 Task: Look for space in Lijiang, China from 1st June, 2023 to 9th June, 2023 for 5 adults in price range Rs.6000 to Rs.12000. Place can be entire place with 3 bedrooms having 3 beds and 3 bathrooms. Property type can be house, flat, guest house. Booking option can be shelf check-in. Required host language is Chinese (Simplified).
Action: Mouse moved to (718, 93)
Screenshot: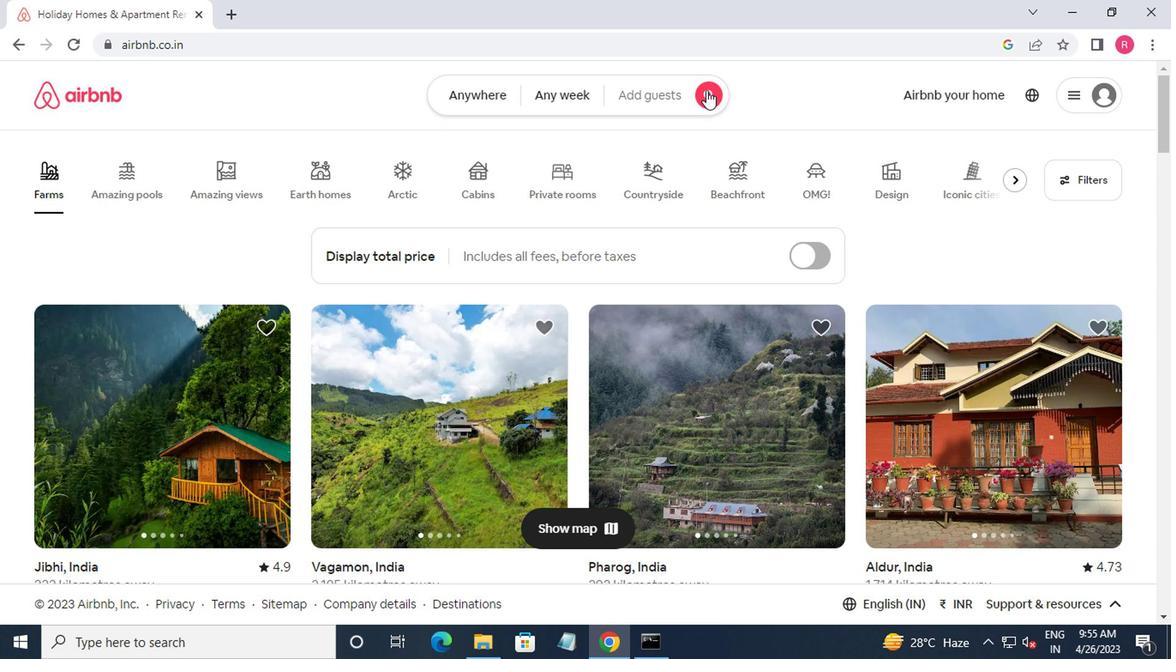 
Action: Mouse pressed left at (718, 93)
Screenshot: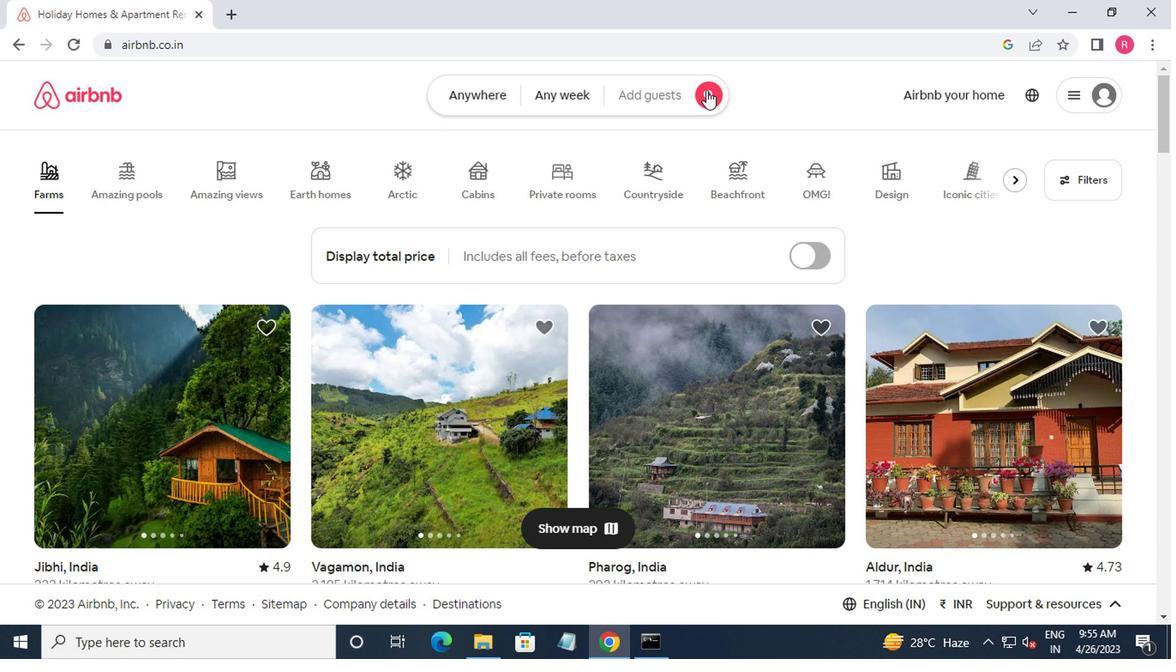
Action: Mouse moved to (378, 148)
Screenshot: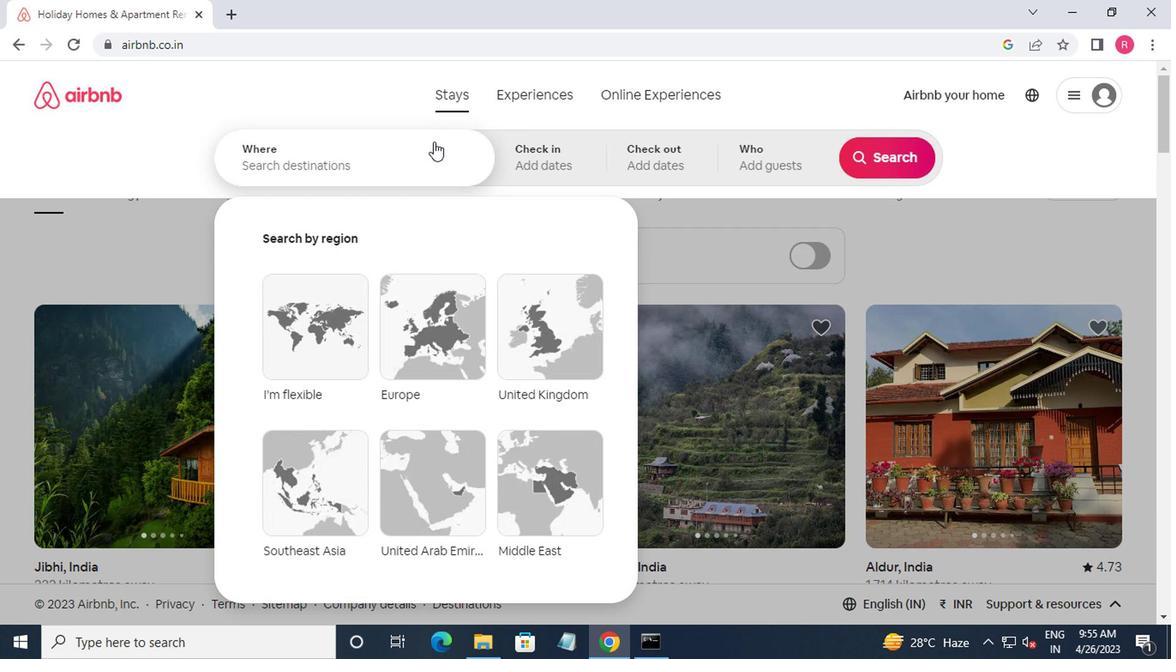 
Action: Mouse pressed left at (378, 148)
Screenshot: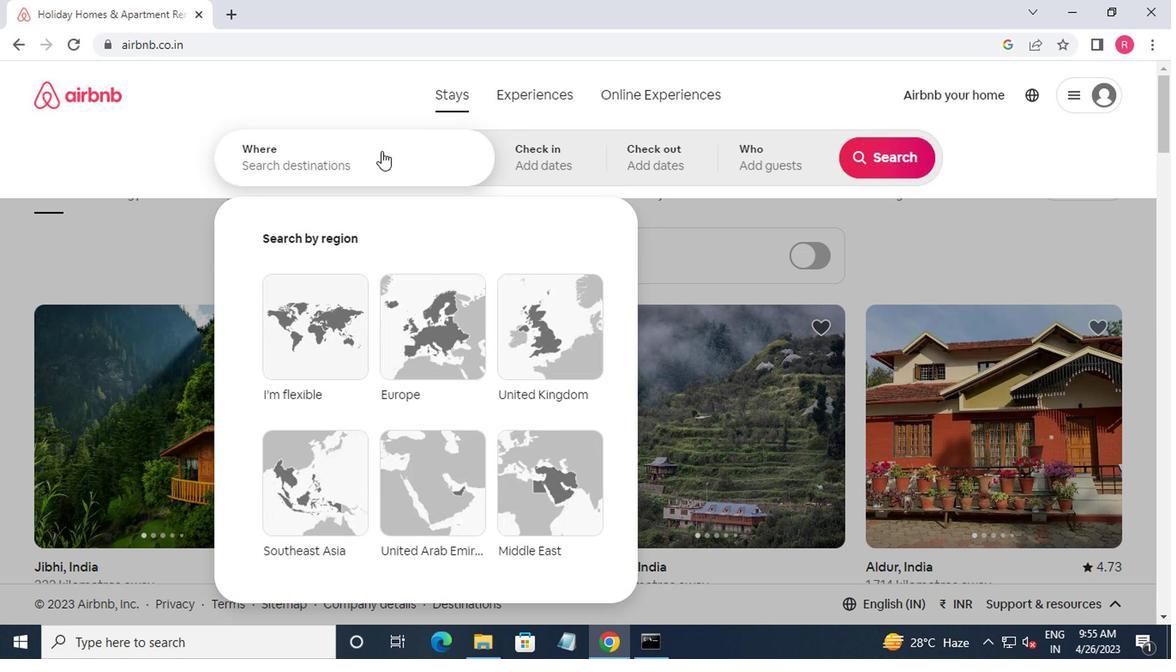 
Action: Mouse moved to (378, 148)
Screenshot: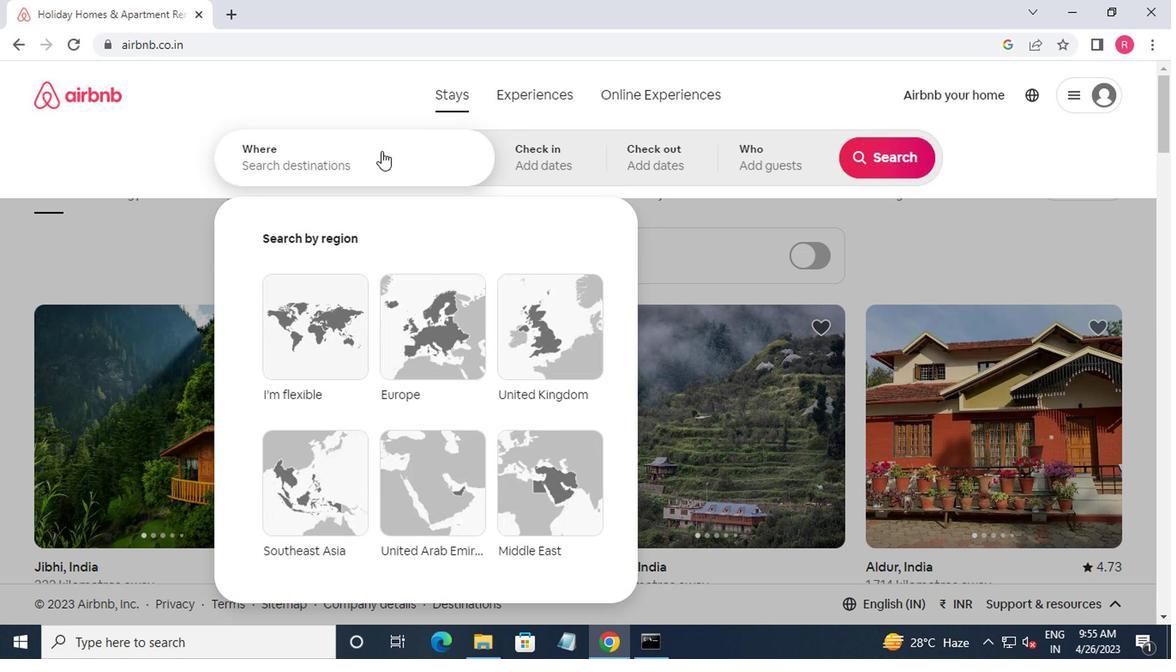 
Action: Key pressed lijiang,china<Key.enter>
Screenshot: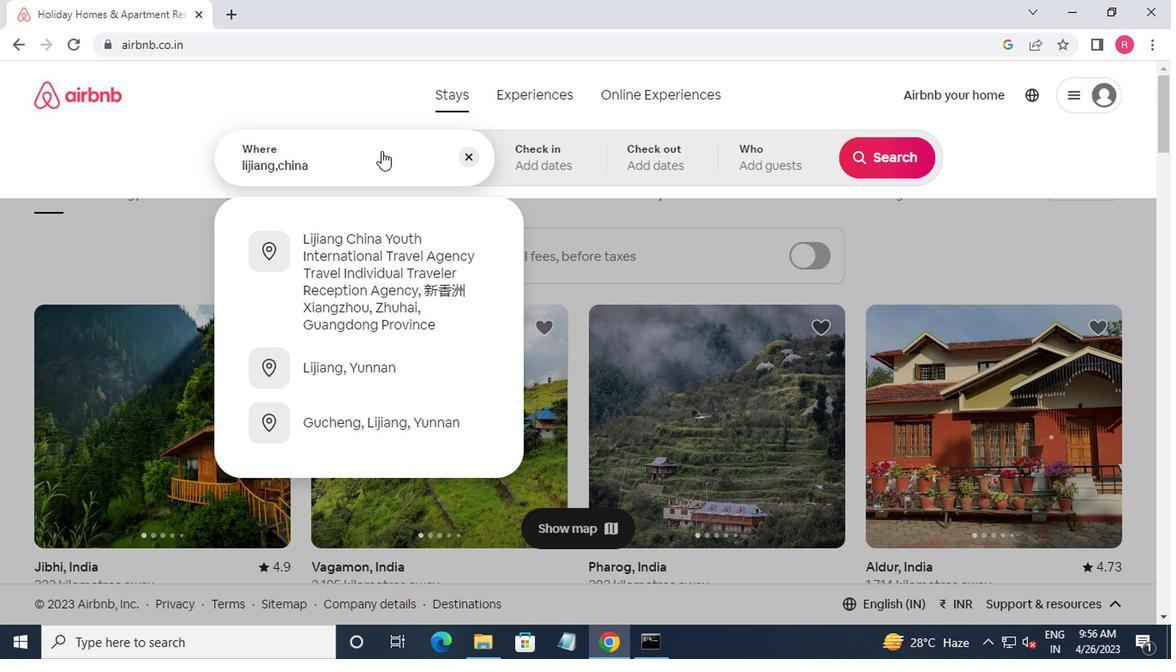 
Action: Mouse scrolled (378, 150) with delta (0, 1)
Screenshot: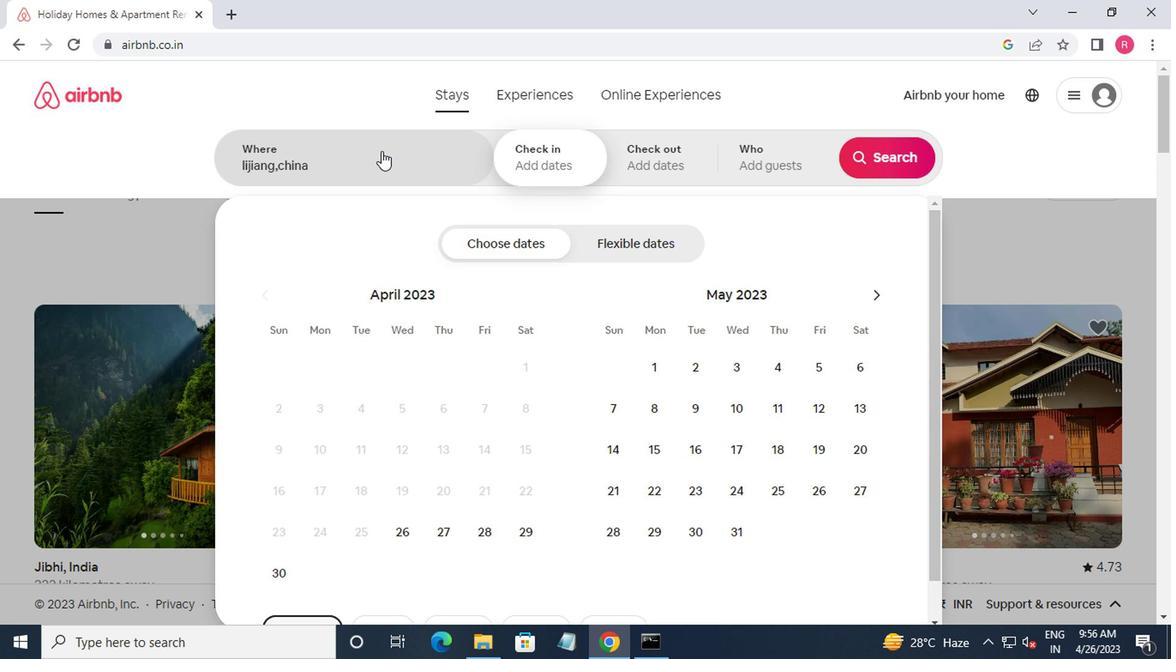
Action: Mouse moved to (876, 297)
Screenshot: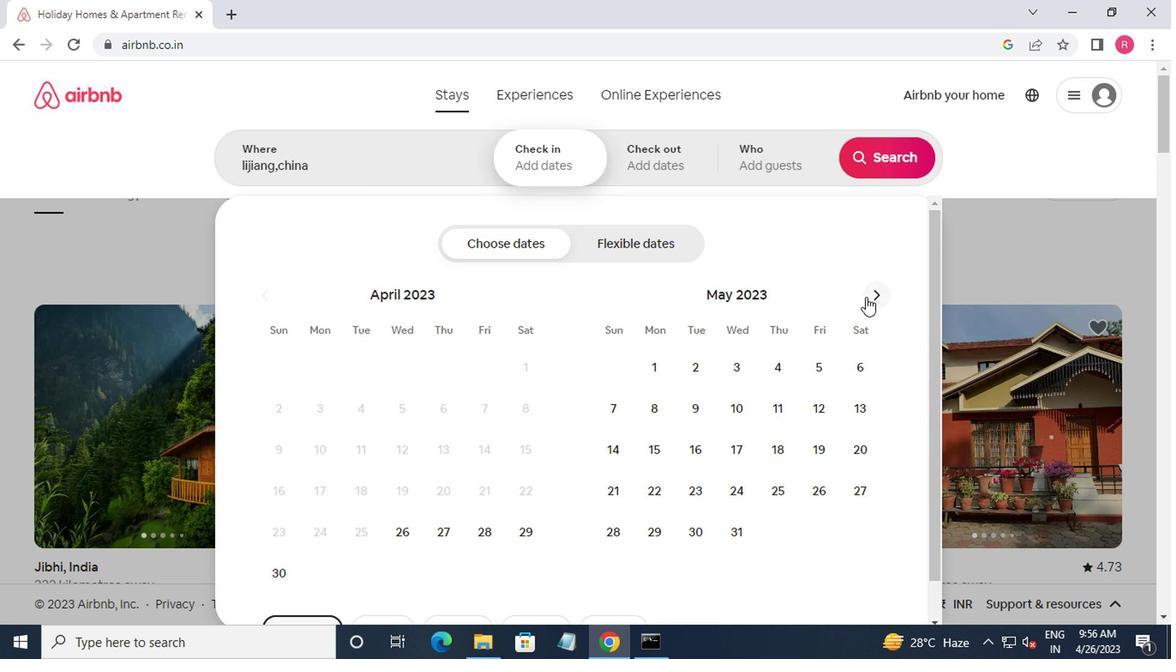 
Action: Mouse pressed left at (876, 297)
Screenshot: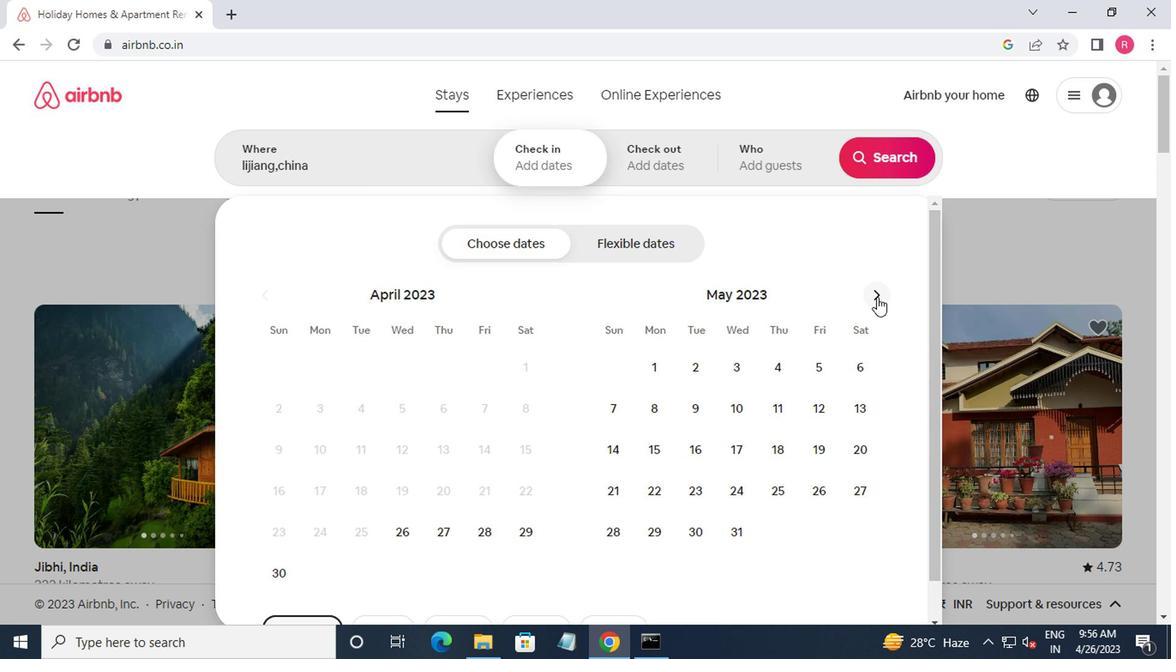 
Action: Mouse pressed left at (876, 297)
Screenshot: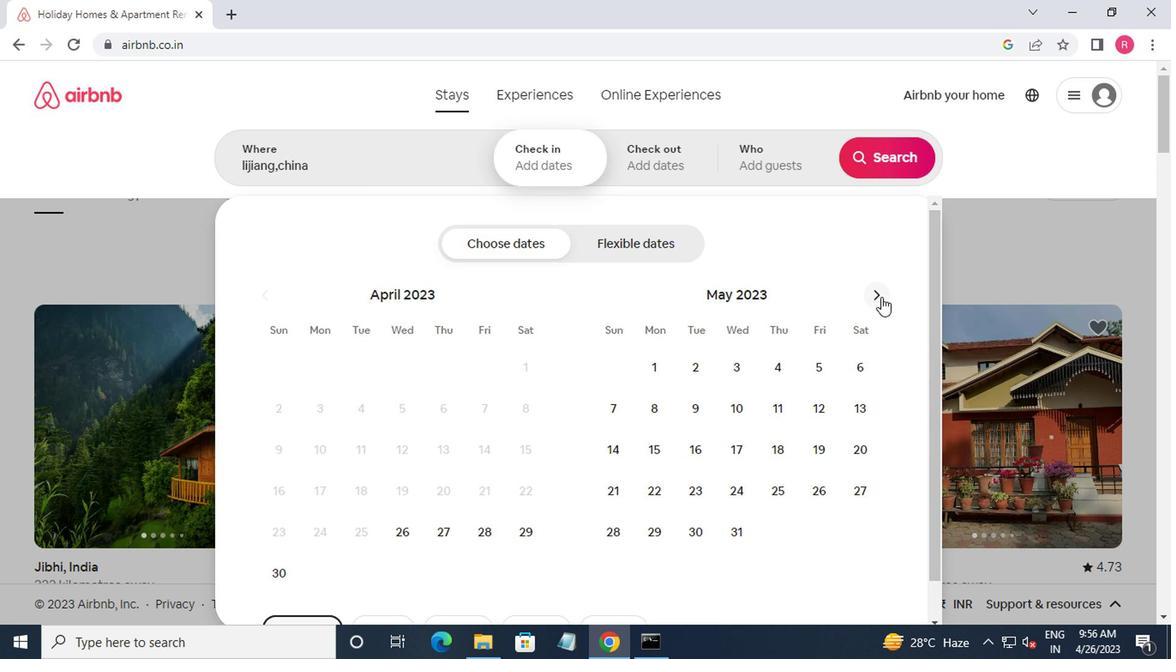 
Action: Mouse moved to (765, 382)
Screenshot: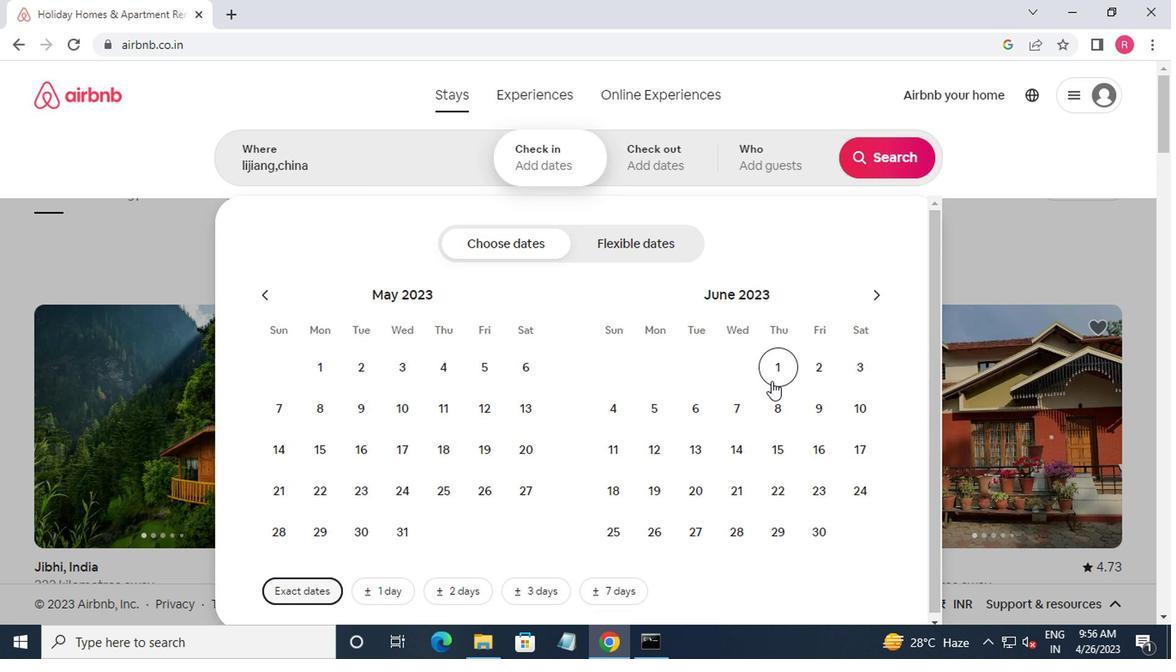 
Action: Mouse pressed left at (765, 382)
Screenshot: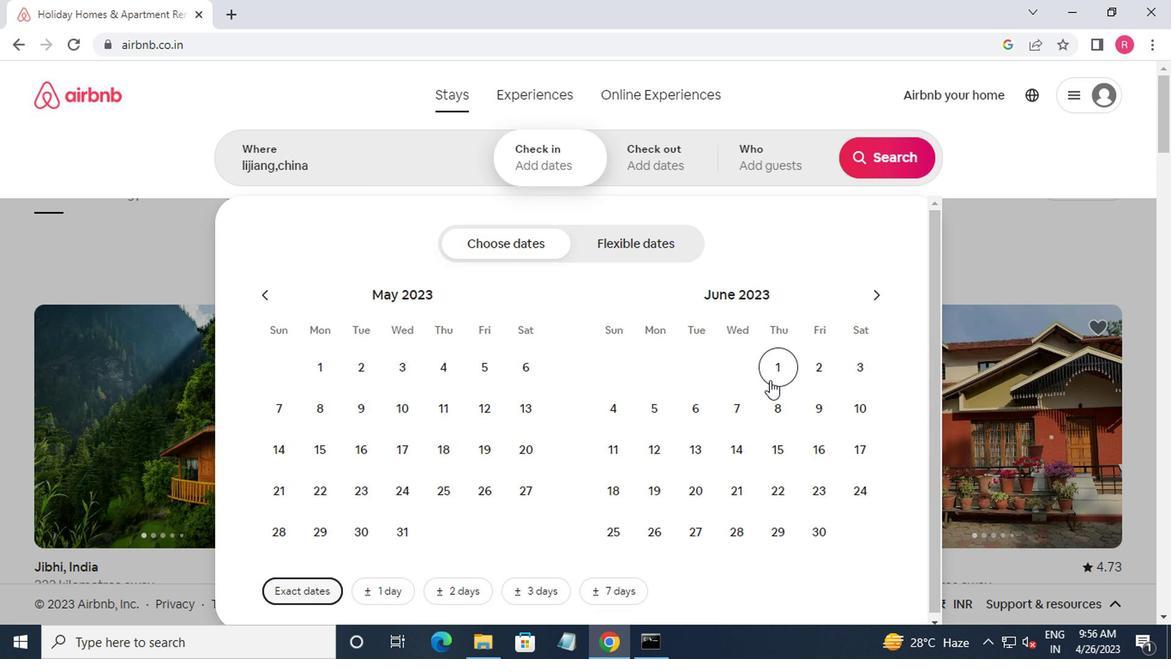 
Action: Mouse moved to (823, 421)
Screenshot: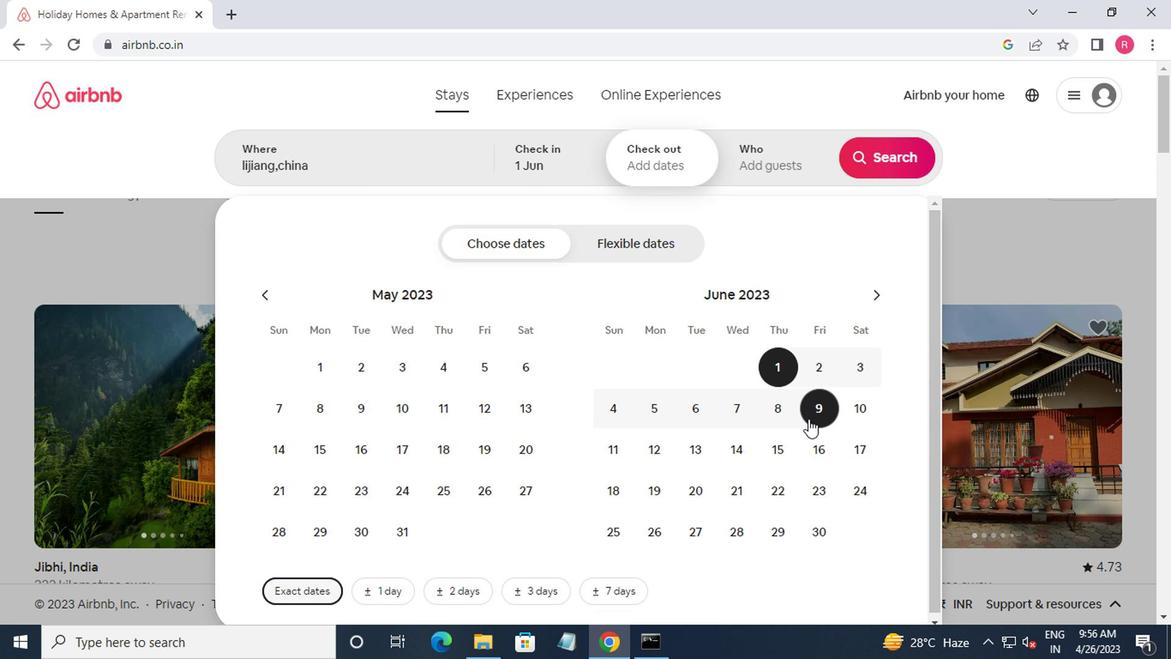 
Action: Mouse pressed left at (823, 421)
Screenshot: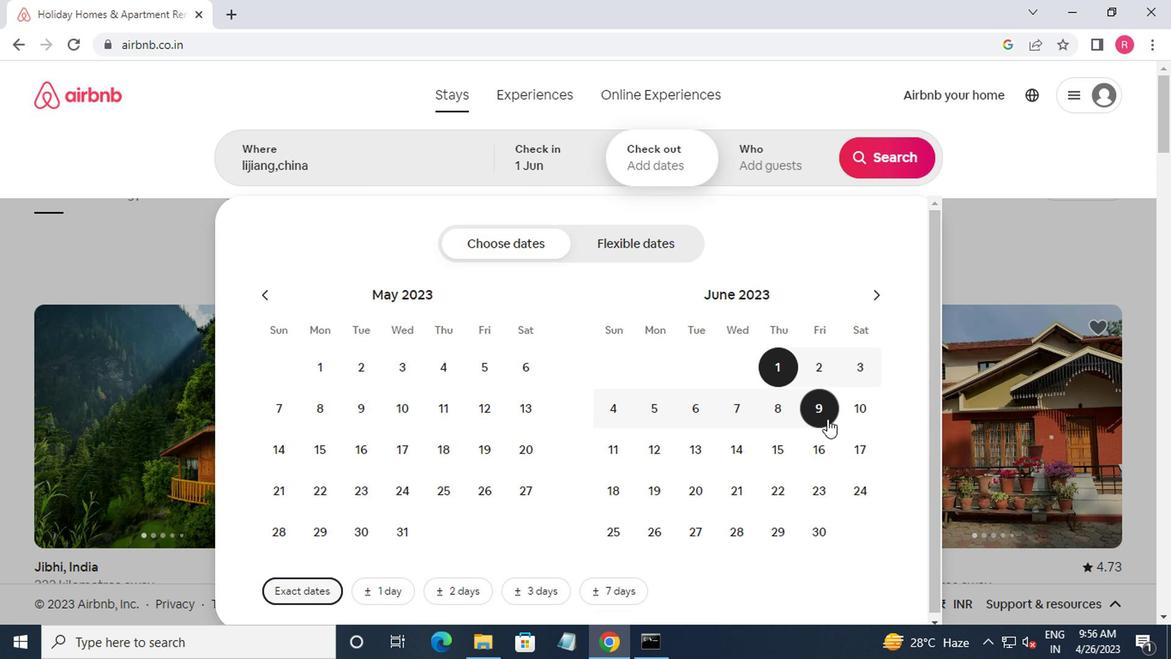 
Action: Mouse moved to (757, 171)
Screenshot: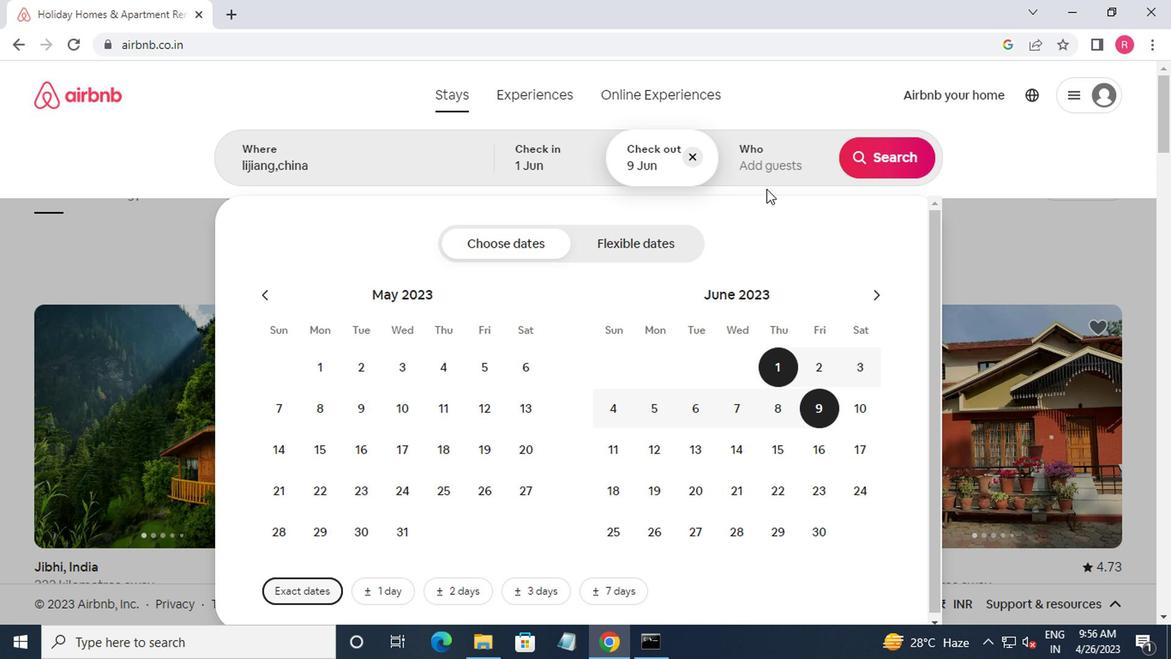 
Action: Mouse pressed left at (757, 171)
Screenshot: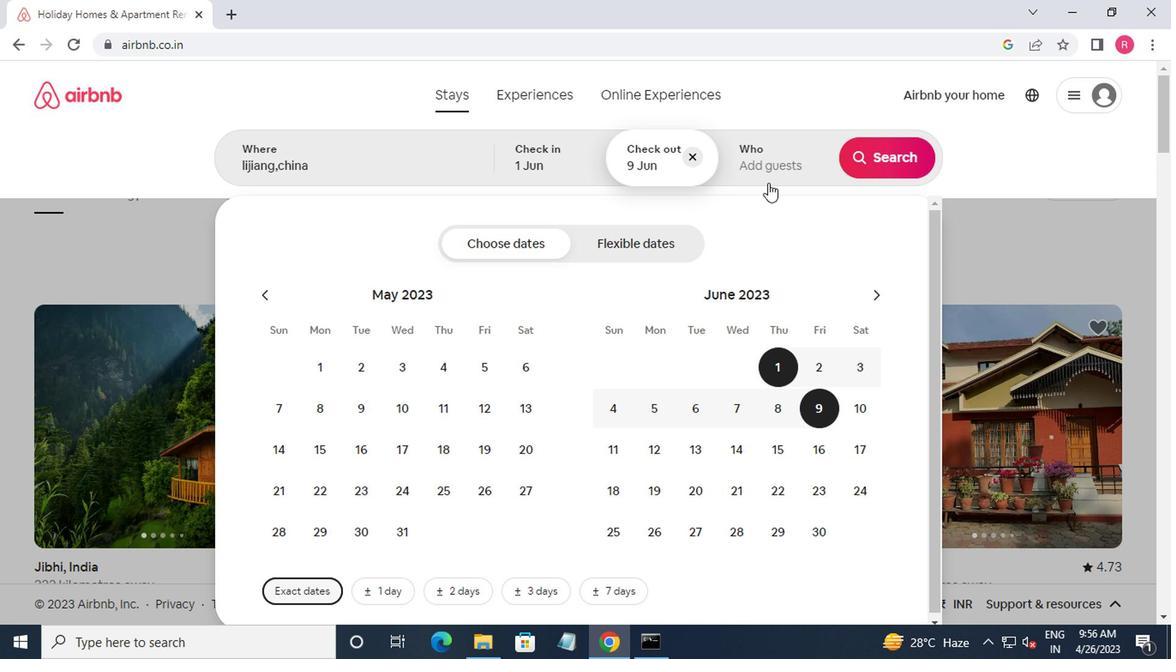 
Action: Mouse moved to (883, 247)
Screenshot: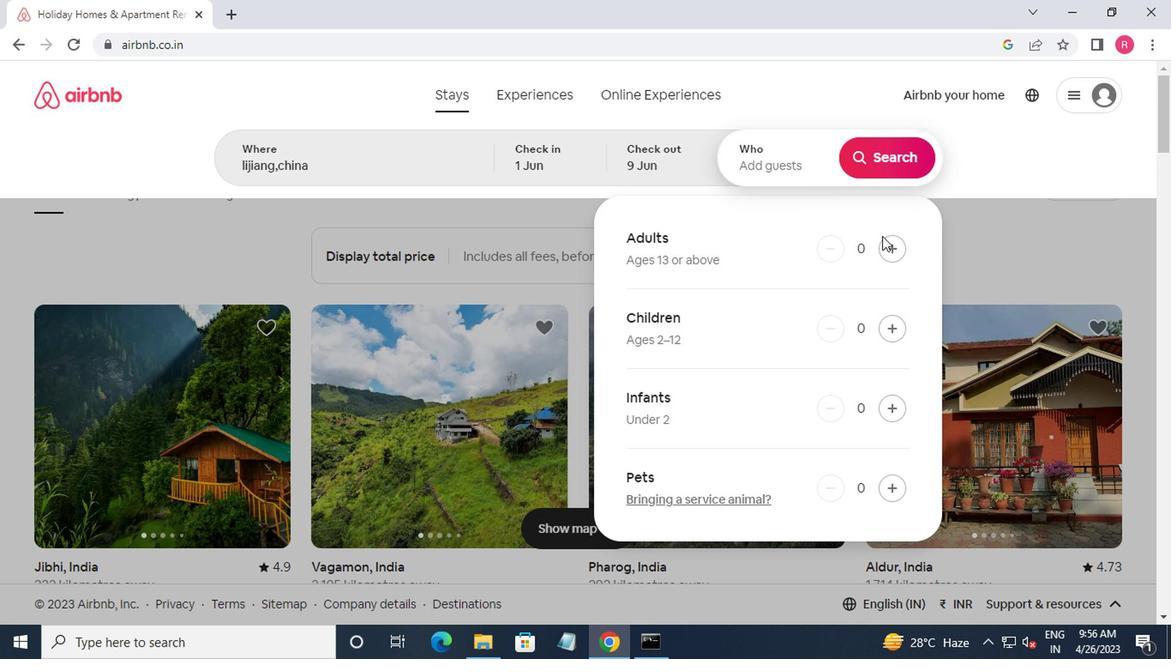 
Action: Mouse pressed left at (883, 247)
Screenshot: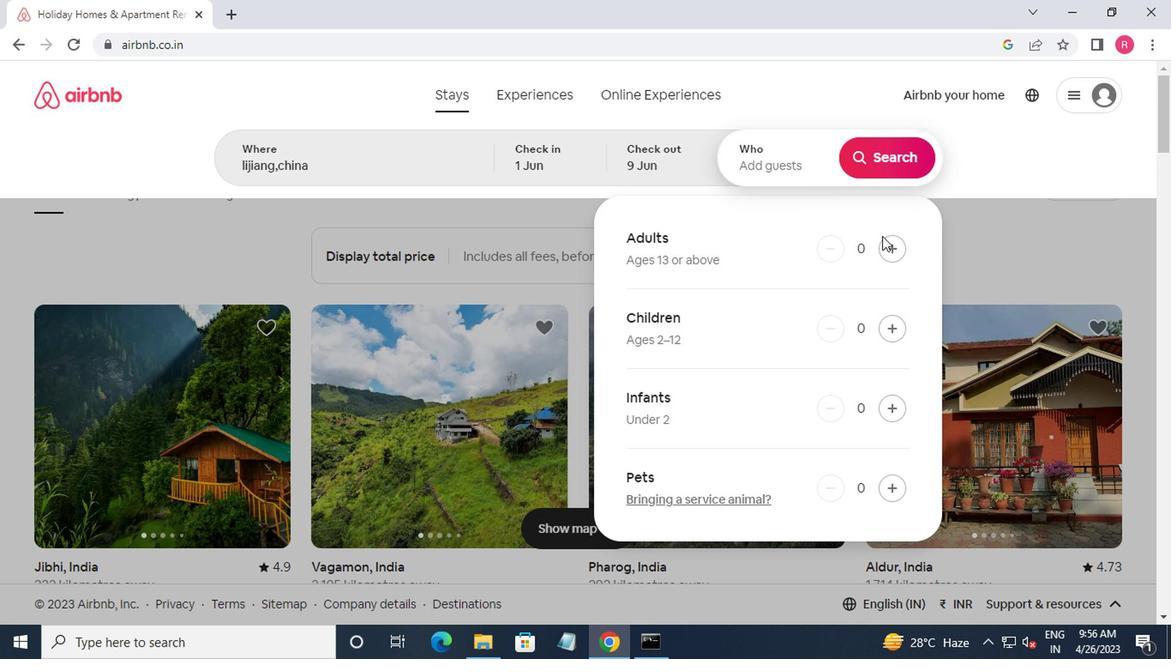
Action: Mouse moved to (884, 247)
Screenshot: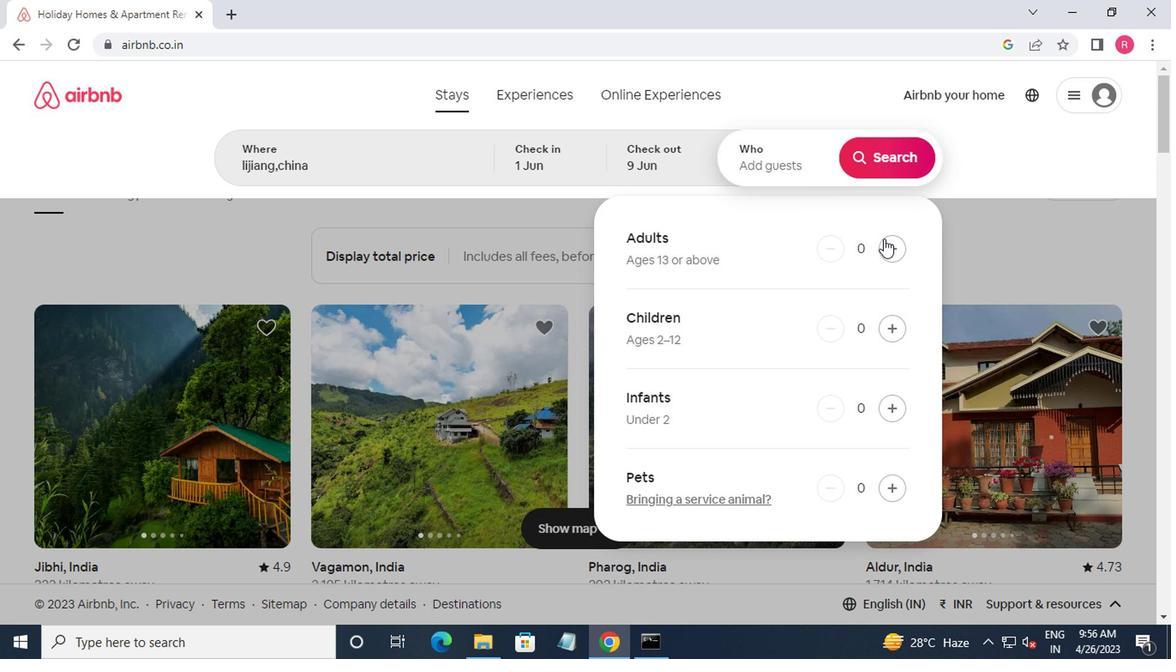 
Action: Mouse pressed left at (884, 247)
Screenshot: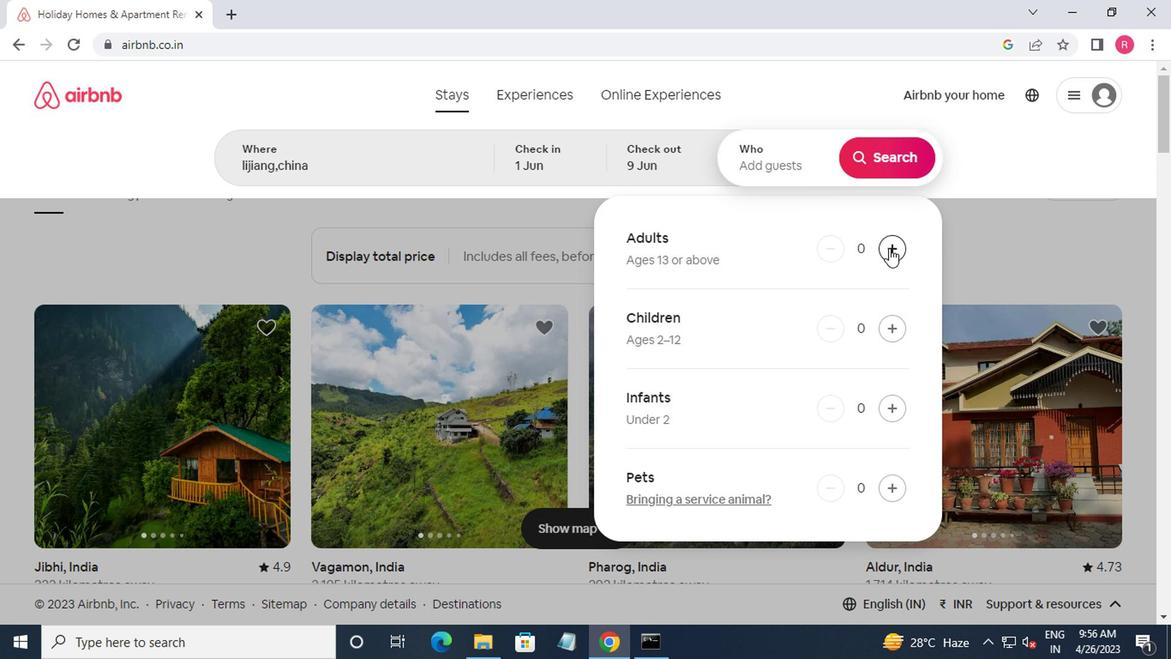 
Action: Mouse moved to (885, 247)
Screenshot: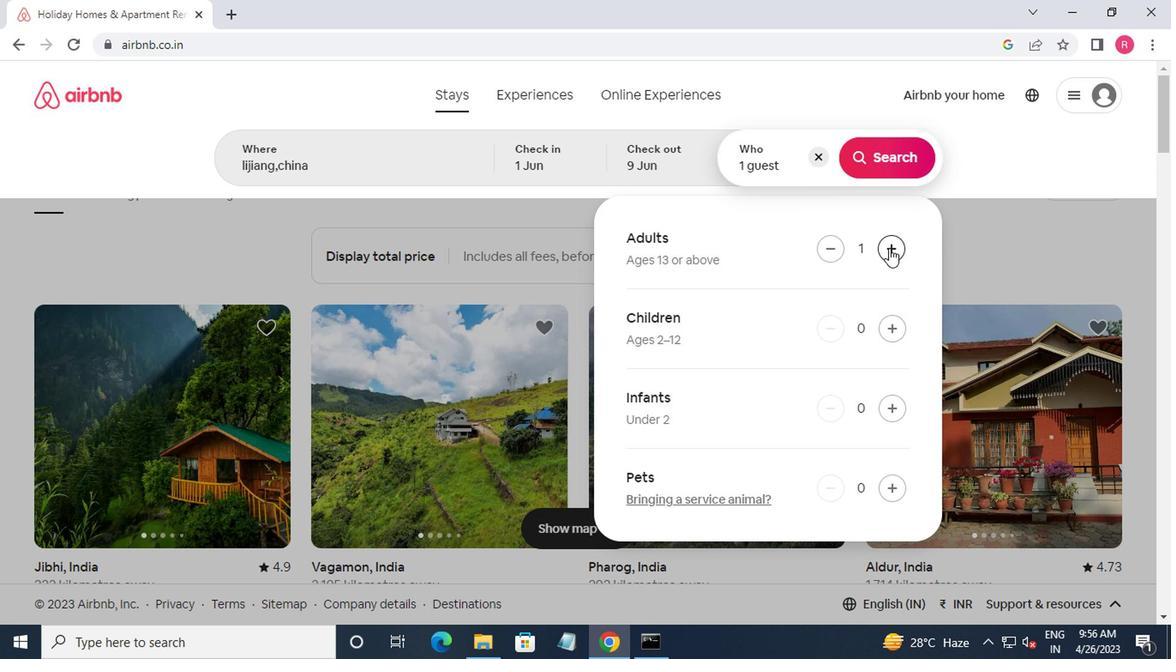 
Action: Mouse pressed left at (885, 247)
Screenshot: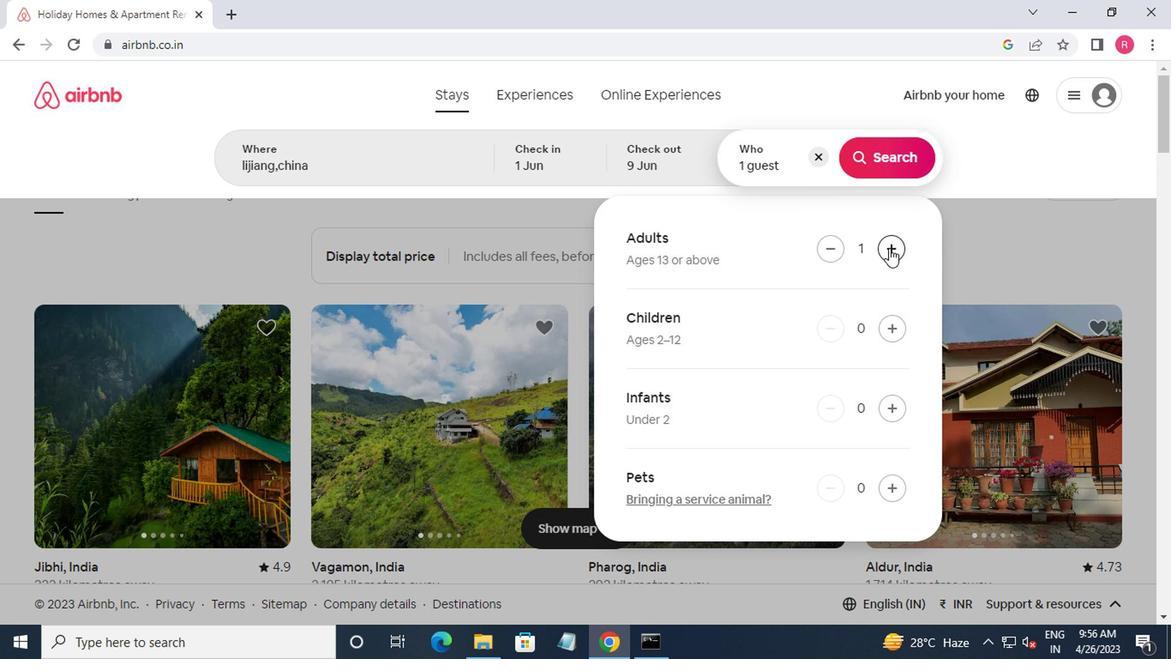 
Action: Mouse pressed left at (885, 247)
Screenshot: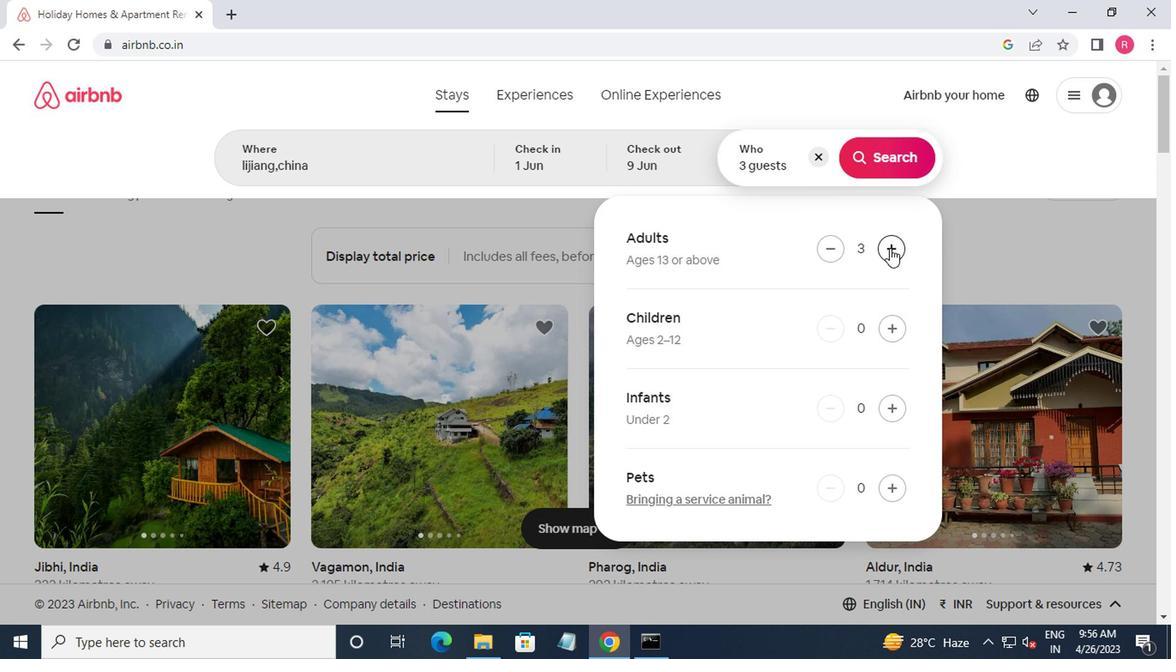 
Action: Mouse moved to (883, 245)
Screenshot: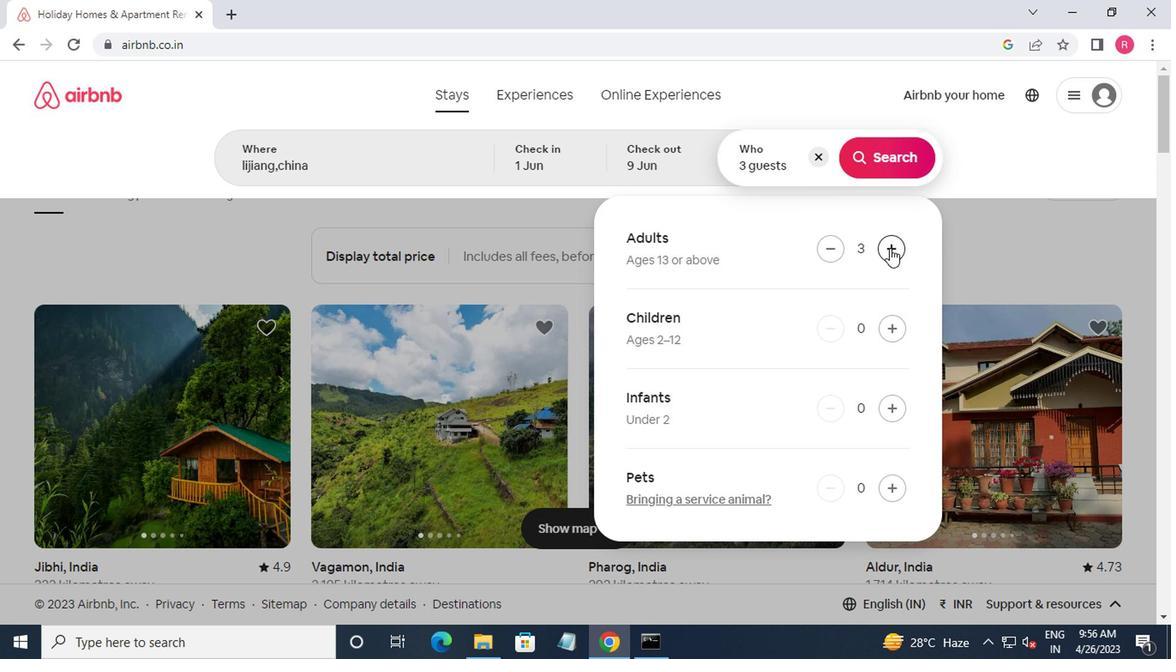 
Action: Mouse pressed left at (883, 245)
Screenshot: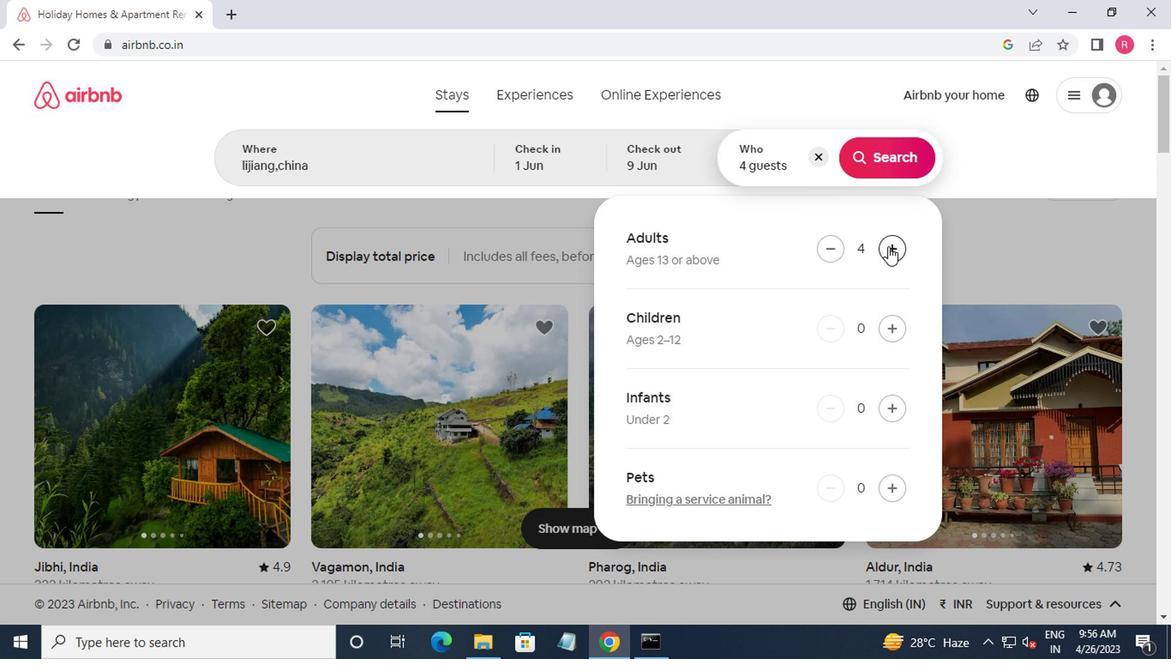 
Action: Mouse moved to (868, 168)
Screenshot: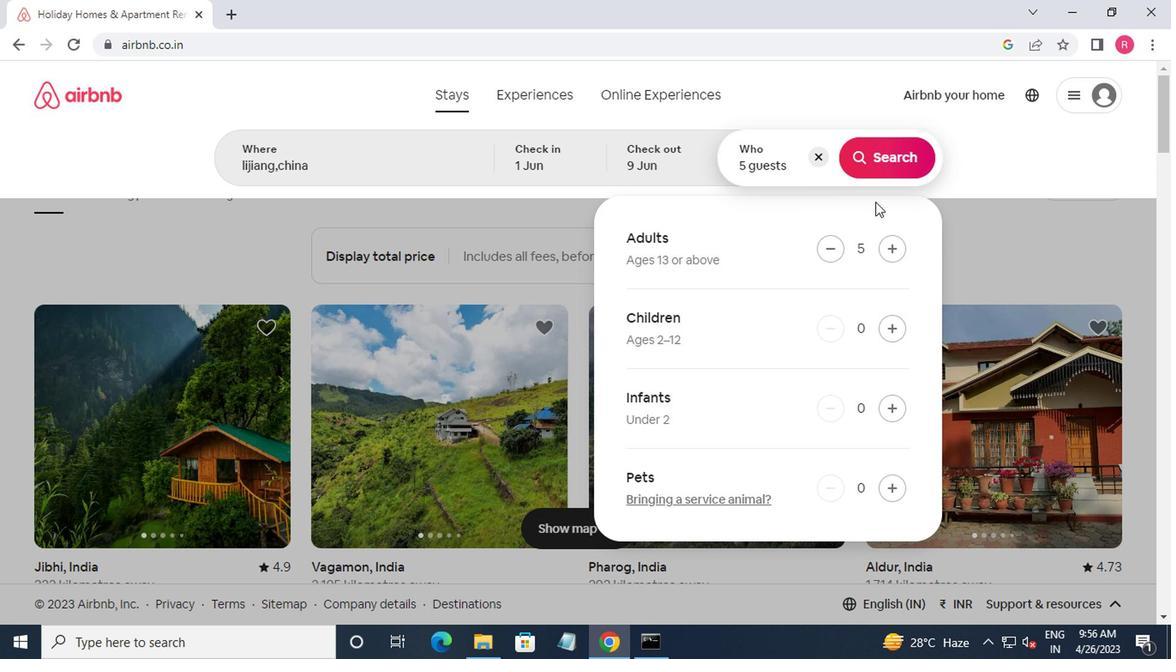 
Action: Mouse pressed left at (868, 168)
Screenshot: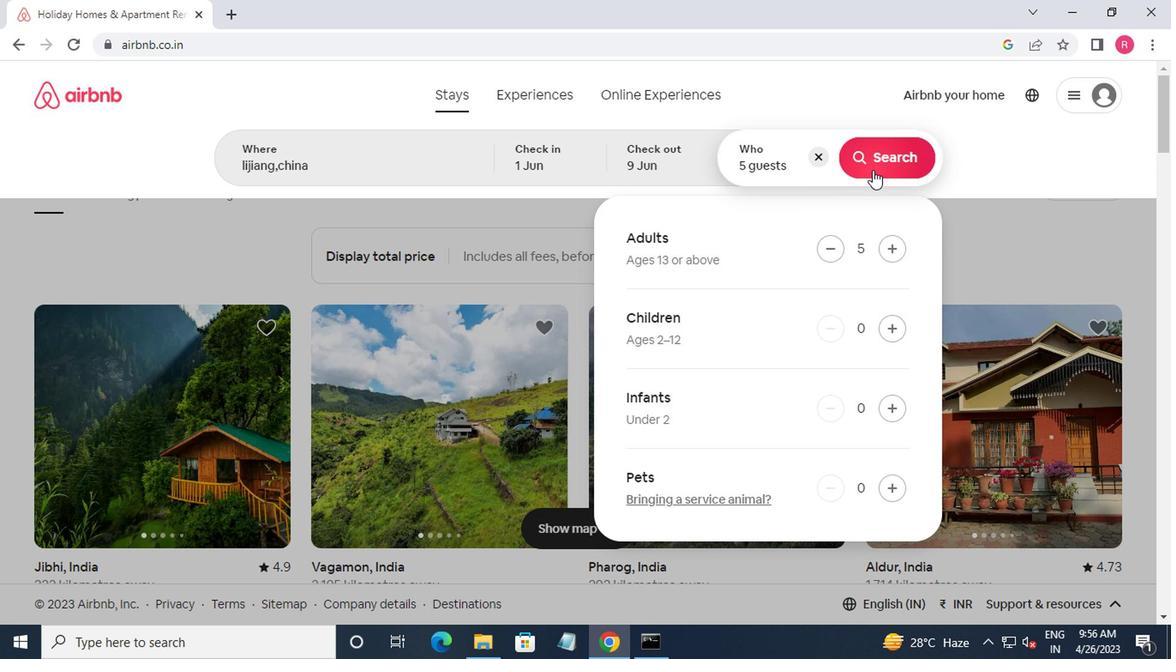 
Action: Mouse moved to (1069, 168)
Screenshot: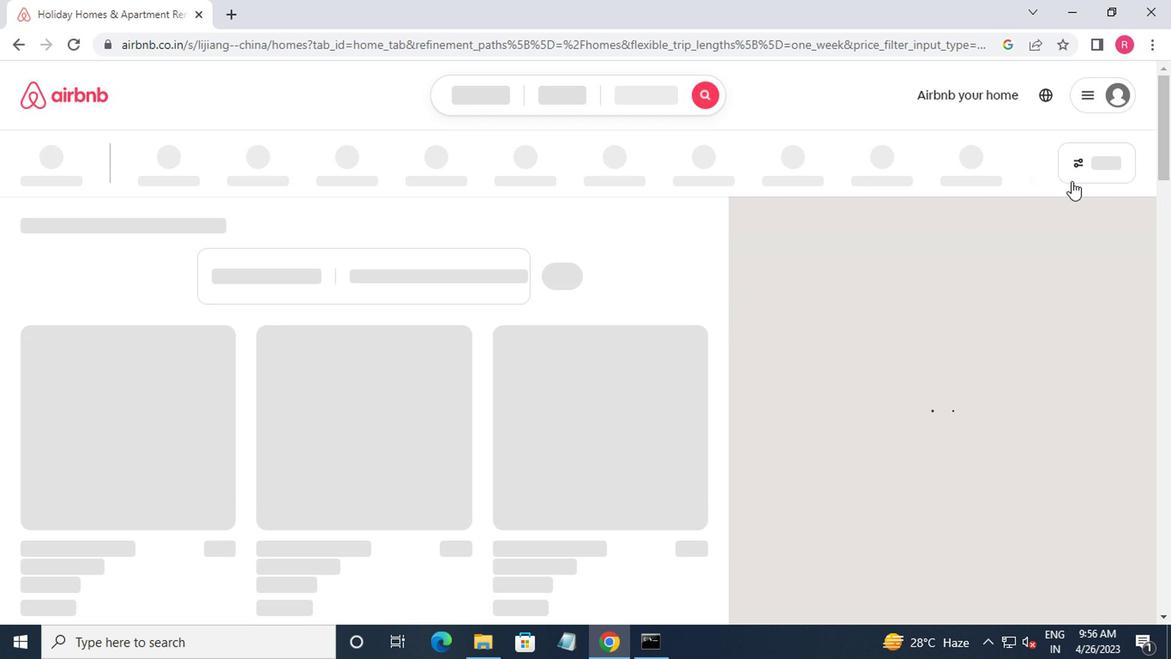 
Action: Mouse pressed left at (1069, 168)
Screenshot: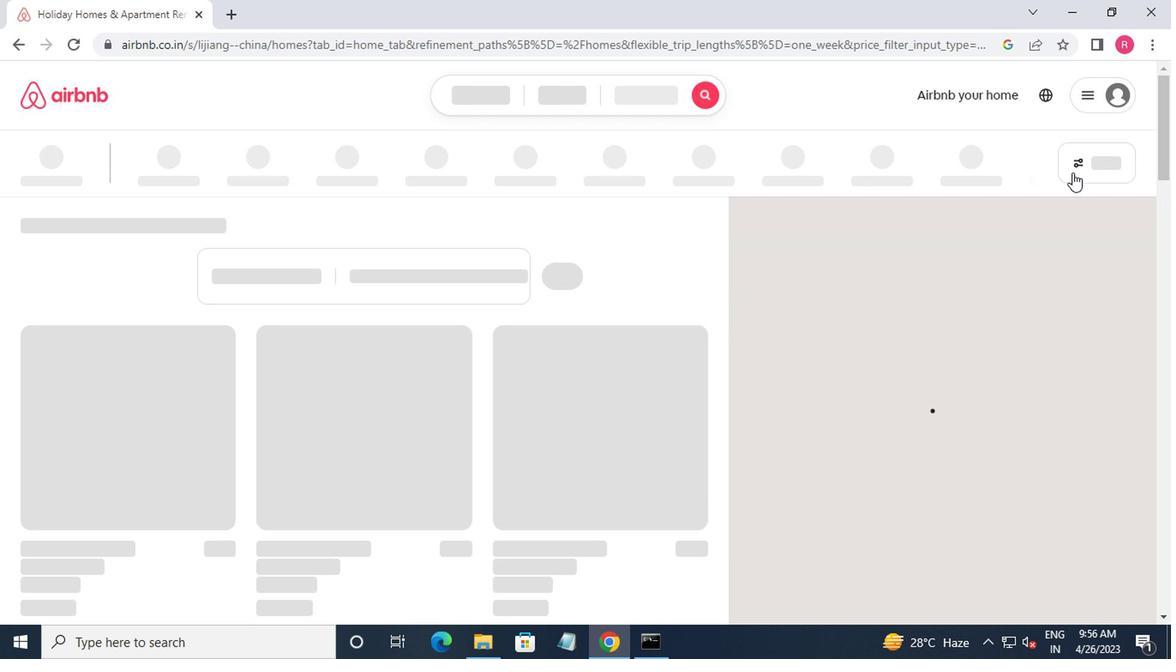 
Action: Mouse moved to (381, 380)
Screenshot: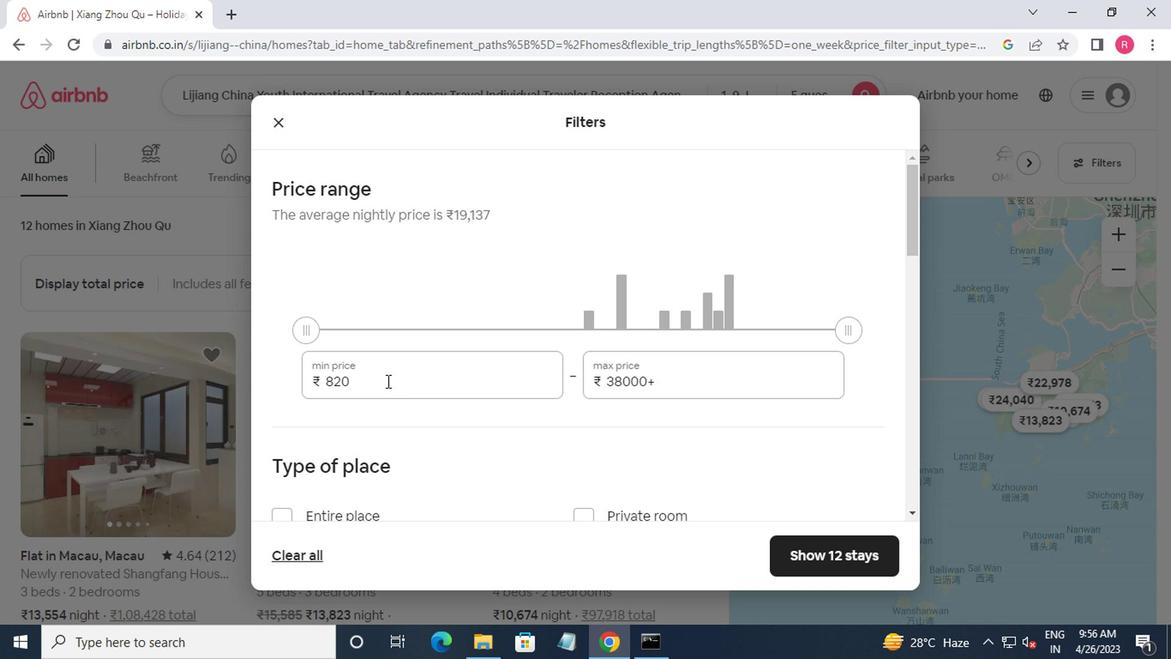 
Action: Mouse pressed left at (381, 380)
Screenshot: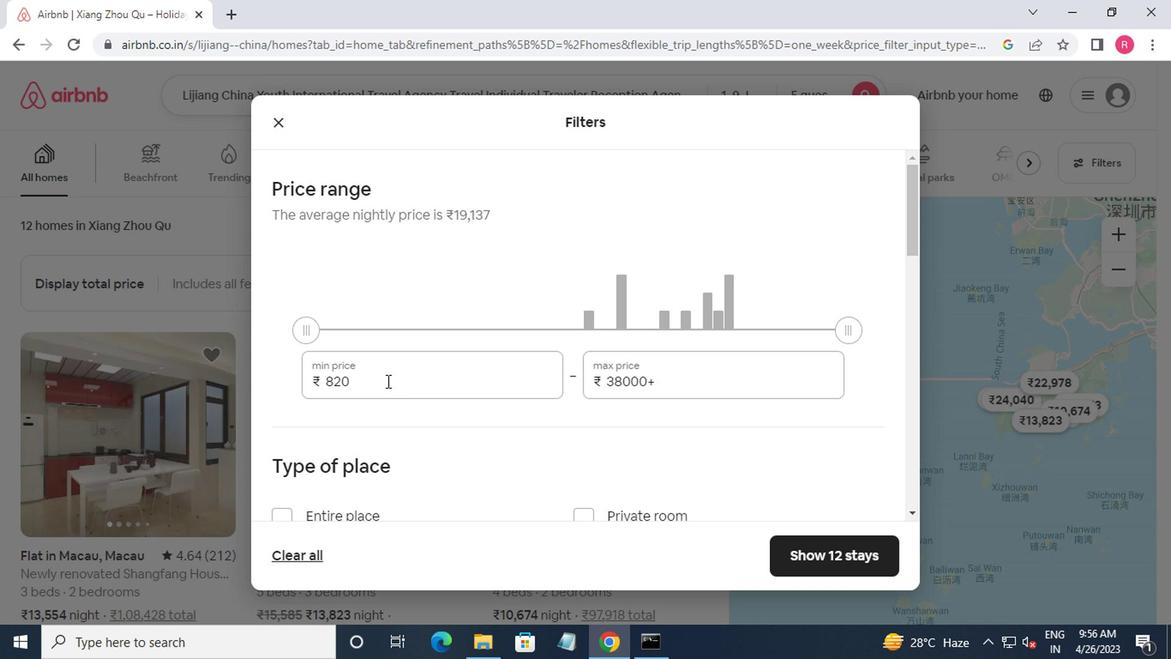 
Action: Mouse moved to (409, 223)
Screenshot: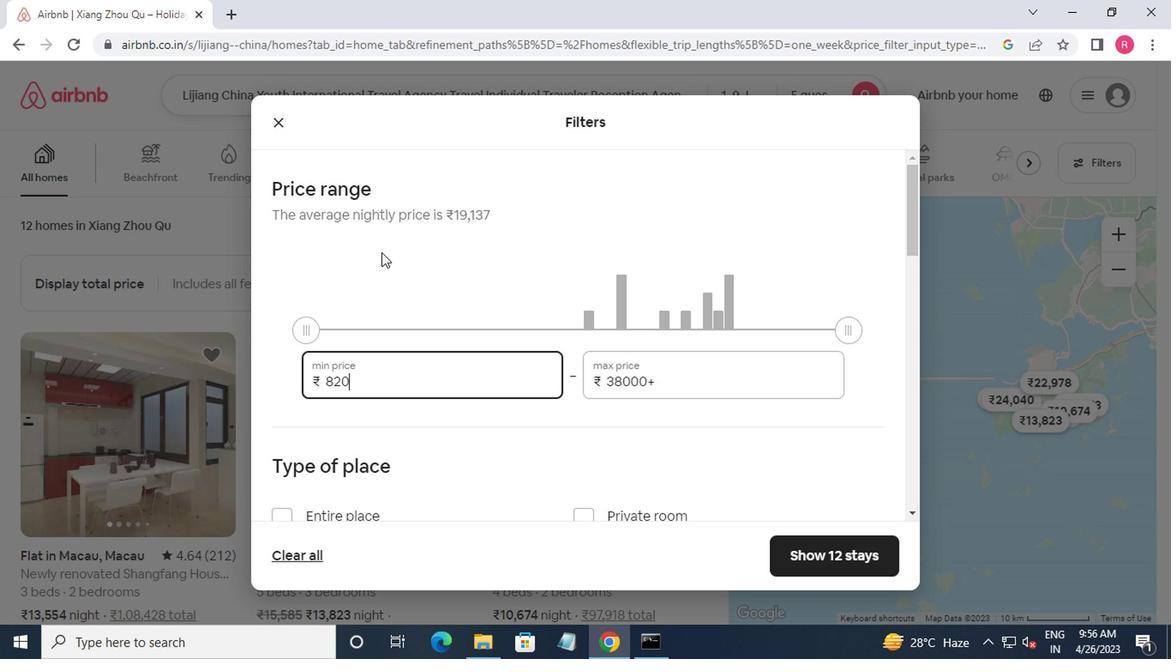 
Action: Key pressed <Key.backspace><Key.backspace><Key.backspace><Key.backspace>6000<Key.tab>12000
Screenshot: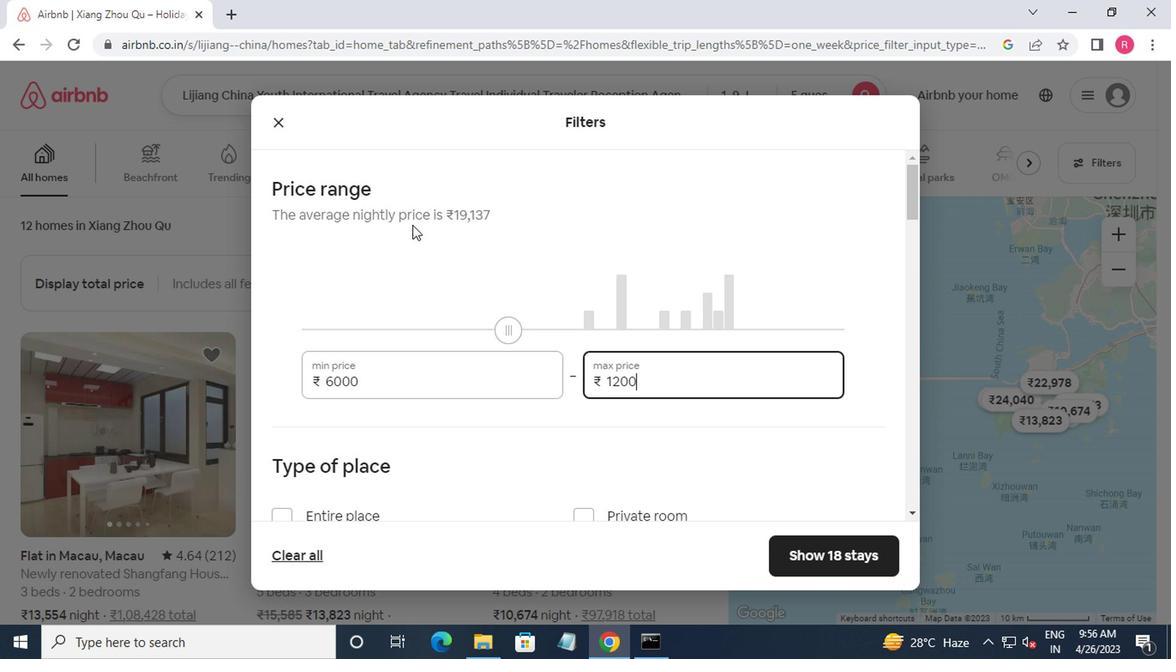 
Action: Mouse moved to (639, 154)
Screenshot: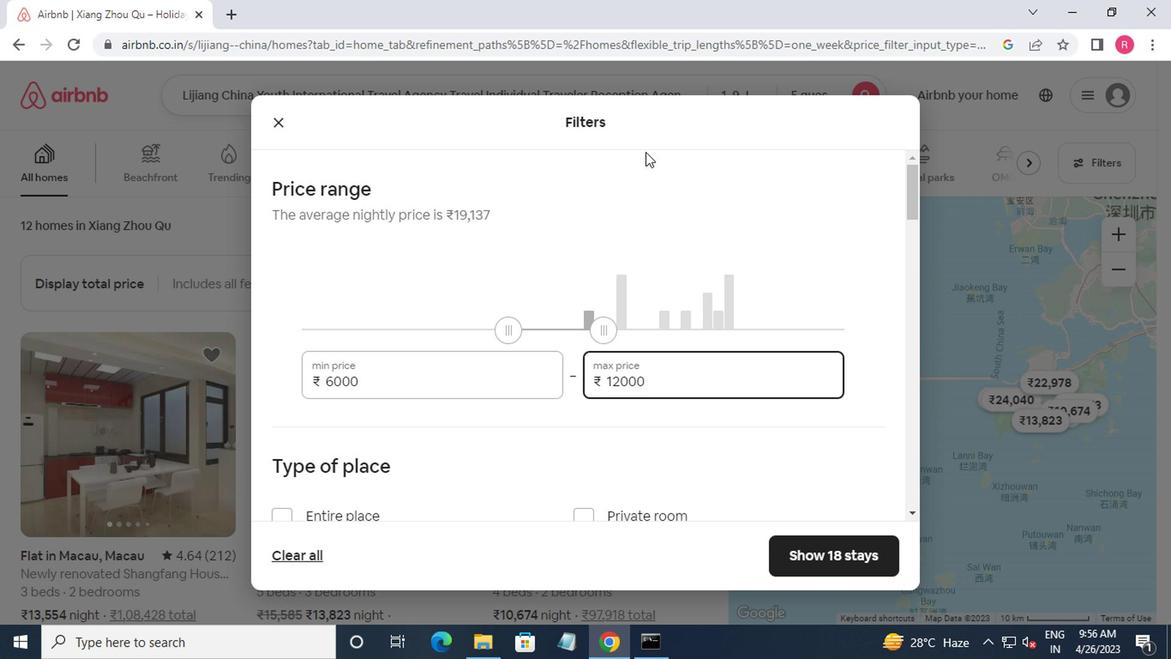 
Action: Mouse scrolled (639, 153) with delta (0, -1)
Screenshot: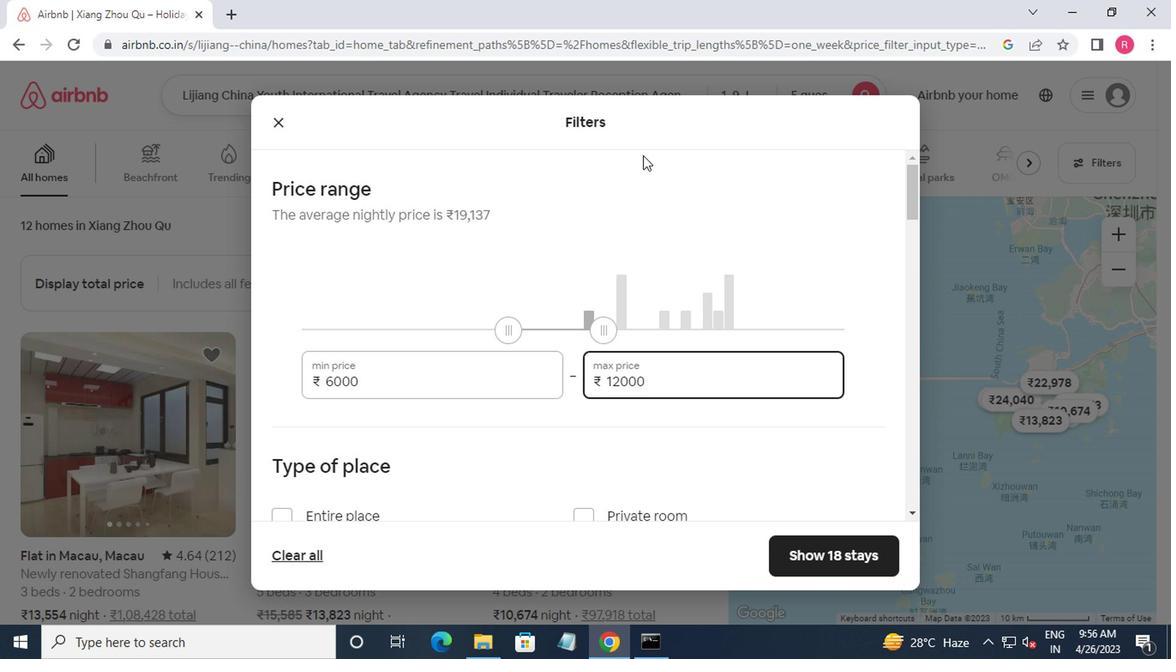 
Action: Mouse scrolled (639, 153) with delta (0, -1)
Screenshot: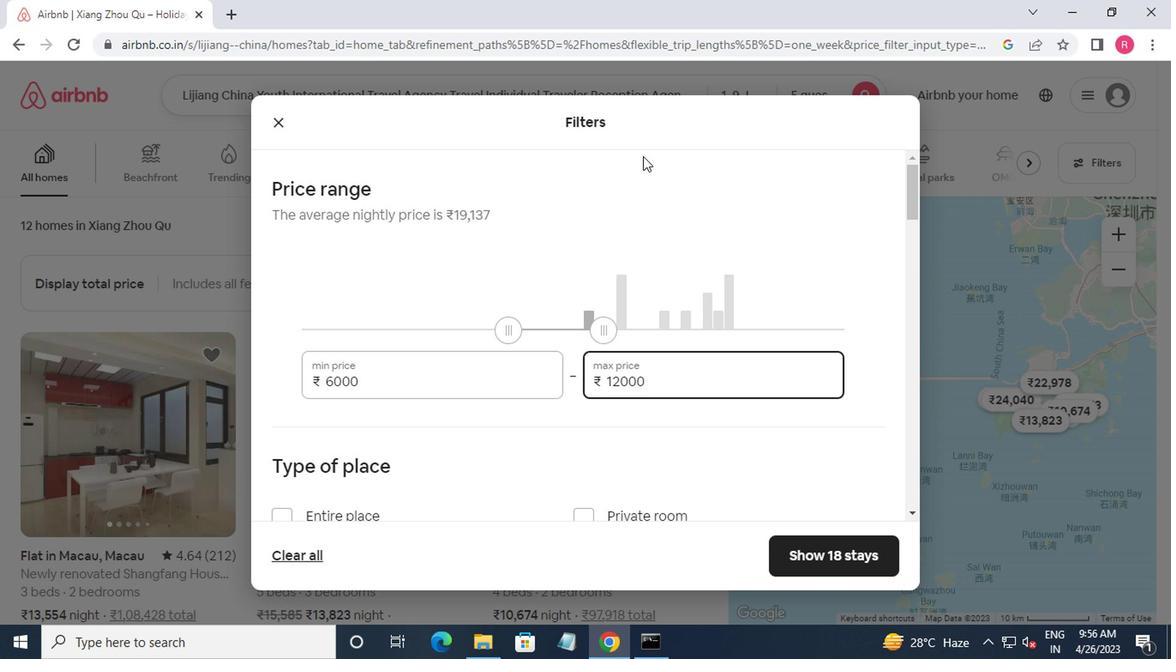 
Action: Mouse moved to (271, 341)
Screenshot: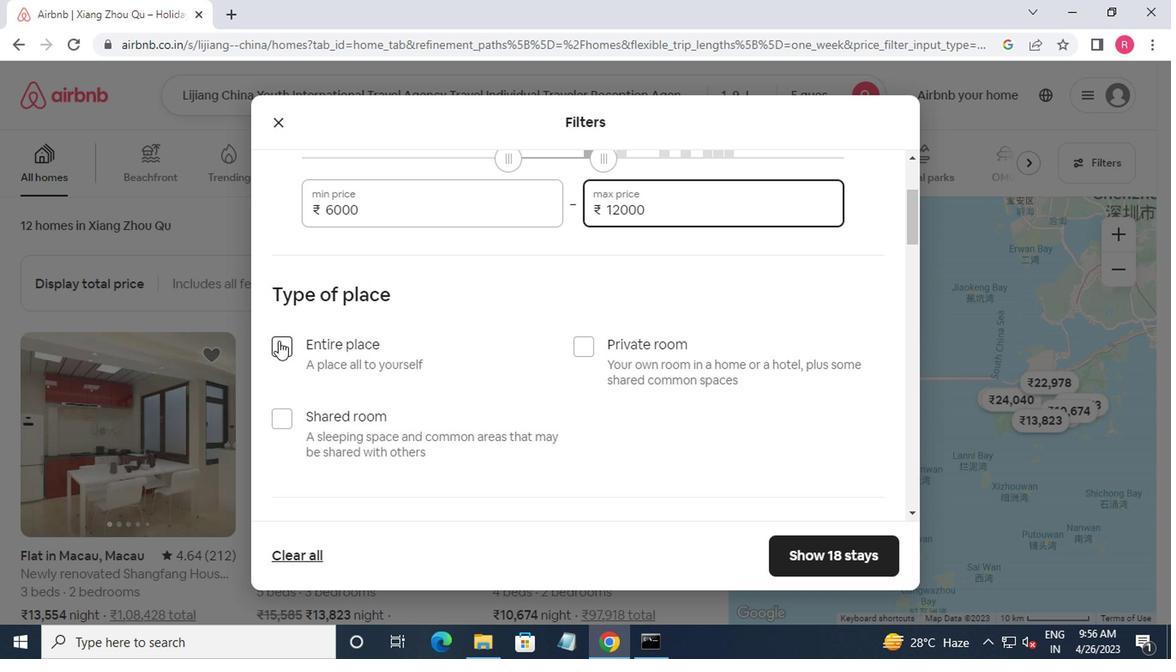 
Action: Mouse pressed left at (271, 341)
Screenshot: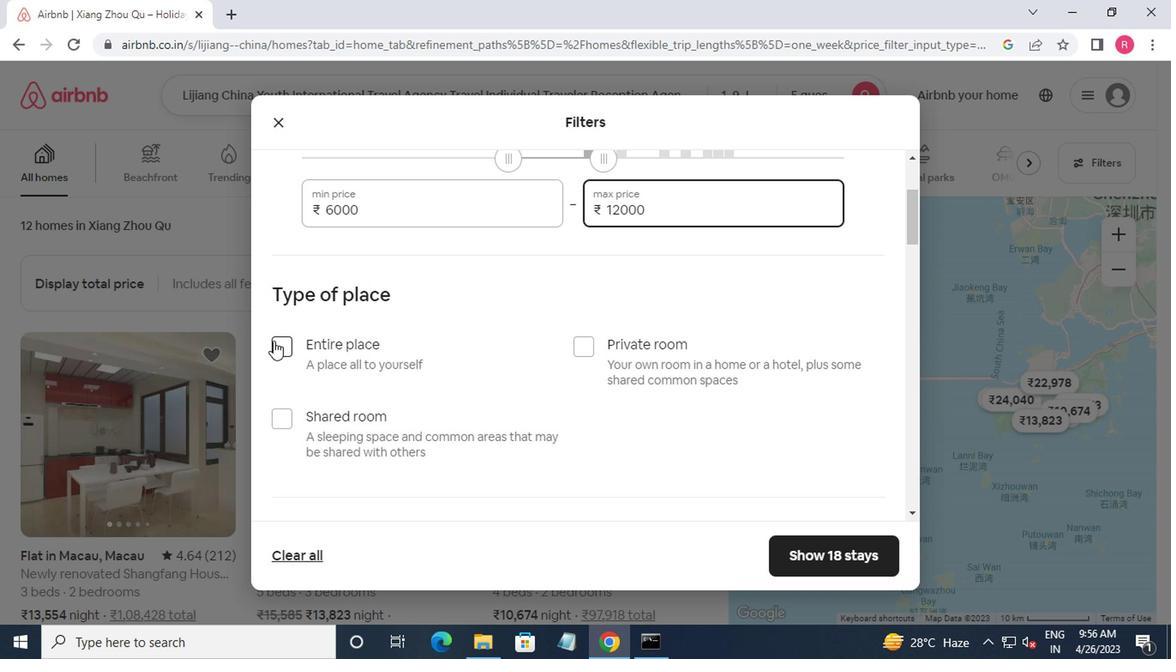 
Action: Mouse moved to (351, 355)
Screenshot: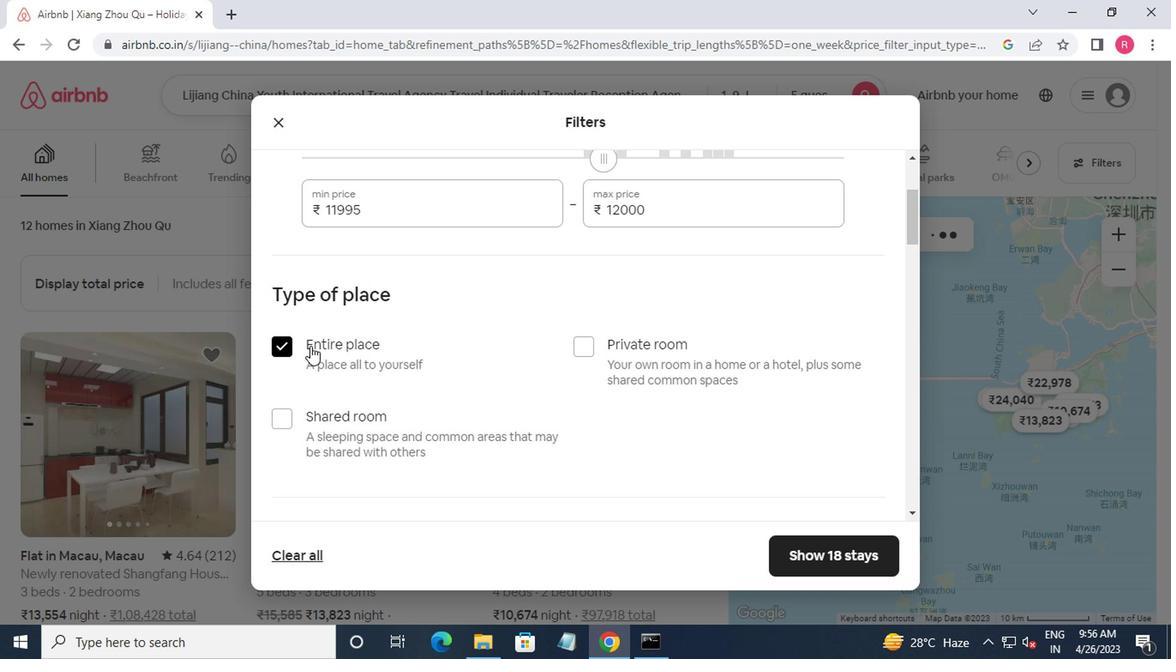 
Action: Mouse scrolled (351, 353) with delta (0, -1)
Screenshot: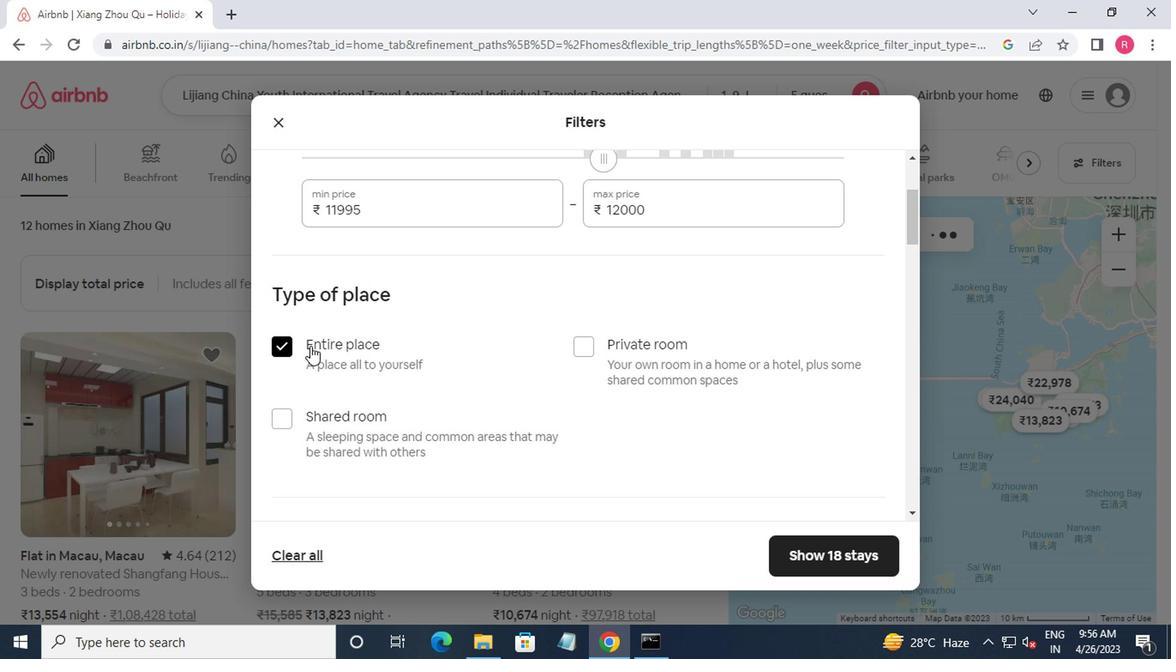 
Action: Mouse moved to (357, 355)
Screenshot: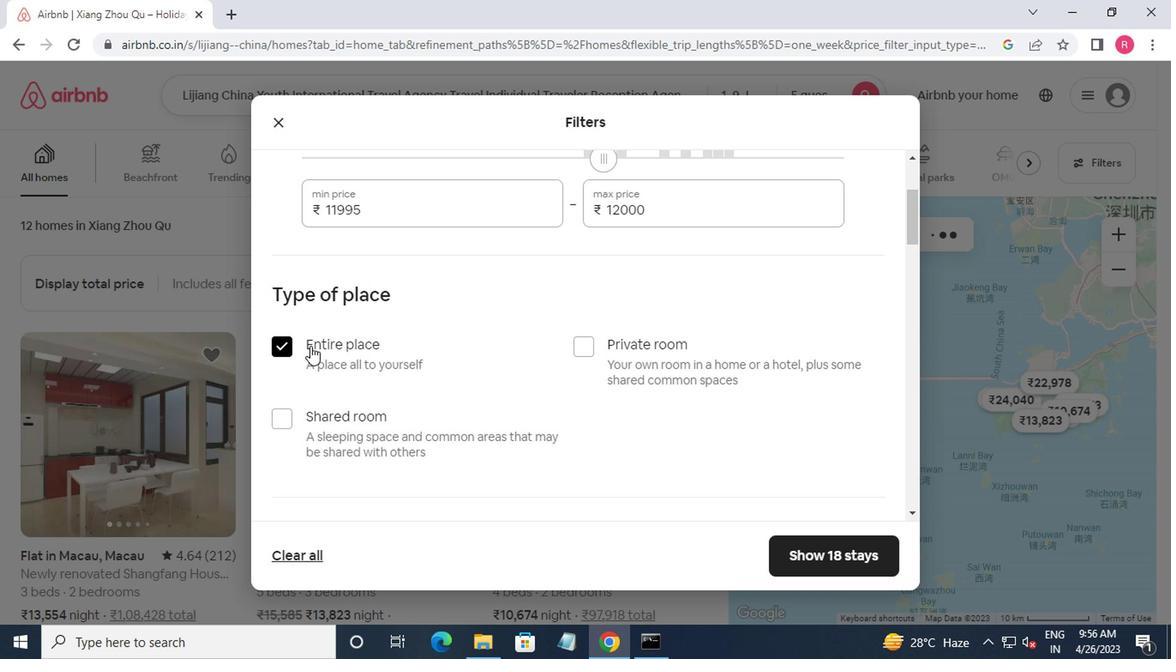 
Action: Mouse scrolled (357, 355) with delta (0, 0)
Screenshot: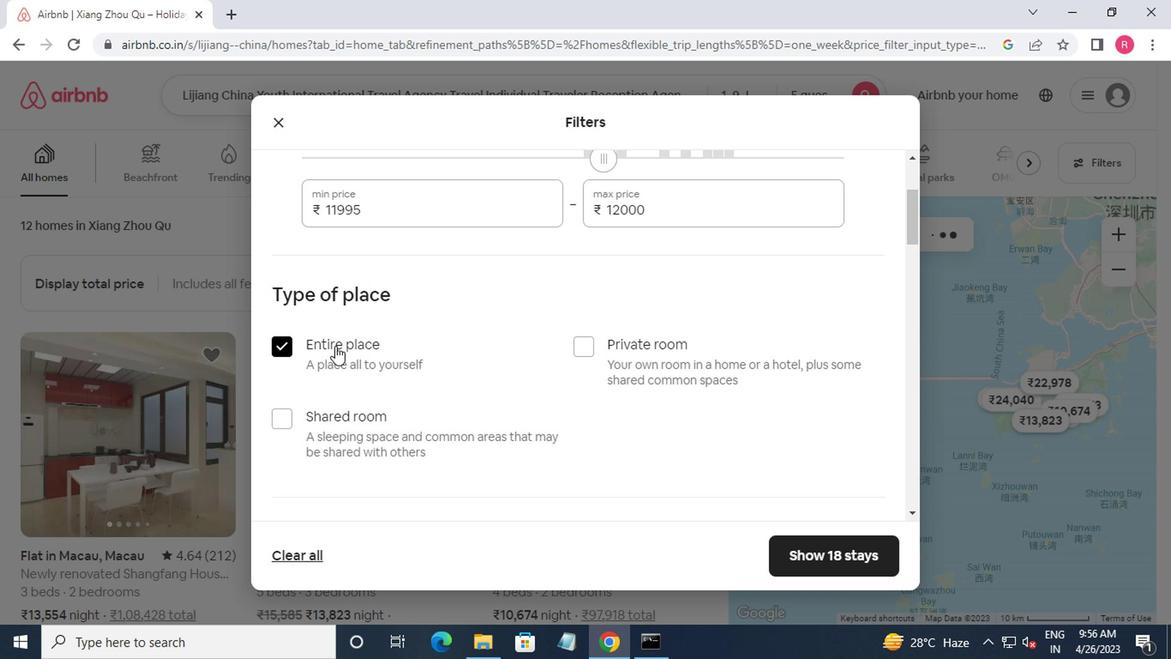 
Action: Mouse moved to (358, 355)
Screenshot: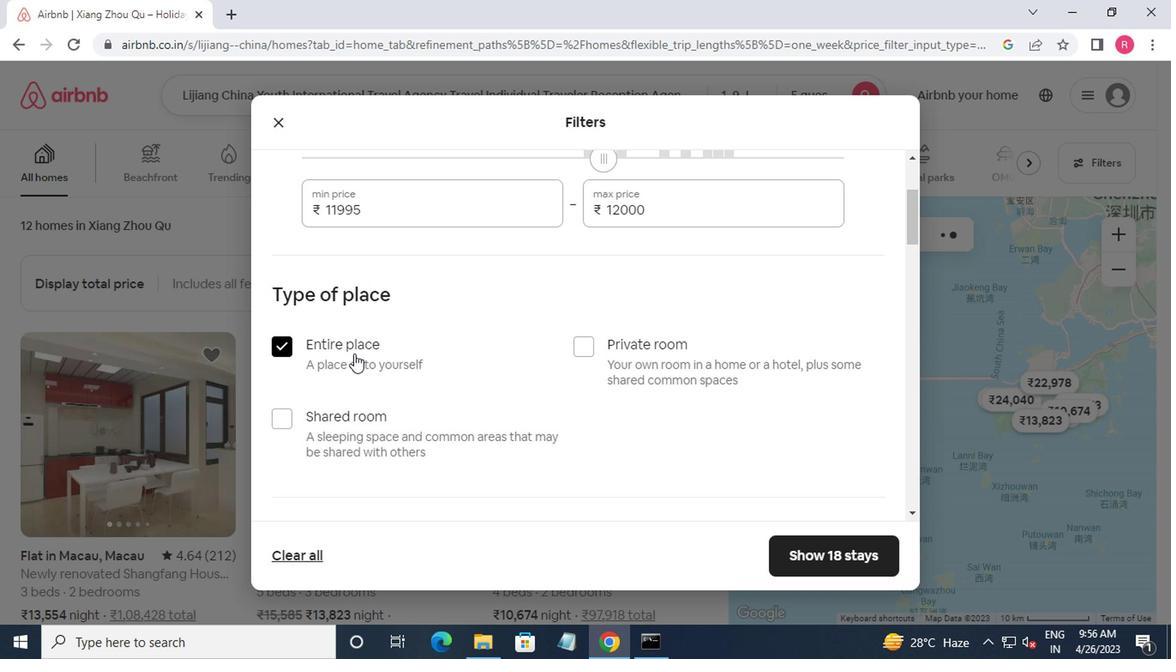
Action: Mouse scrolled (358, 355) with delta (0, 0)
Screenshot: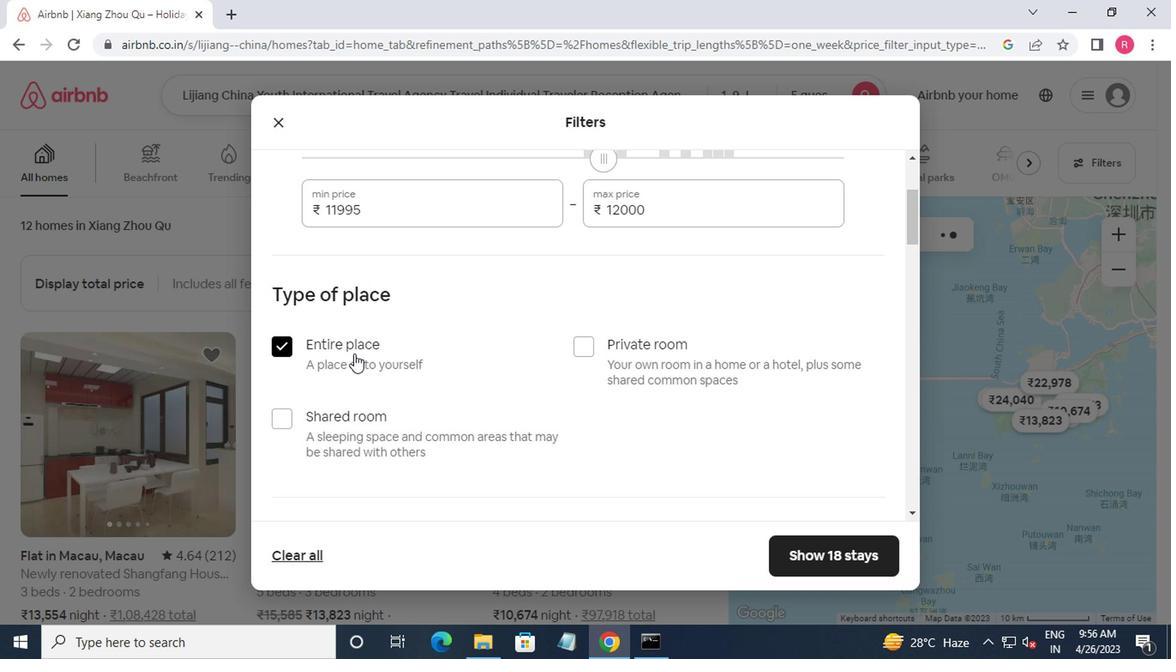 
Action: Mouse moved to (358, 355)
Screenshot: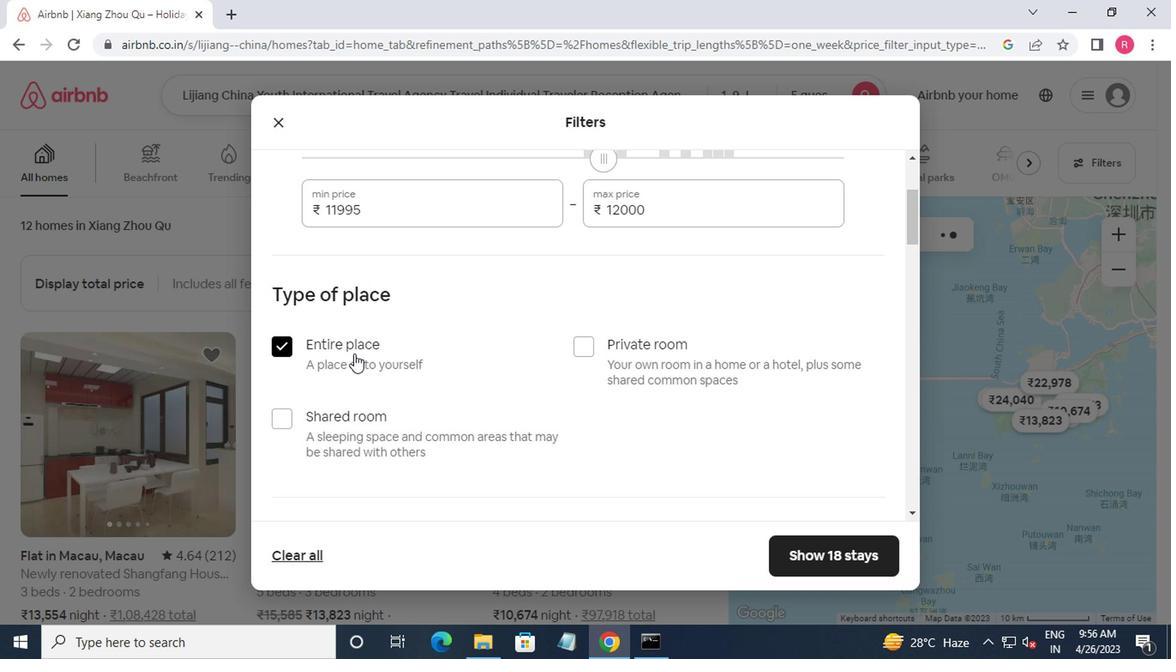 
Action: Mouse scrolled (358, 355) with delta (0, 0)
Screenshot: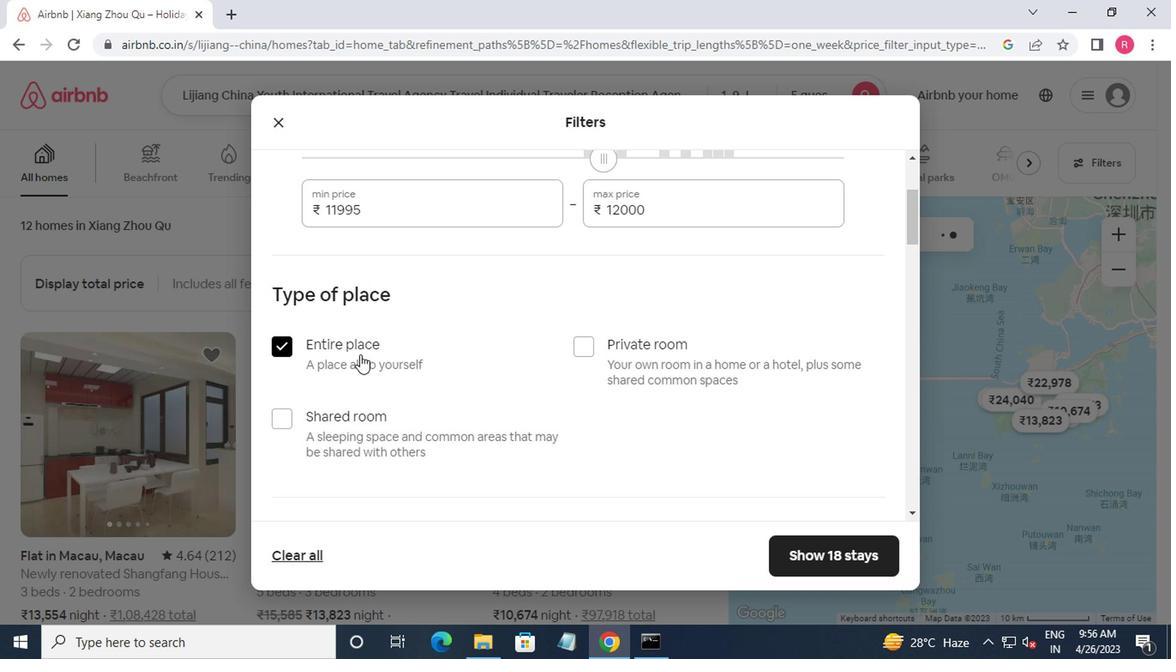 
Action: Mouse moved to (479, 268)
Screenshot: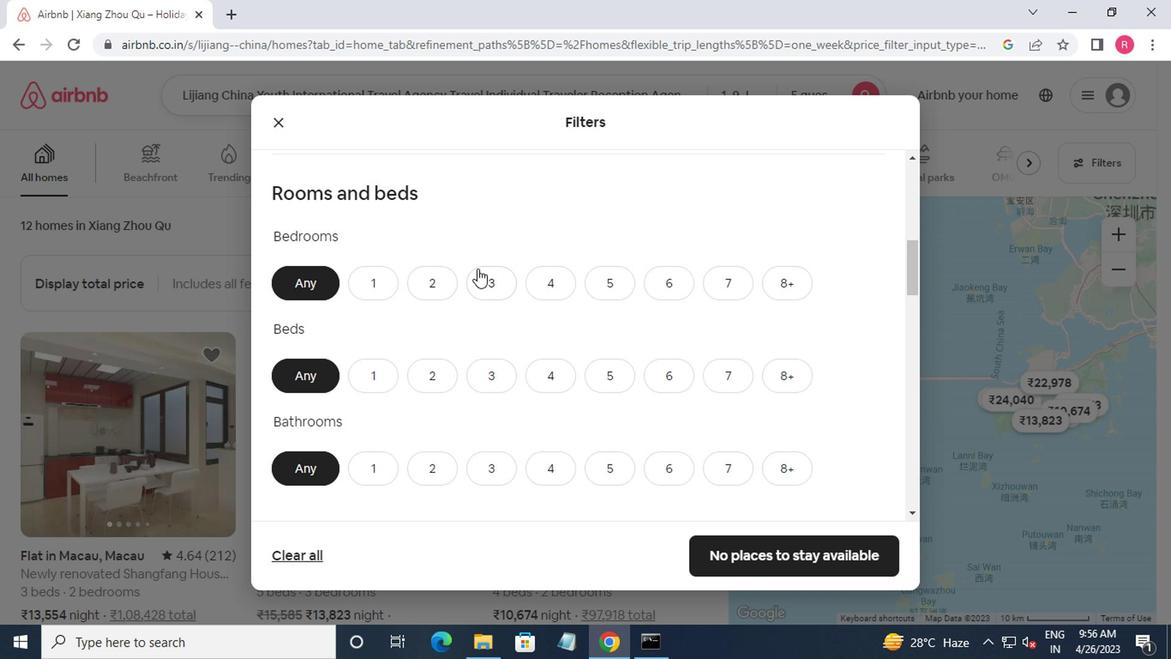 
Action: Mouse pressed left at (479, 268)
Screenshot: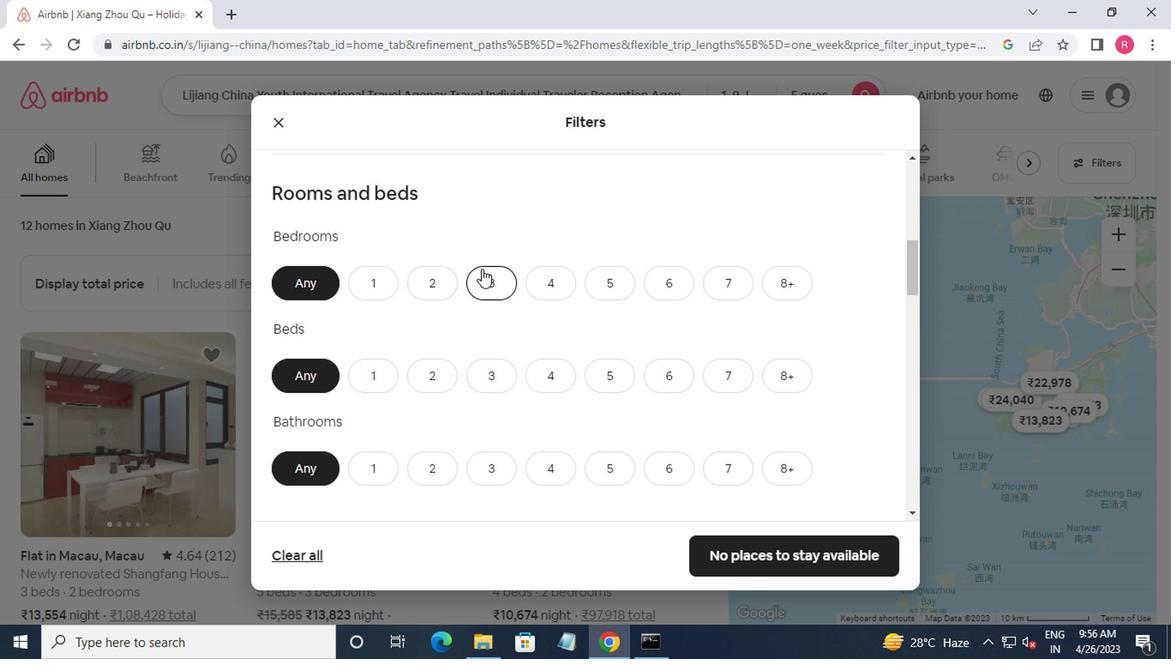 
Action: Mouse moved to (479, 379)
Screenshot: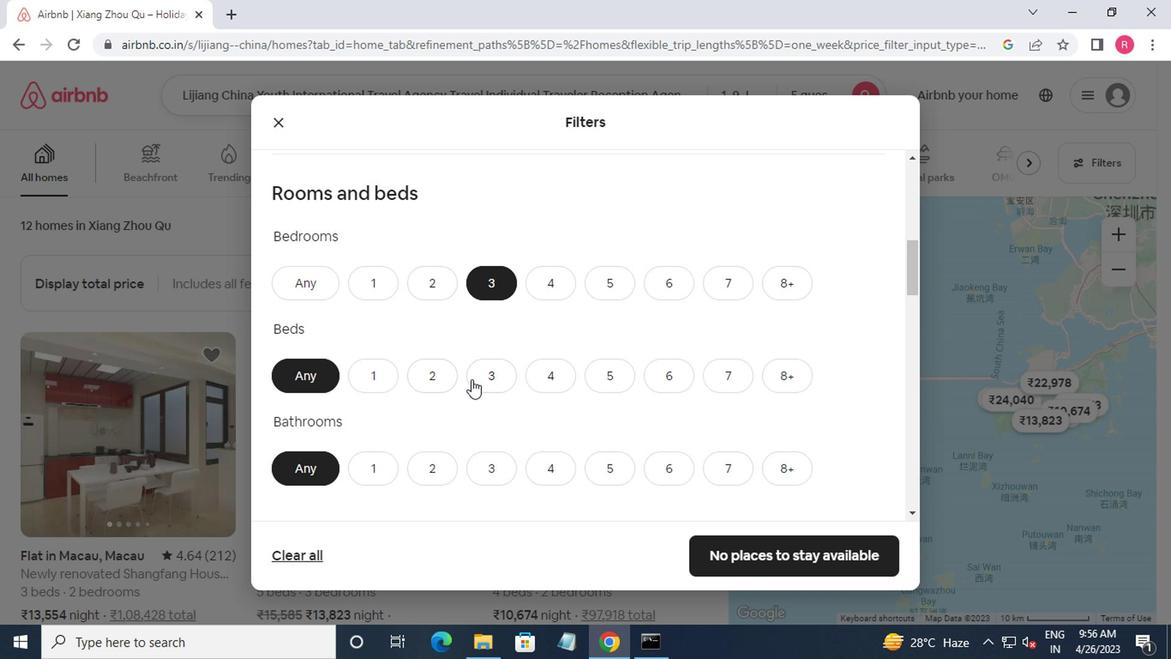 
Action: Mouse pressed left at (479, 379)
Screenshot: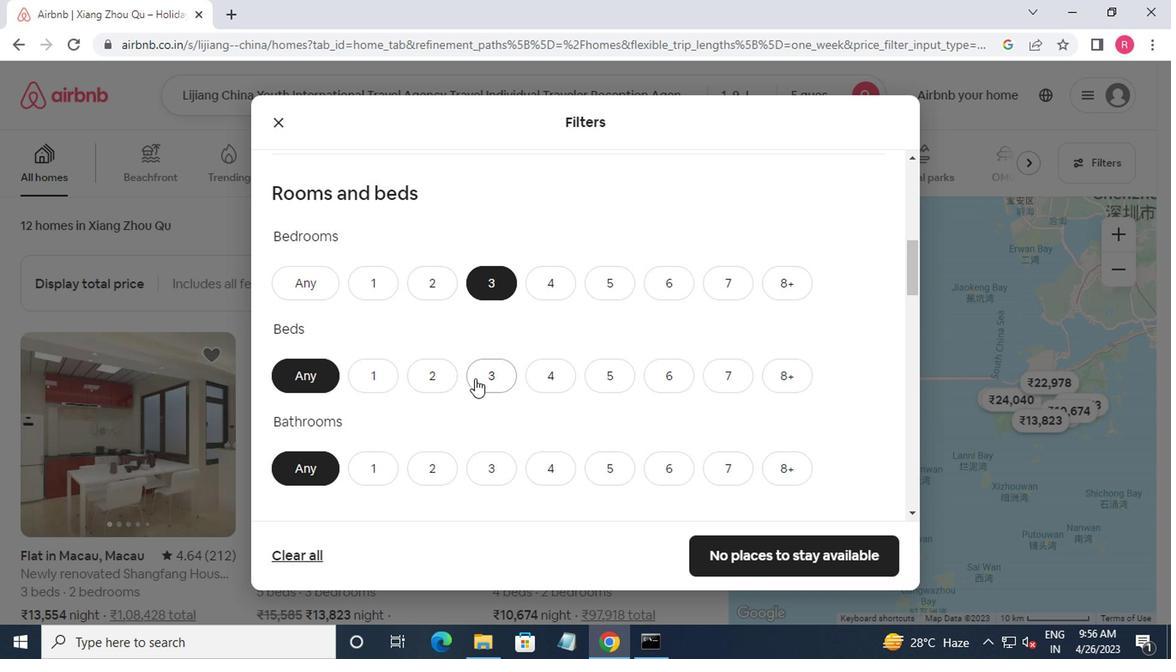 
Action: Mouse moved to (501, 471)
Screenshot: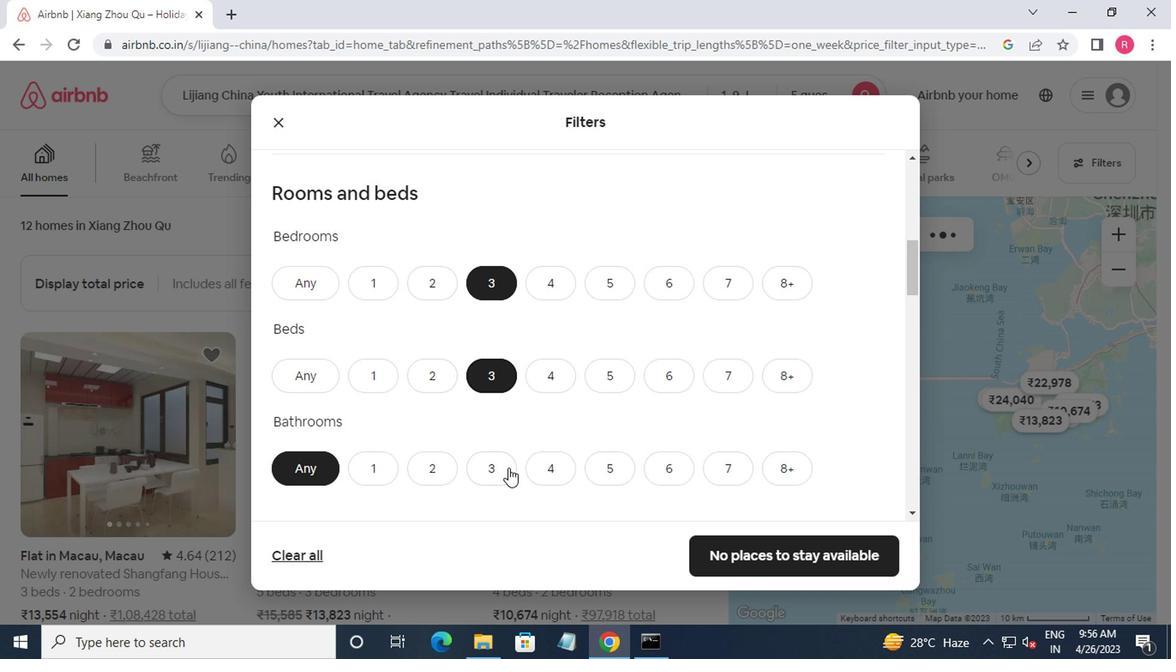
Action: Mouse pressed left at (501, 471)
Screenshot: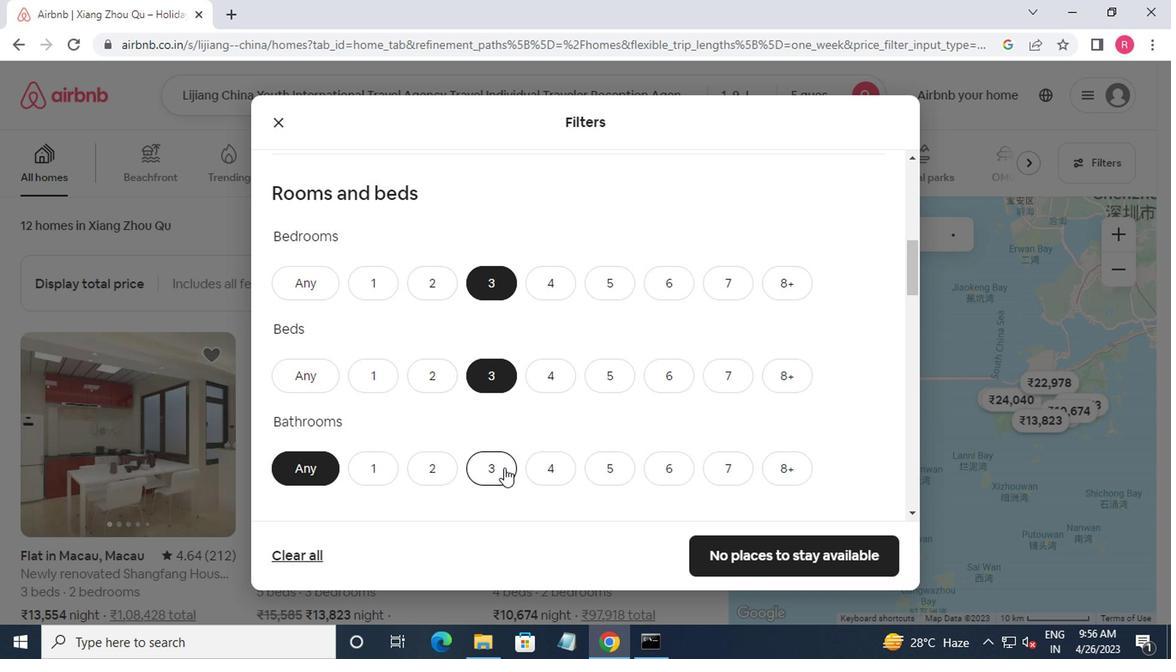 
Action: Mouse moved to (494, 466)
Screenshot: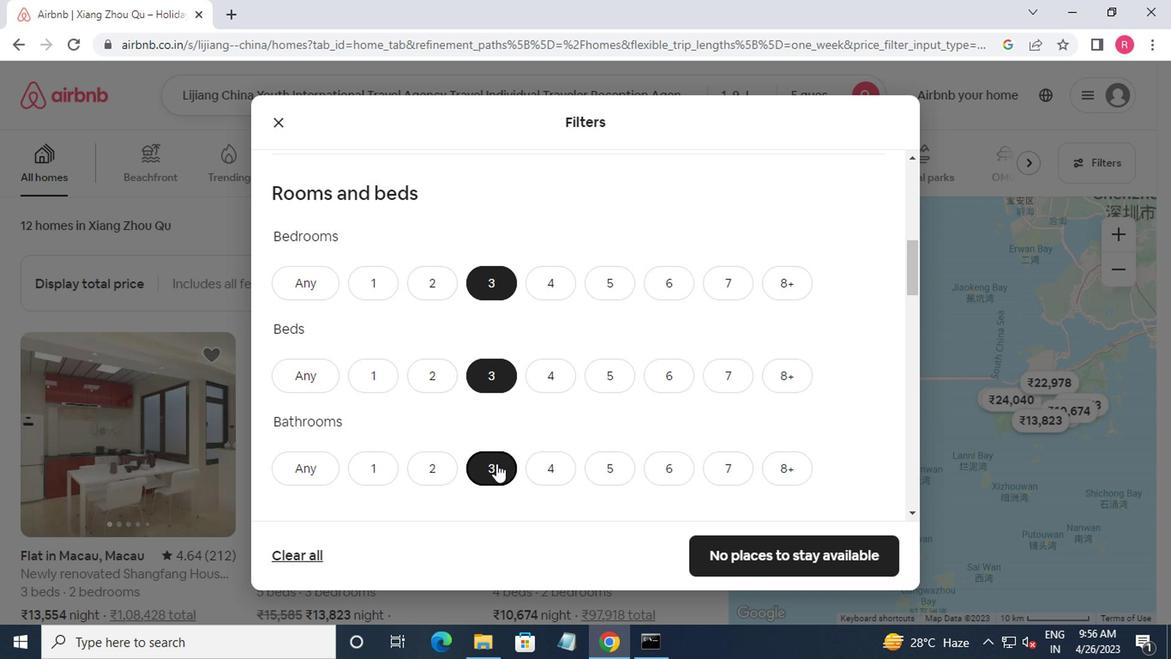 
Action: Mouse scrolled (494, 465) with delta (0, -1)
Screenshot: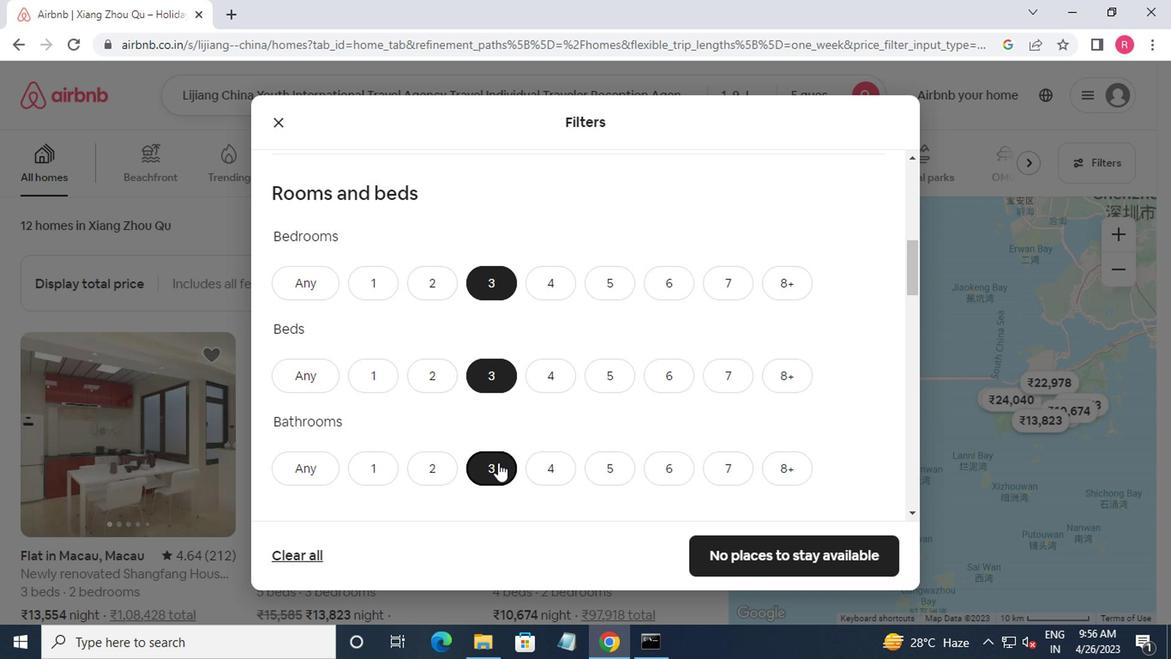 
Action: Mouse moved to (494, 466)
Screenshot: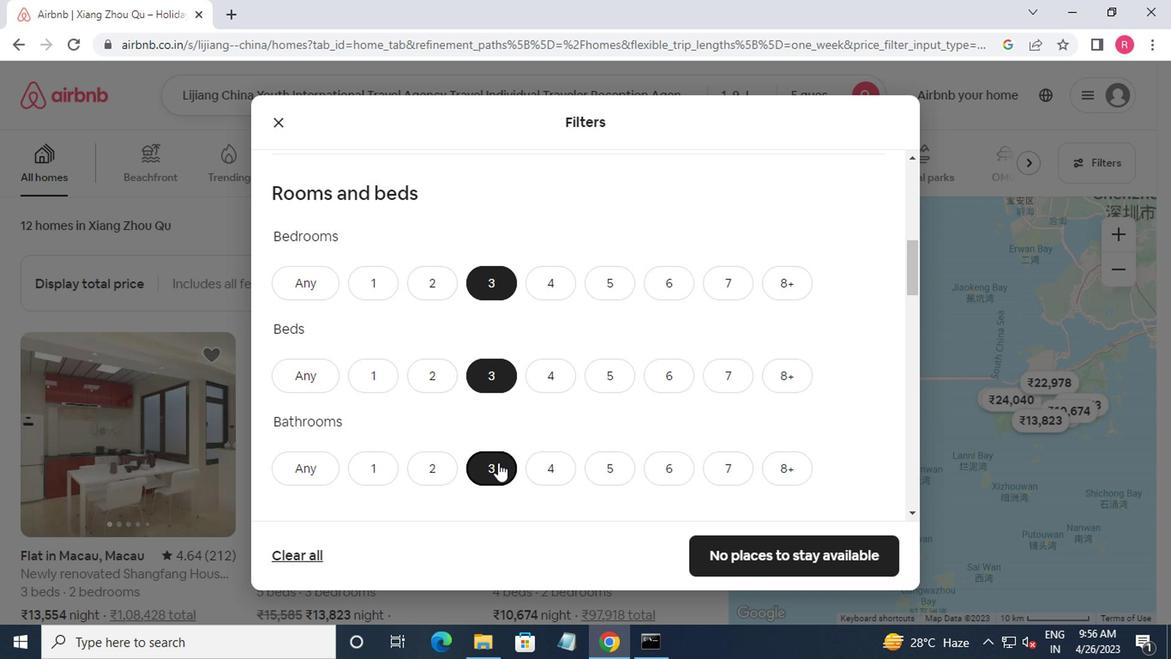 
Action: Mouse scrolled (494, 465) with delta (0, -1)
Screenshot: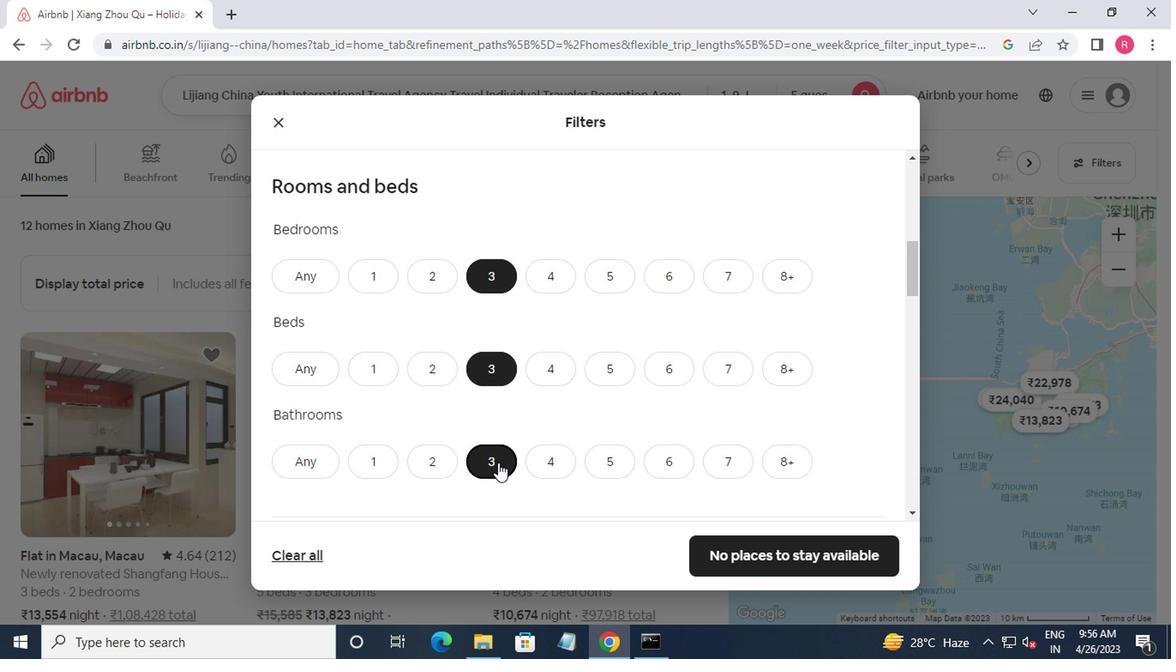 
Action: Mouse moved to (314, 462)
Screenshot: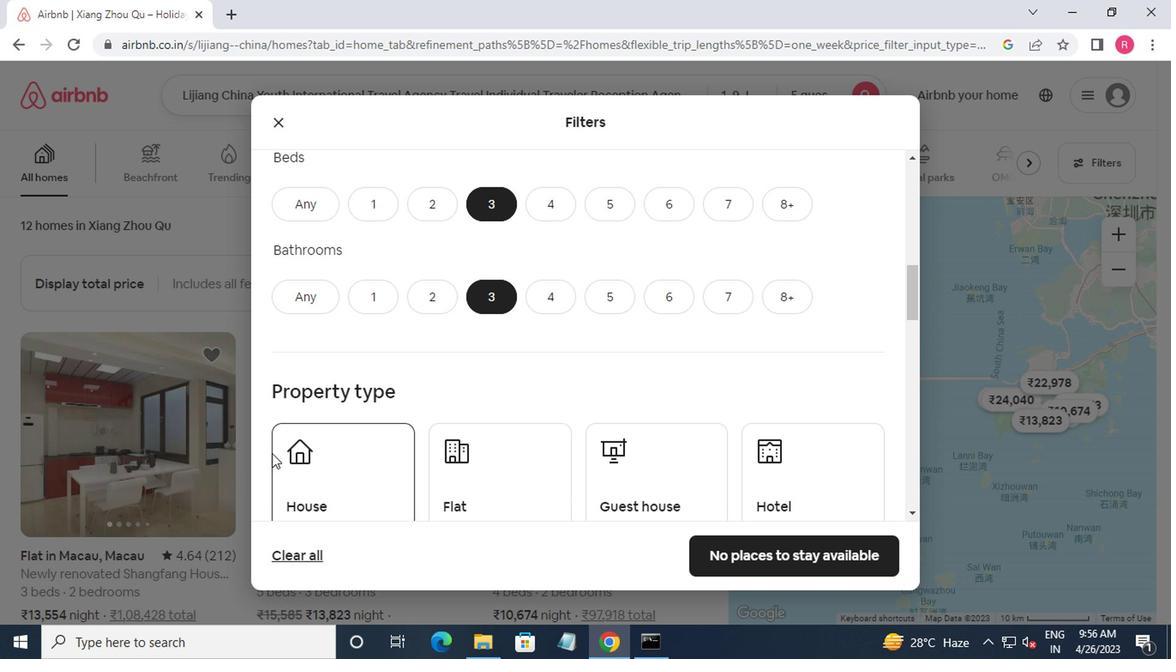 
Action: Mouse pressed left at (314, 462)
Screenshot: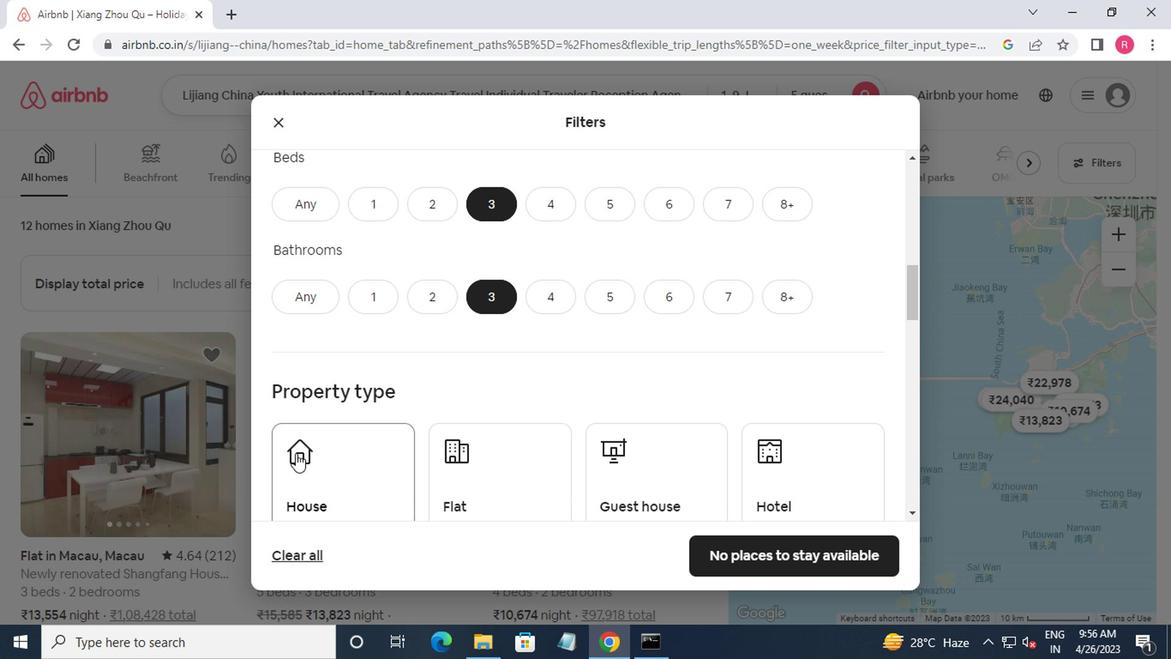 
Action: Mouse moved to (453, 489)
Screenshot: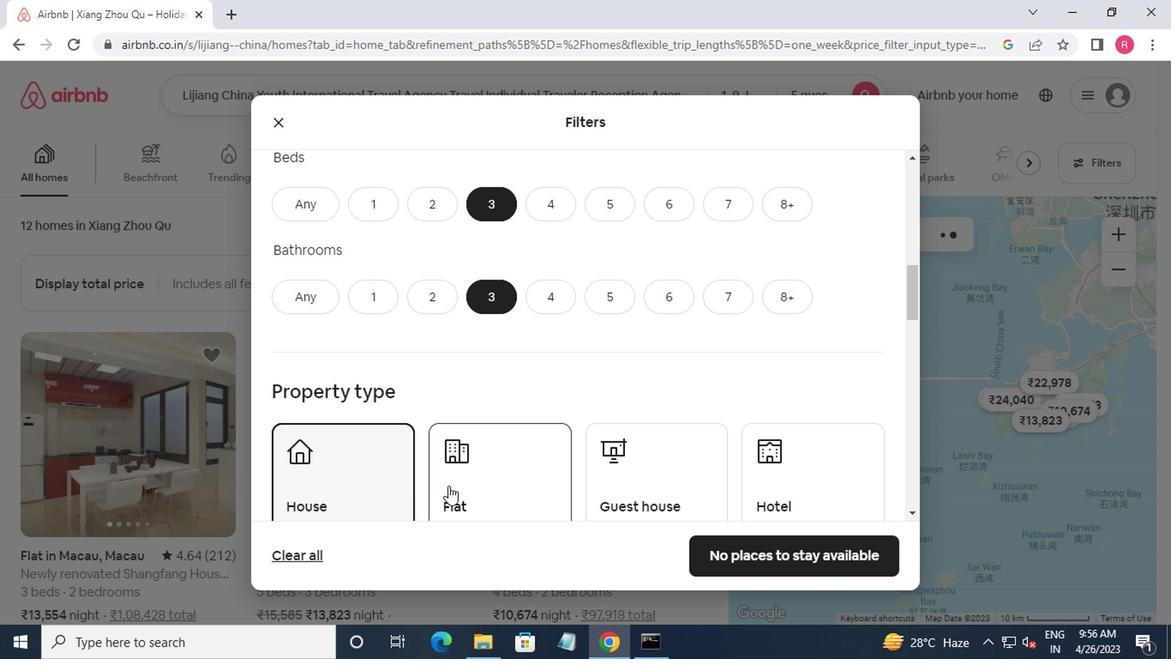 
Action: Mouse pressed left at (453, 489)
Screenshot: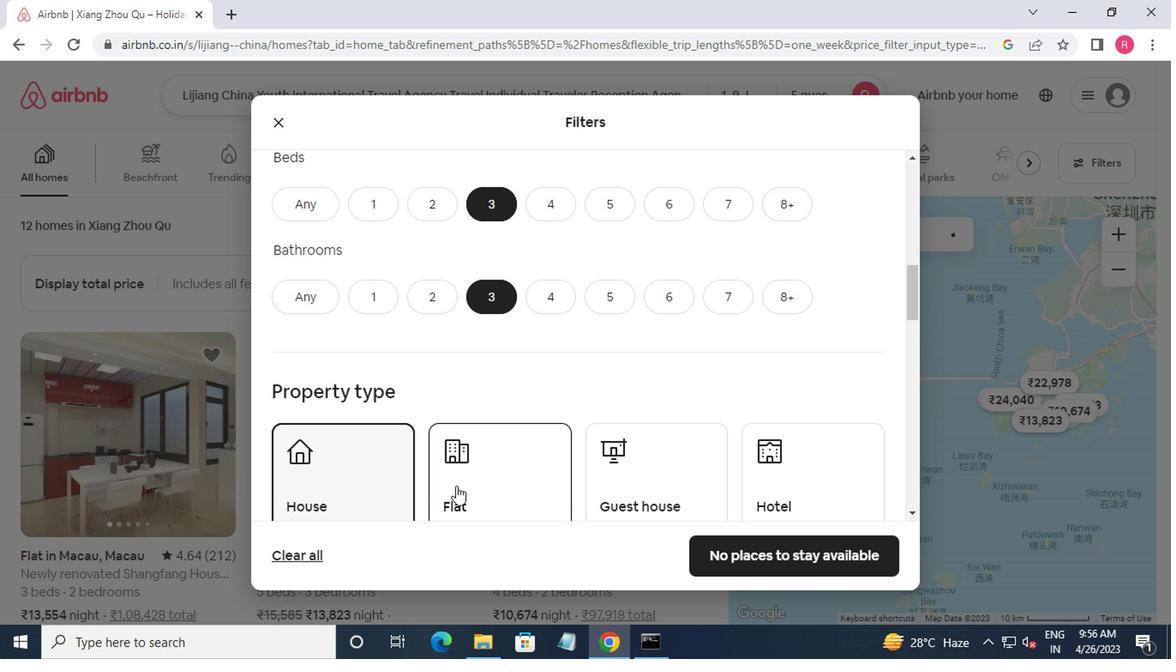 
Action: Mouse moved to (613, 498)
Screenshot: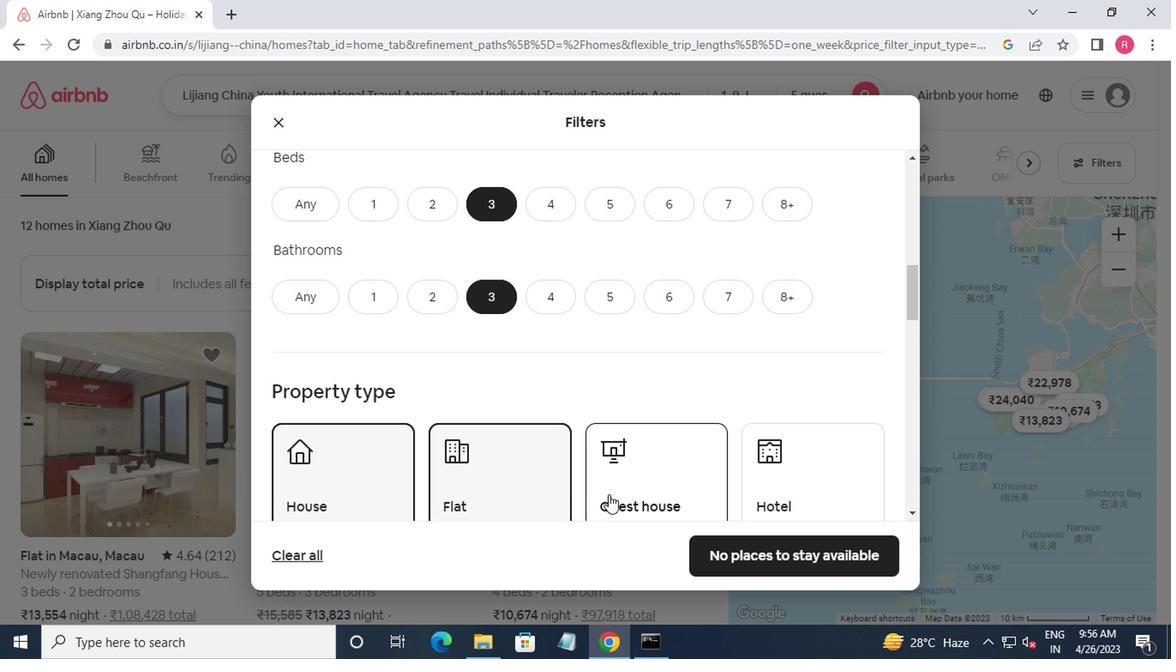 
Action: Mouse pressed left at (613, 498)
Screenshot: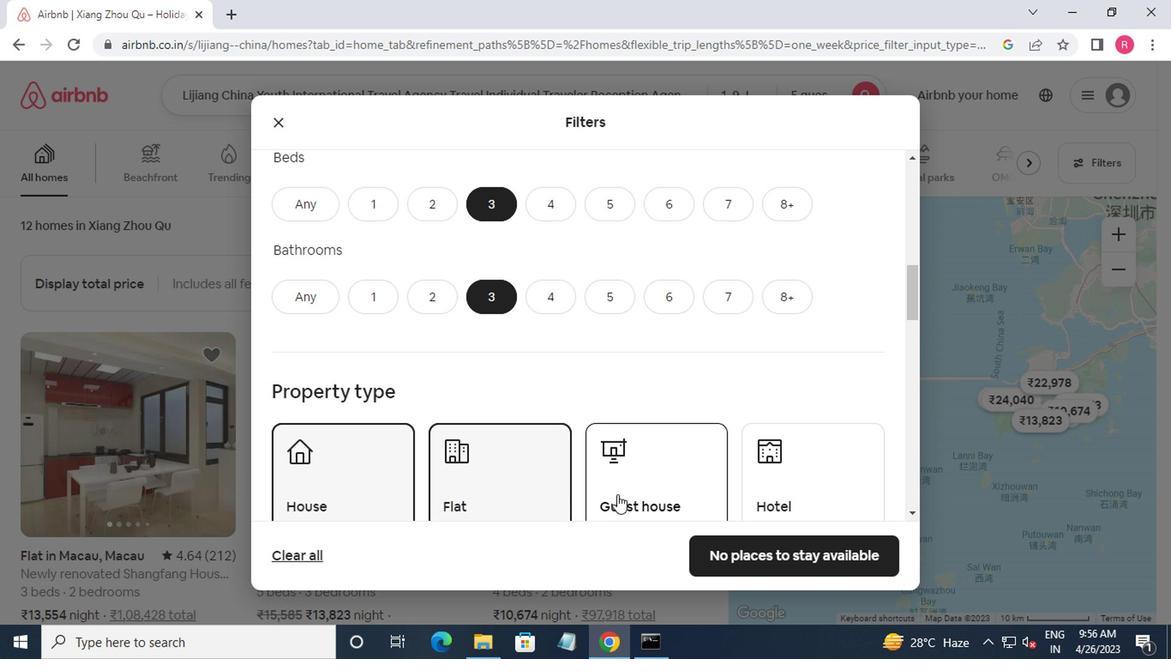 
Action: Mouse moved to (612, 499)
Screenshot: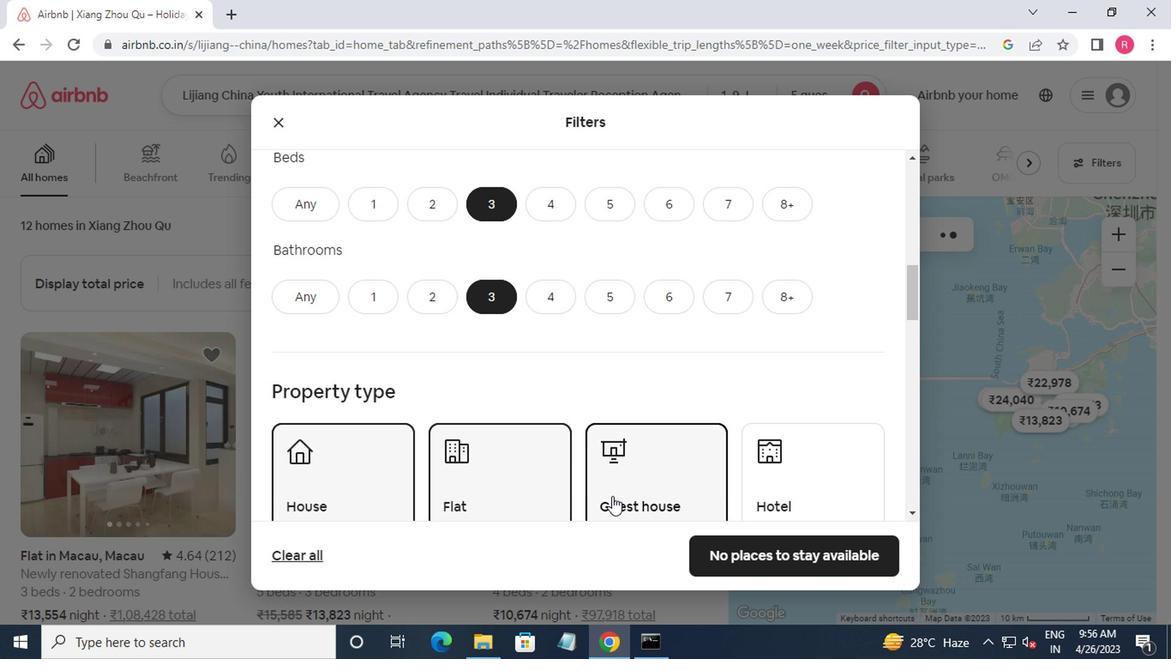 
Action: Mouse scrolled (612, 498) with delta (0, 0)
Screenshot: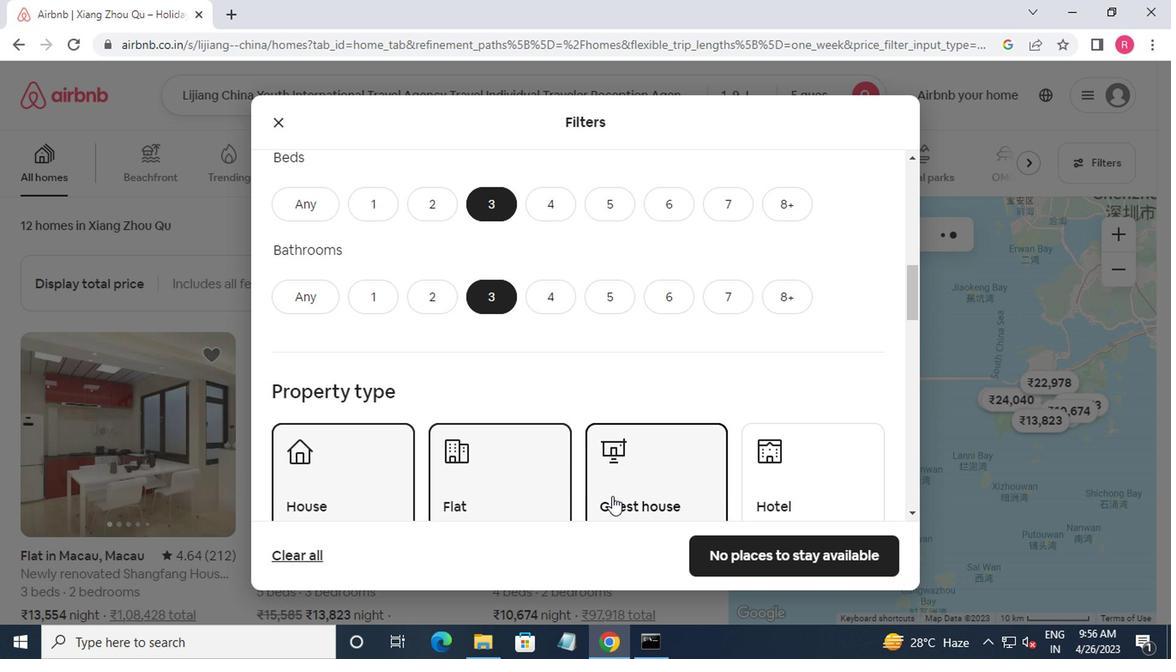 
Action: Mouse scrolled (612, 498) with delta (0, 0)
Screenshot: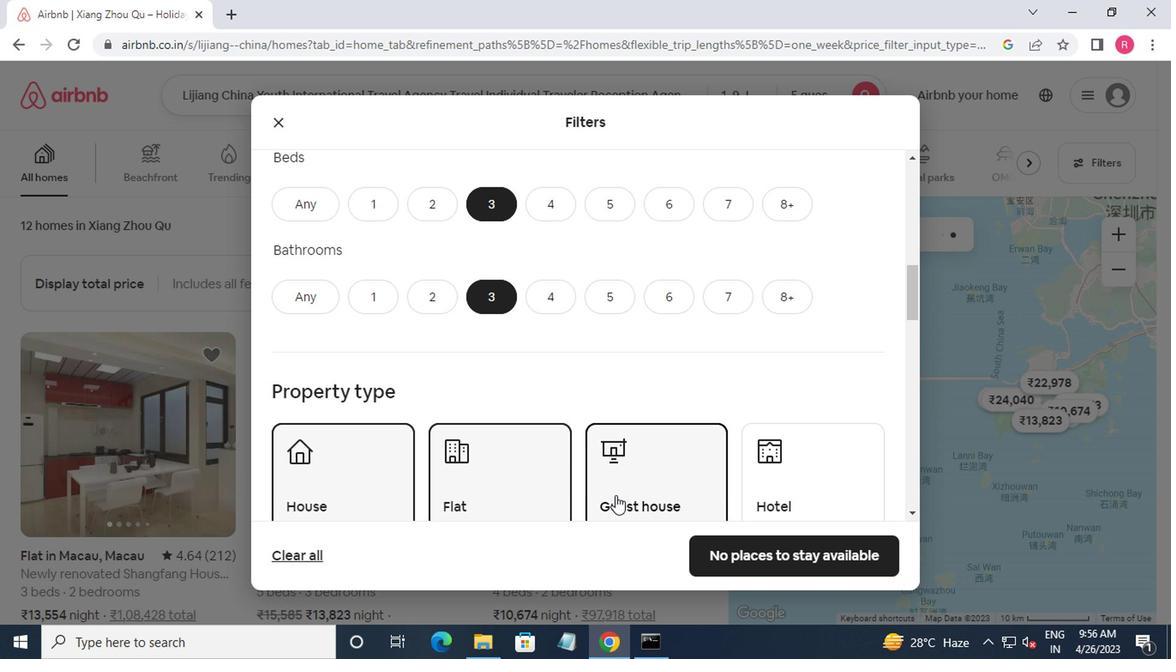 
Action: Mouse scrolled (612, 498) with delta (0, 0)
Screenshot: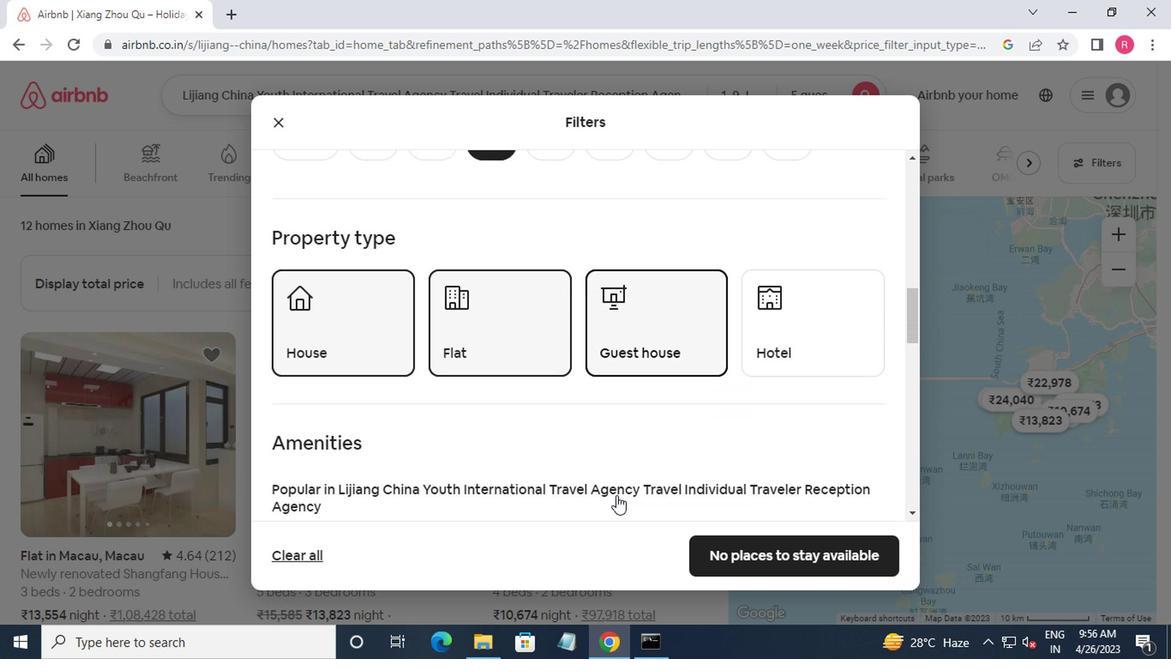 
Action: Mouse moved to (612, 498)
Screenshot: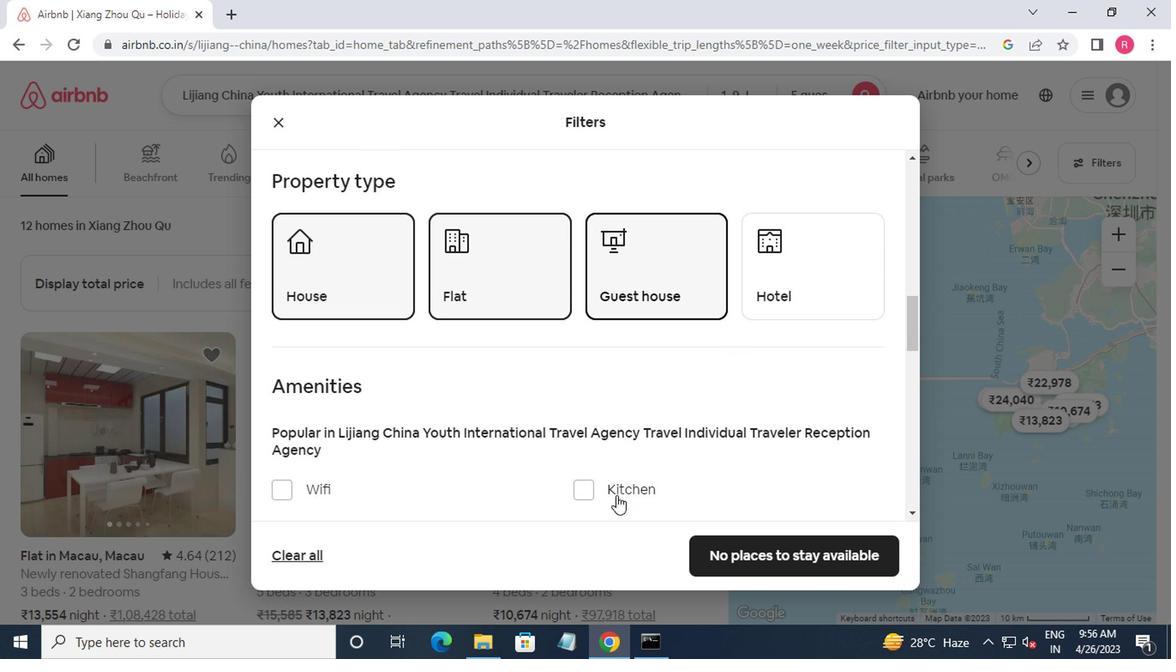 
Action: Mouse scrolled (612, 497) with delta (0, -1)
Screenshot: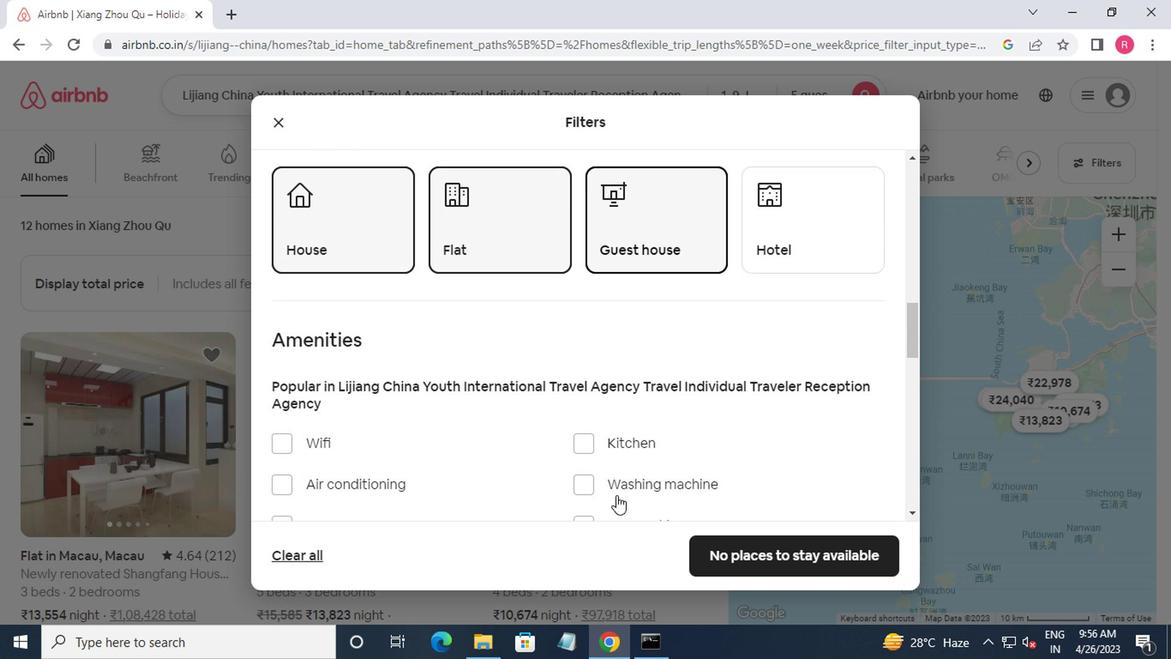 
Action: Mouse moved to (779, 501)
Screenshot: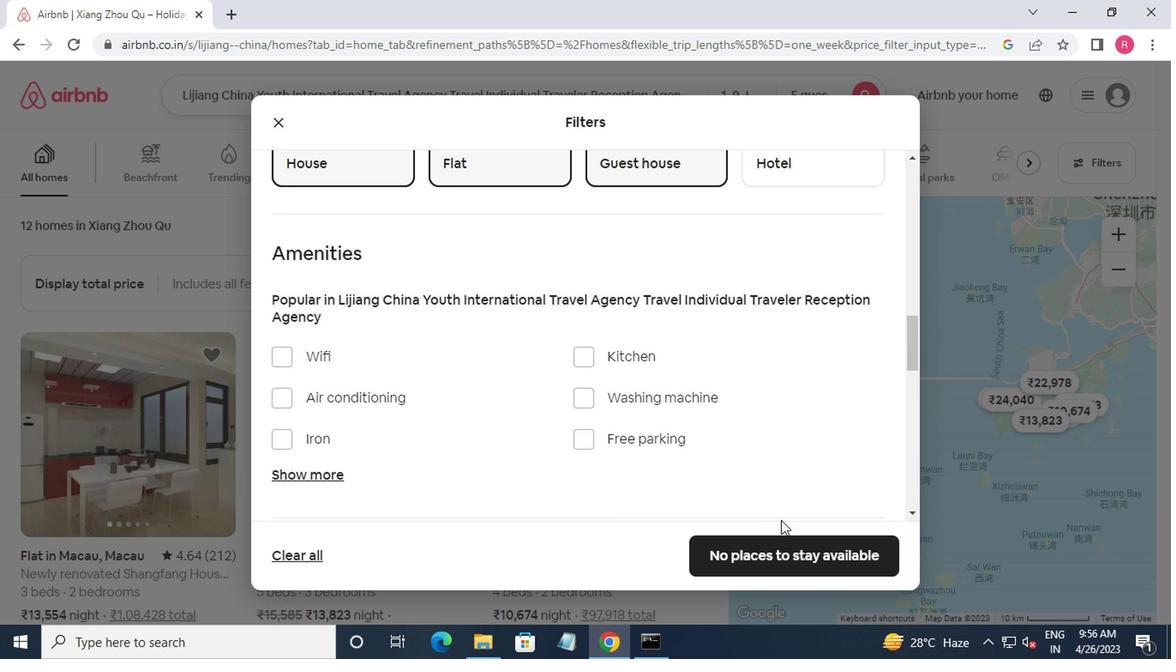 
Action: Mouse scrolled (779, 499) with delta (0, -1)
Screenshot: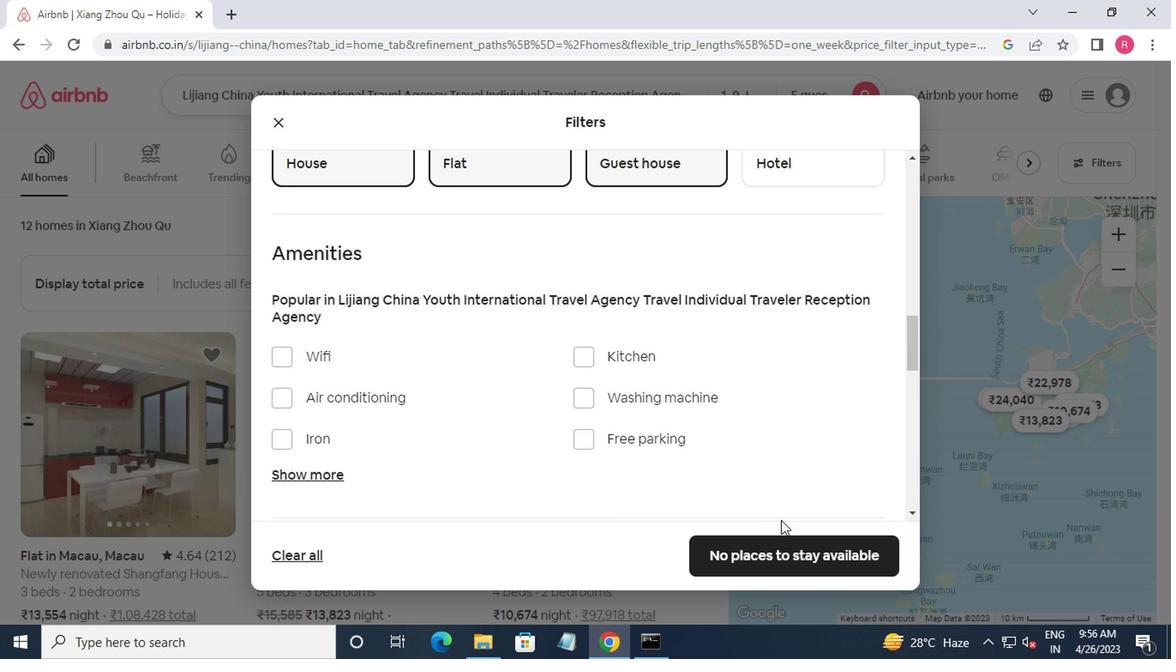 
Action: Mouse moved to (773, 491)
Screenshot: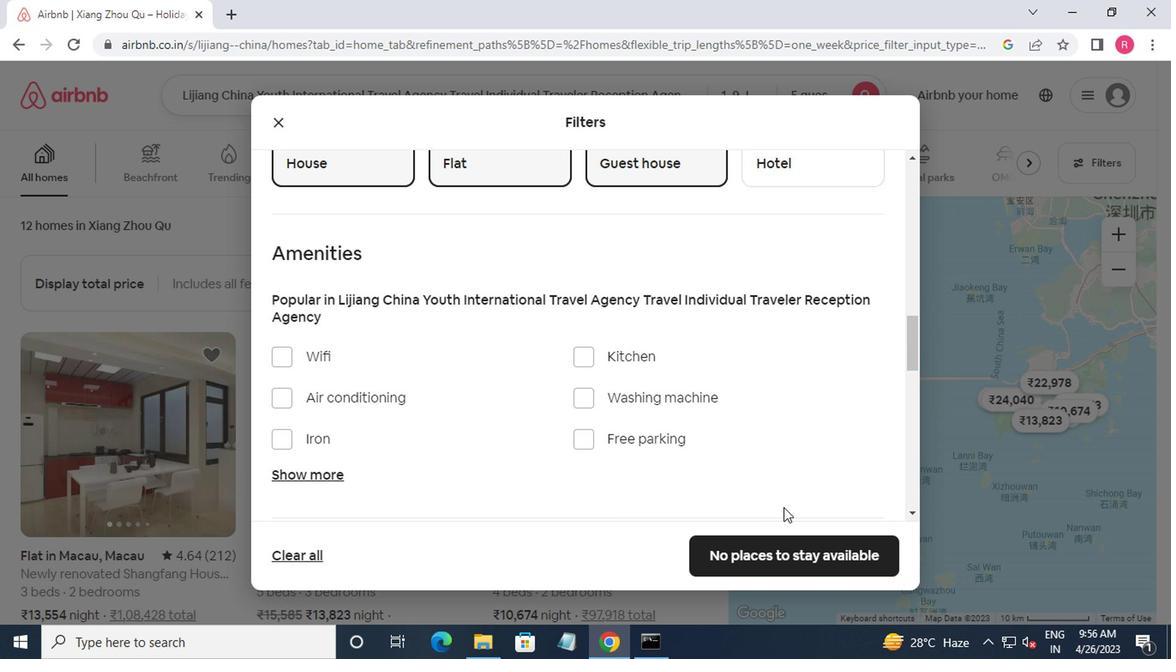 
Action: Mouse scrolled (773, 491) with delta (0, 0)
Screenshot: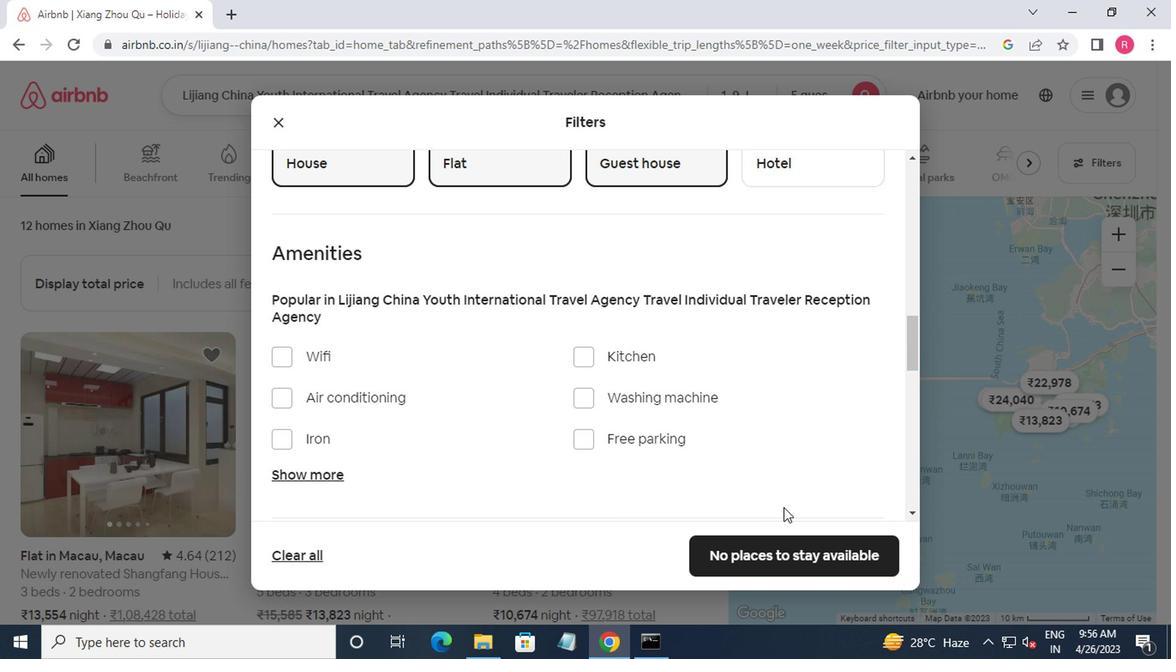 
Action: Mouse moved to (761, 483)
Screenshot: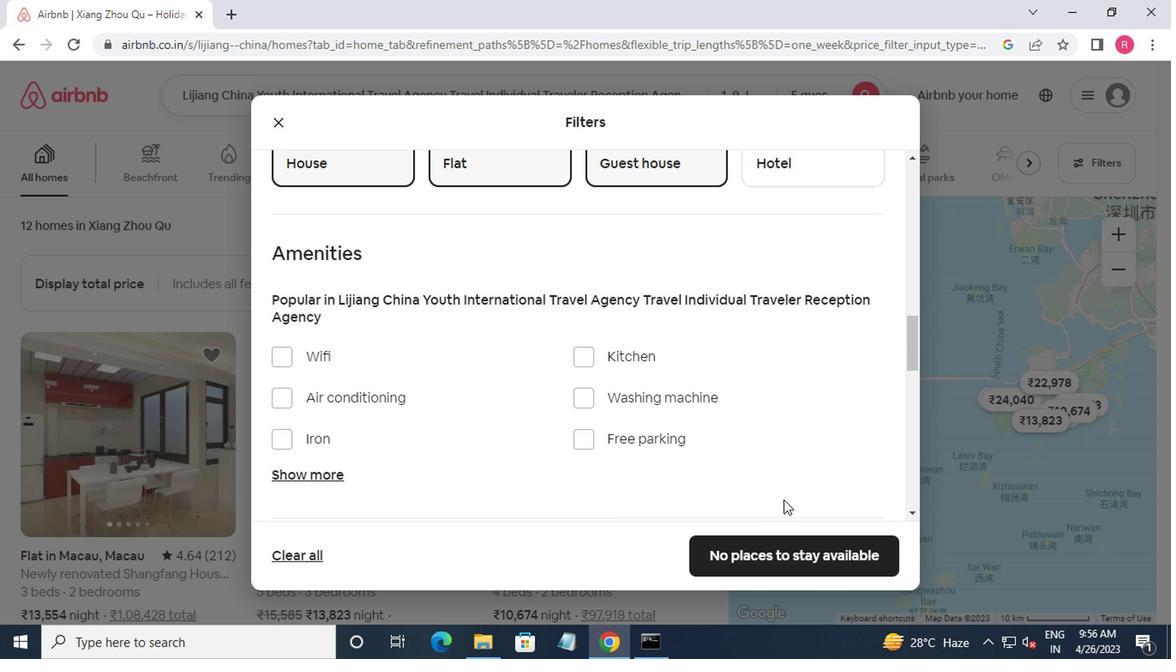 
Action: Mouse scrolled (761, 482) with delta (0, 0)
Screenshot: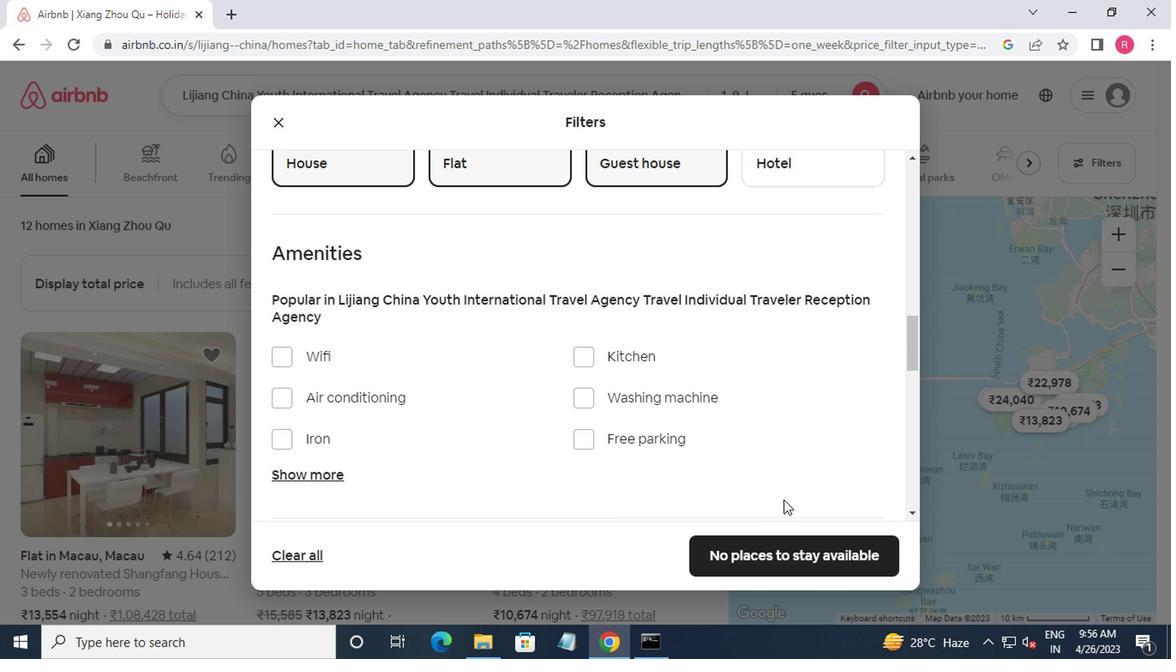 
Action: Mouse moved to (831, 422)
Screenshot: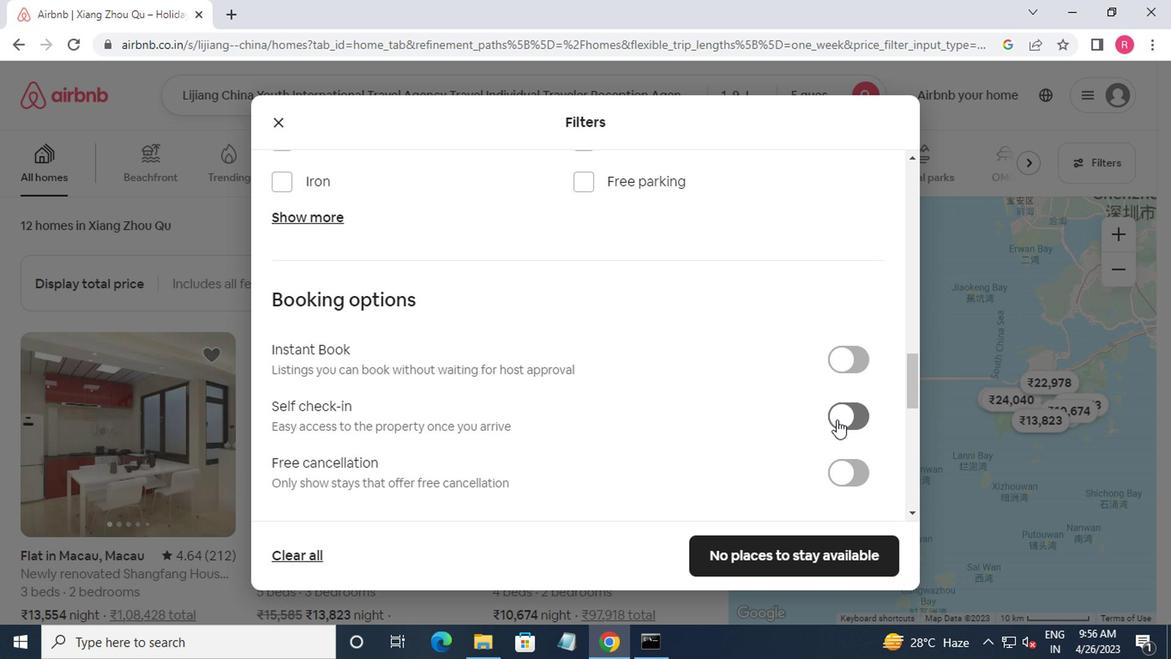 
Action: Mouse pressed left at (831, 422)
Screenshot: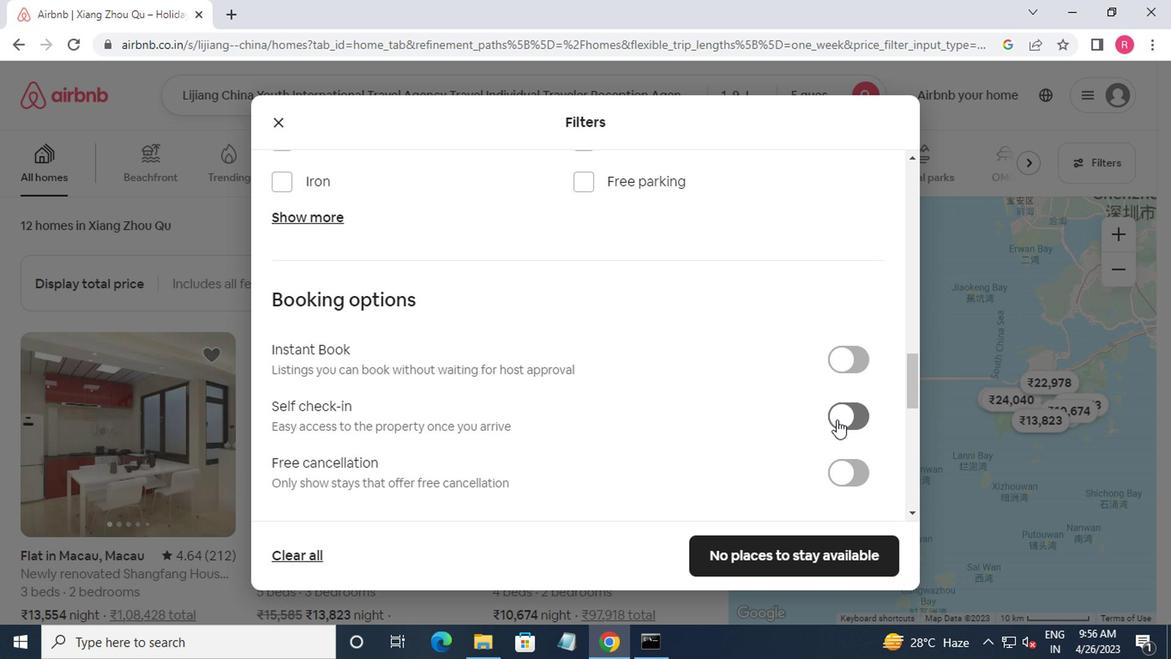 
Action: Mouse moved to (791, 430)
Screenshot: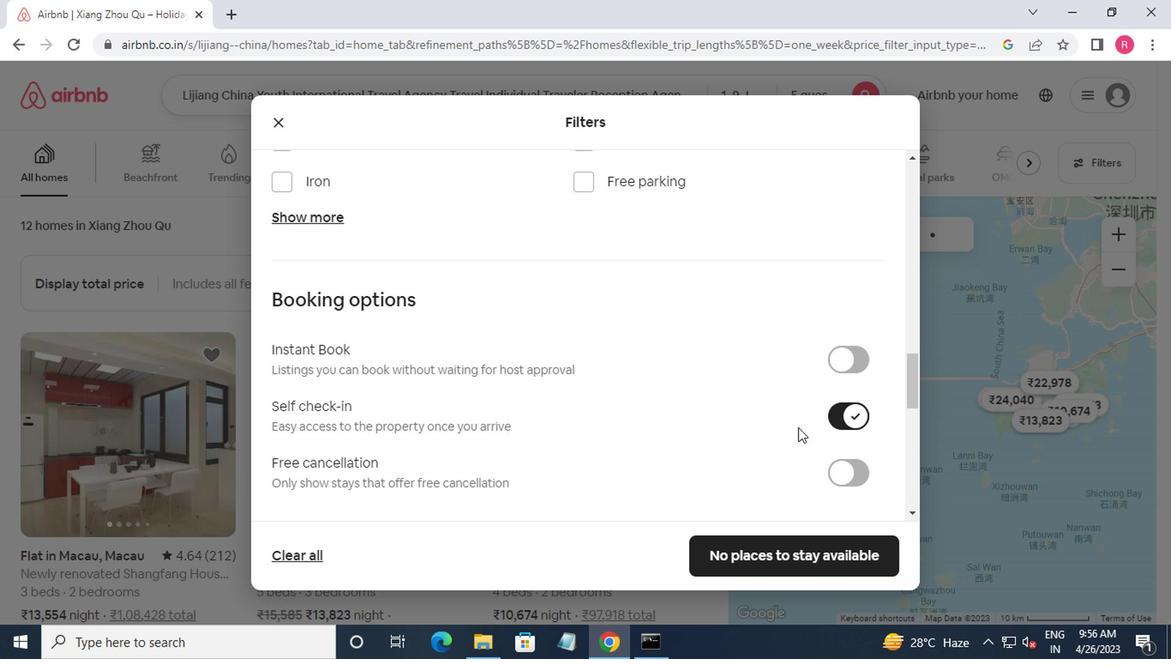 
Action: Mouse scrolled (791, 430) with delta (0, 0)
Screenshot: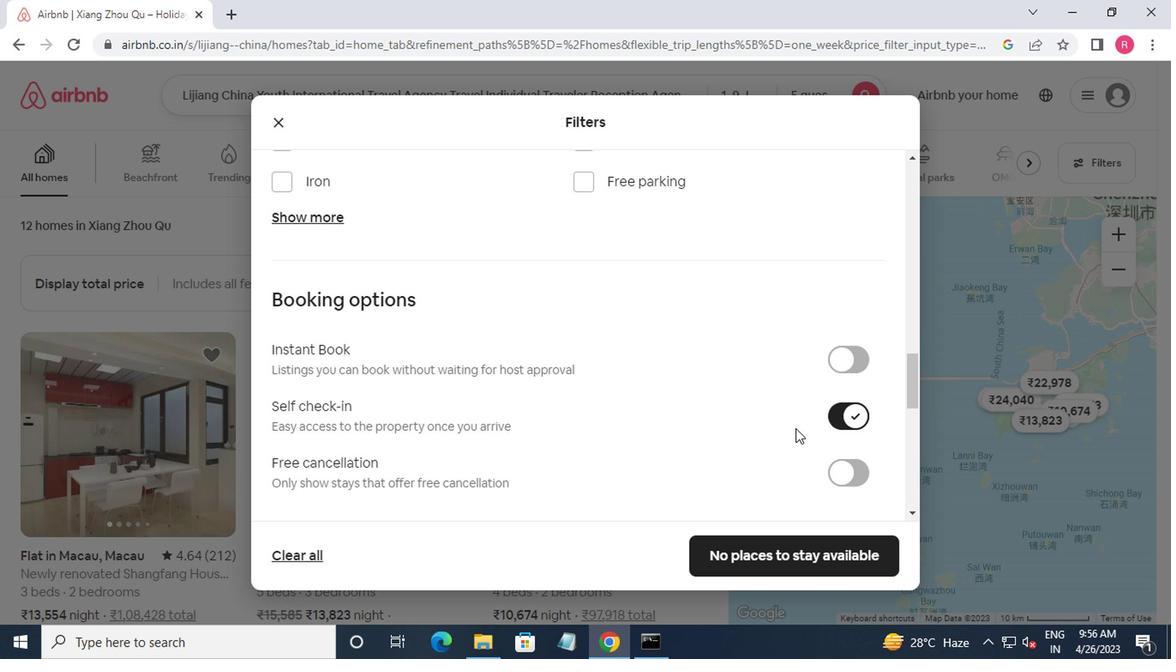 
Action: Mouse moved to (792, 432)
Screenshot: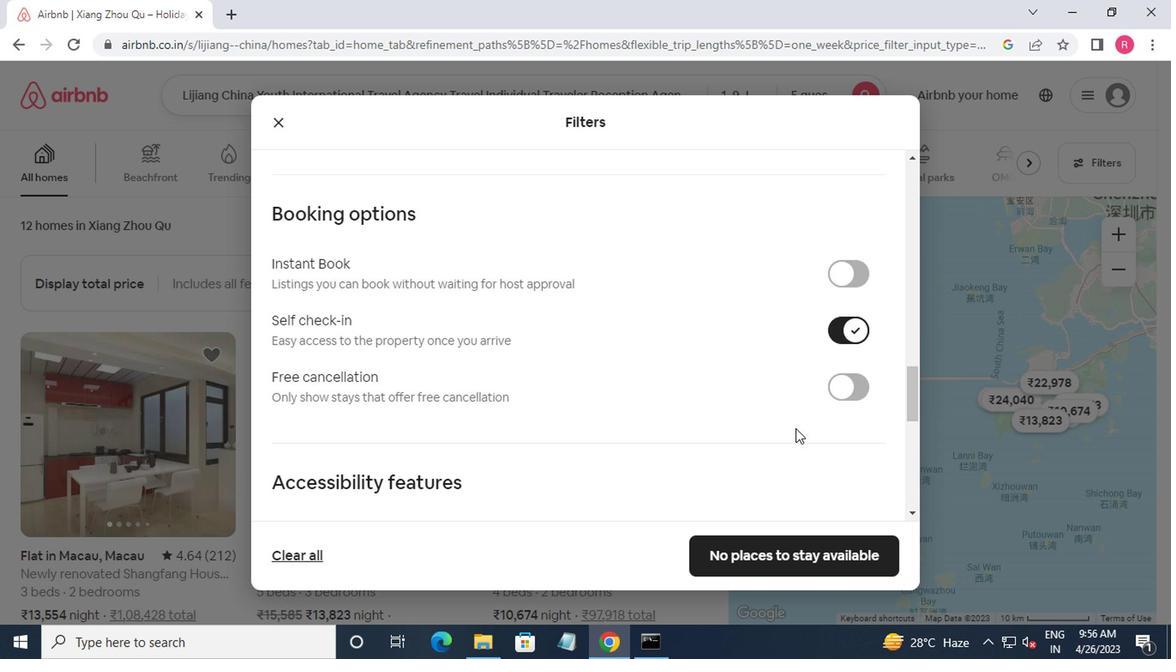 
Action: Mouse scrolled (792, 430) with delta (0, -1)
Screenshot: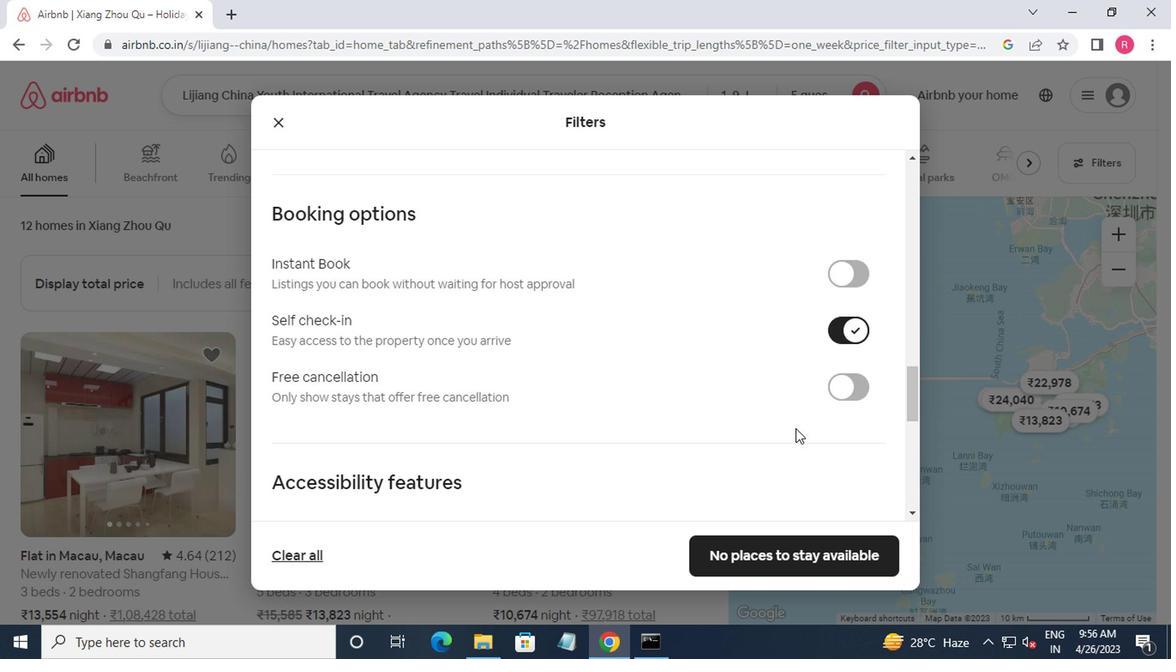 
Action: Mouse moved to (793, 433)
Screenshot: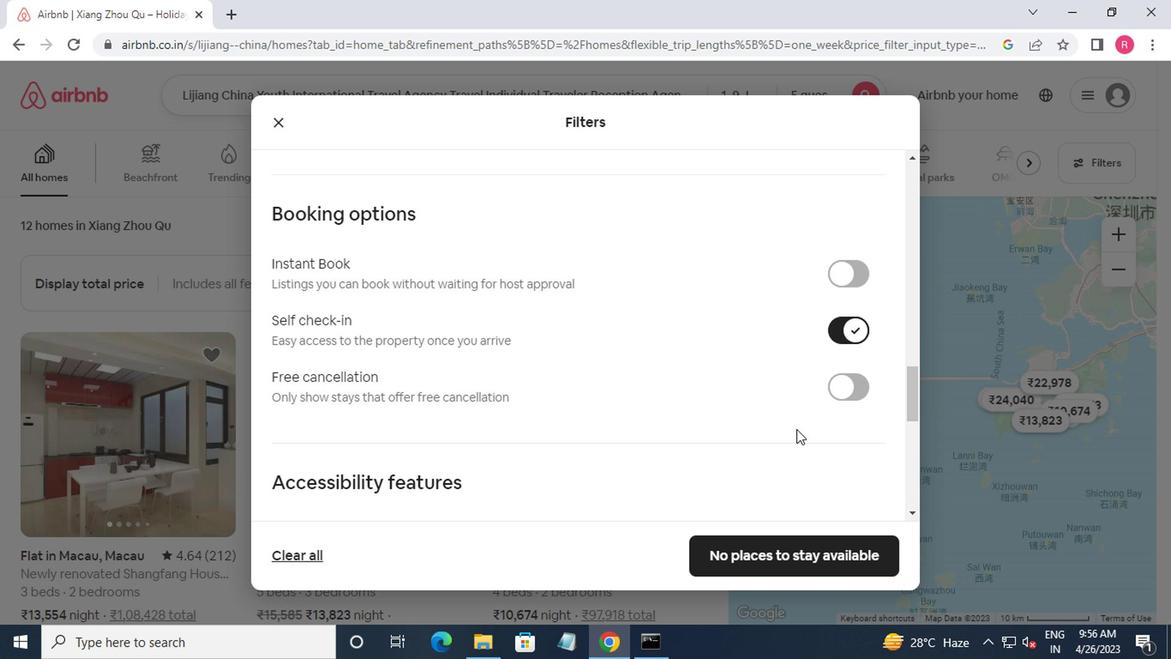 
Action: Mouse scrolled (793, 432) with delta (0, -1)
Screenshot: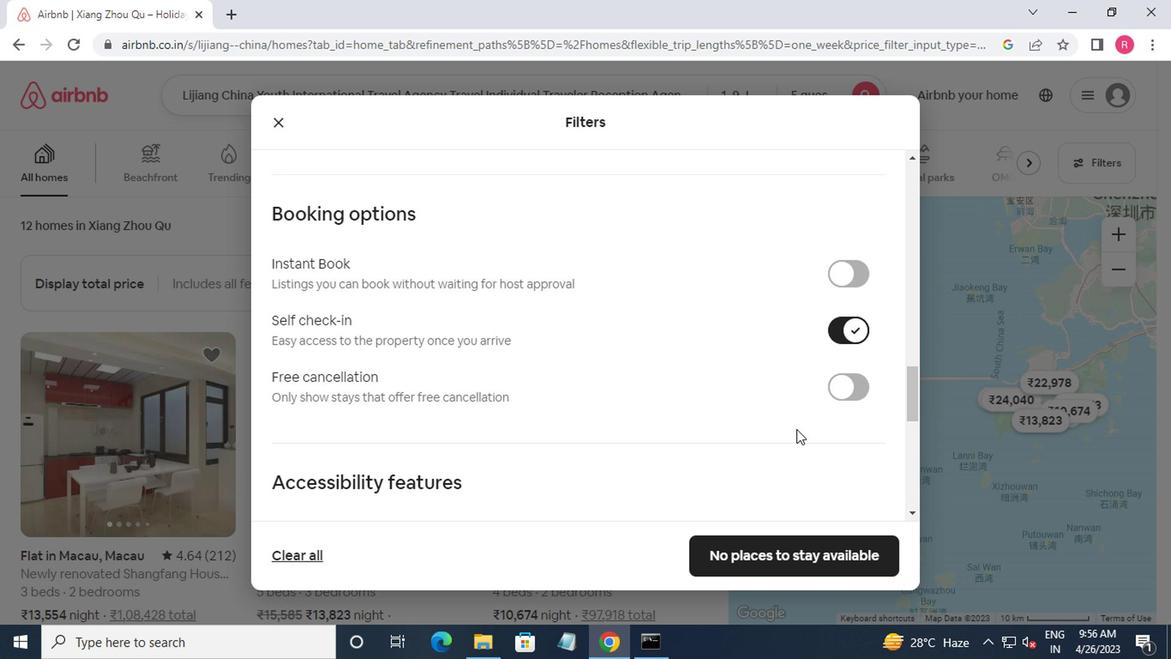
Action: Mouse scrolled (793, 432) with delta (0, -1)
Screenshot: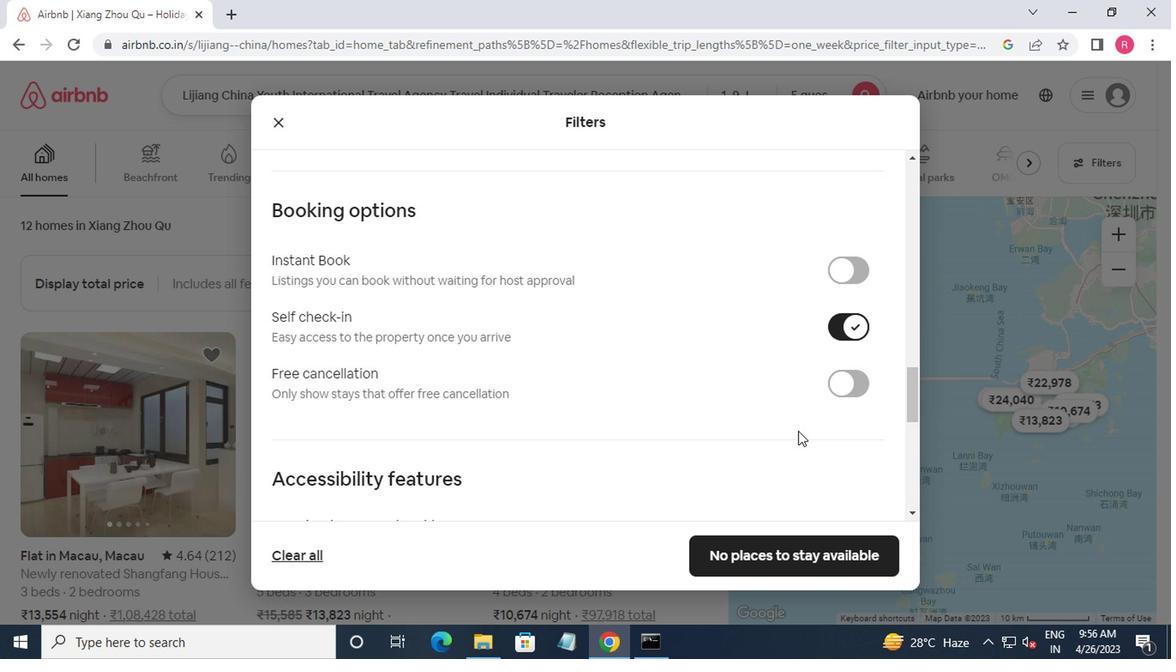 
Action: Mouse moved to (785, 440)
Screenshot: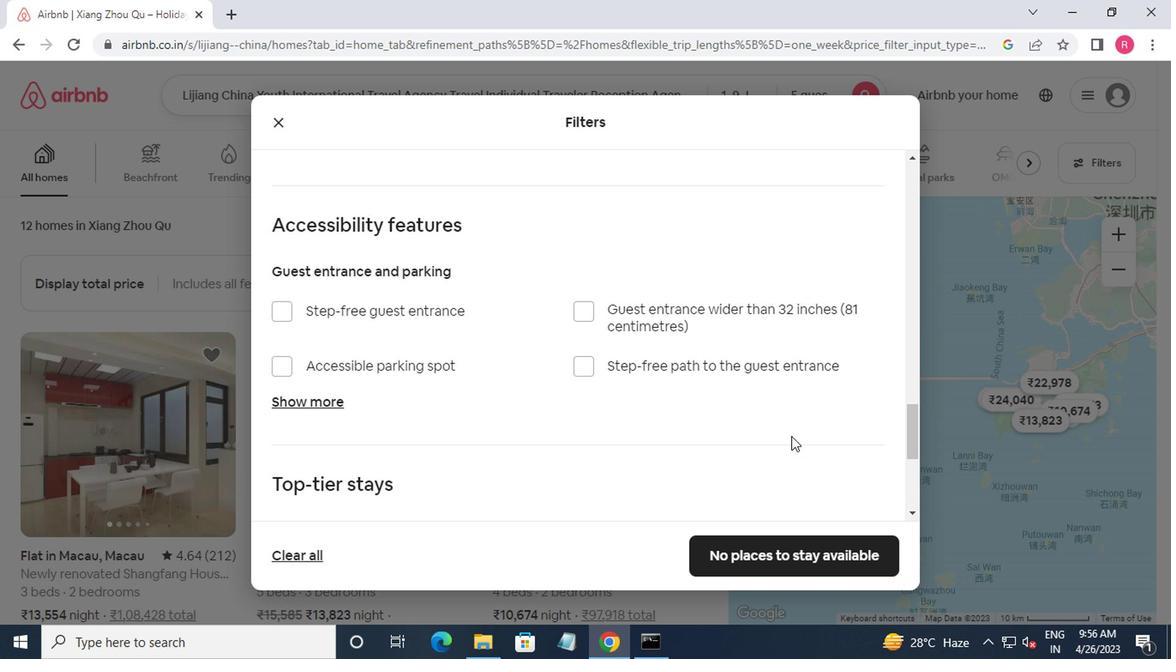 
Action: Mouse scrolled (785, 439) with delta (0, 0)
Screenshot: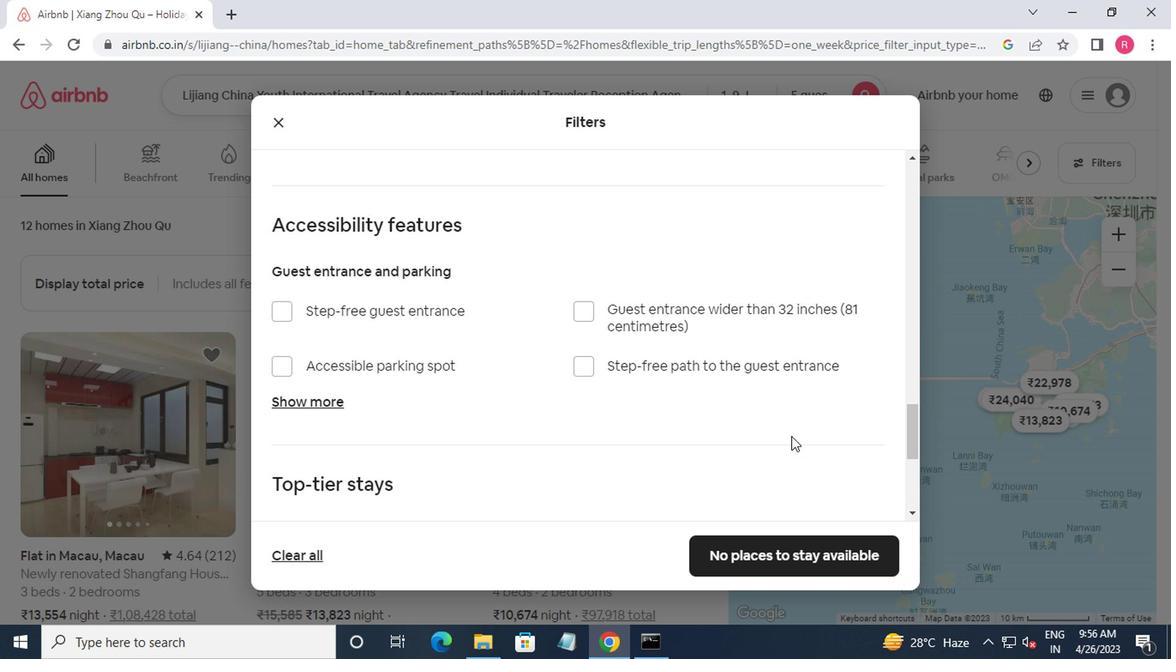 
Action: Mouse moved to (783, 443)
Screenshot: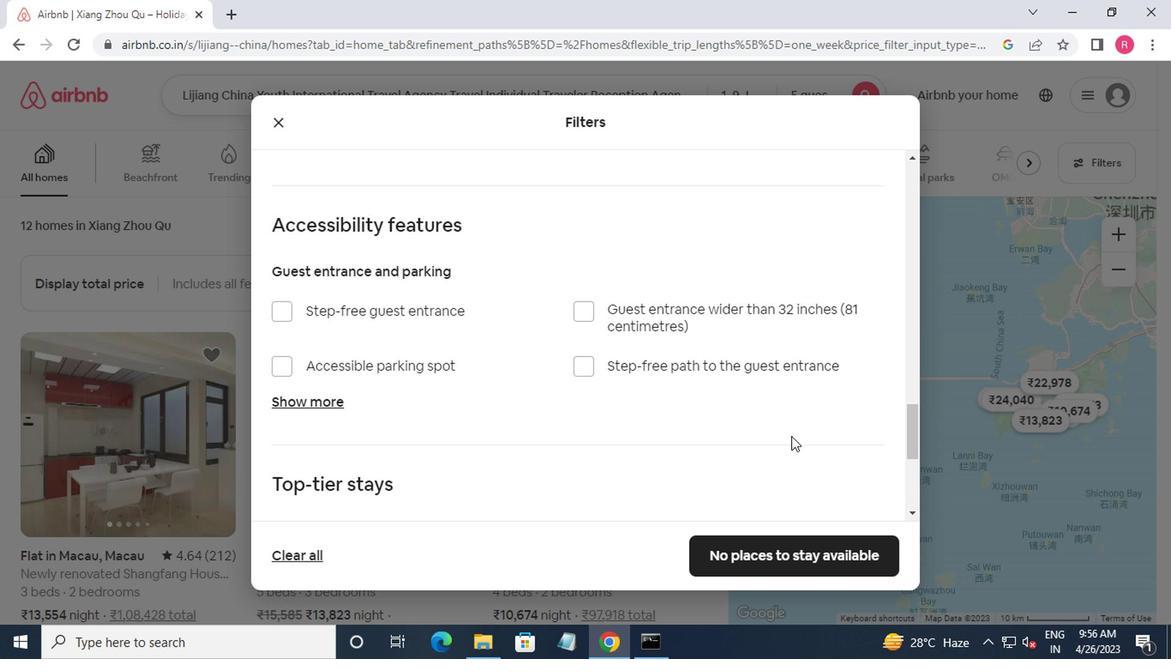 
Action: Mouse scrolled (783, 442) with delta (0, 0)
Screenshot: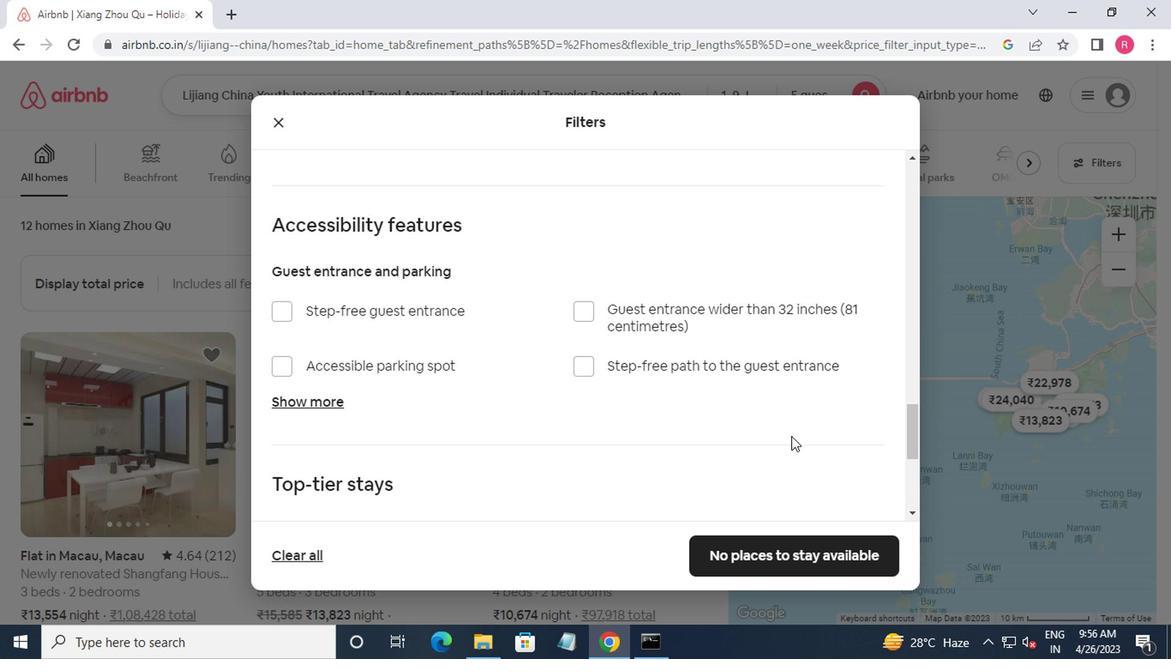 
Action: Mouse moved to (774, 448)
Screenshot: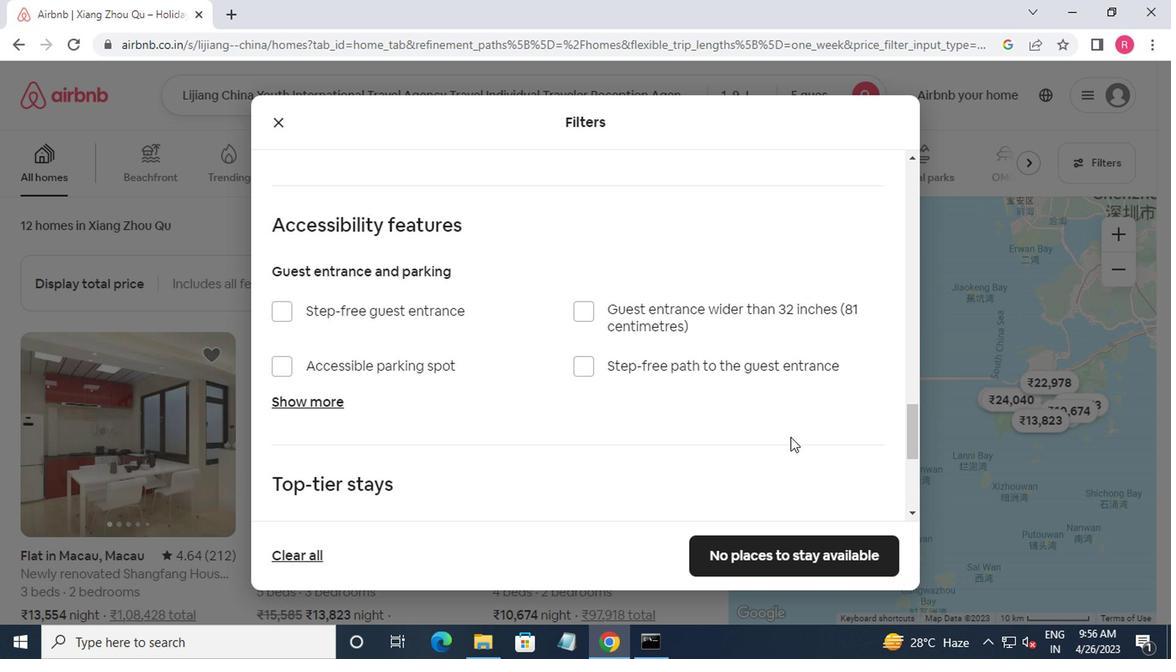 
Action: Mouse scrolled (774, 447) with delta (0, 0)
Screenshot: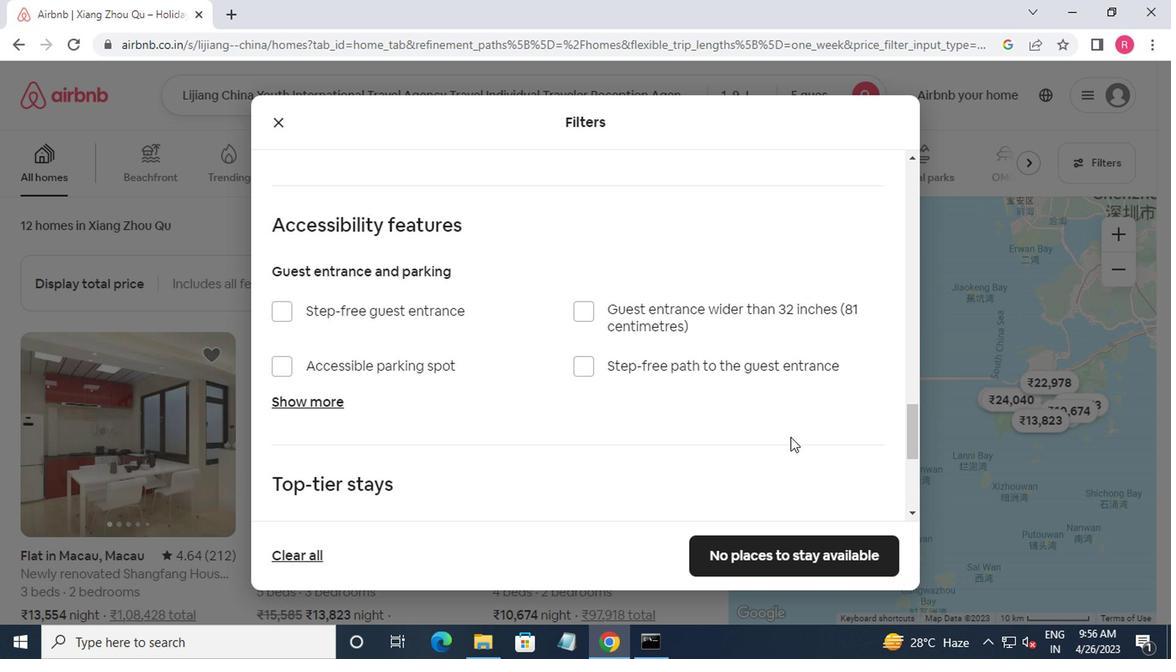 
Action: Mouse moved to (586, 438)
Screenshot: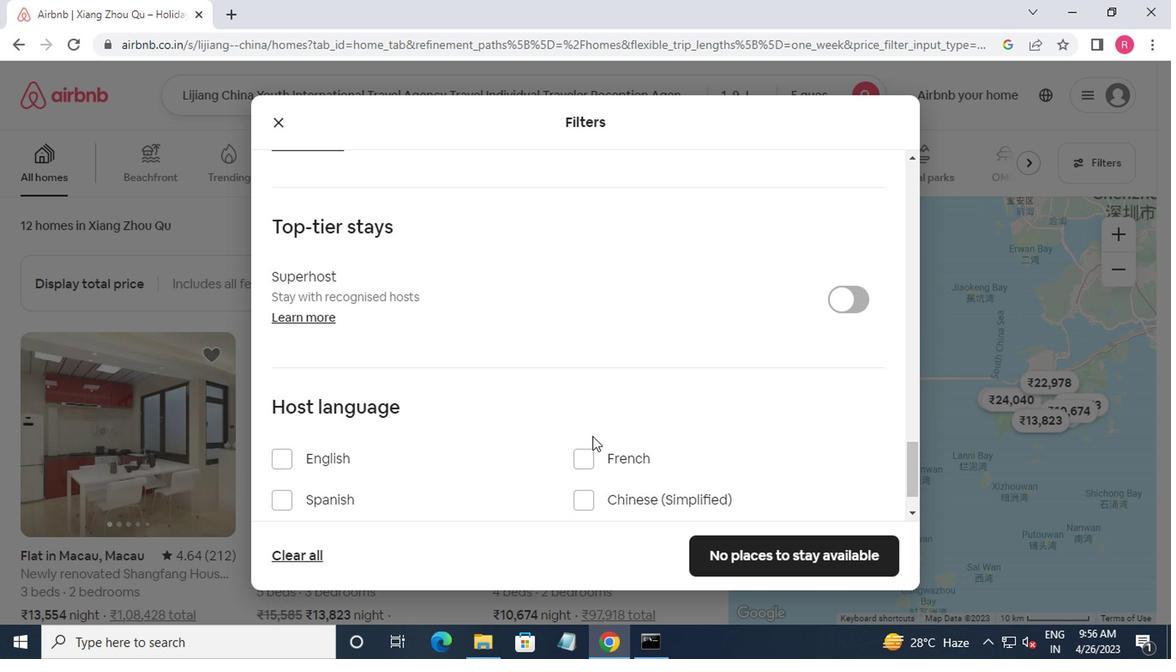 
Action: Mouse scrolled (586, 438) with delta (0, 0)
Screenshot: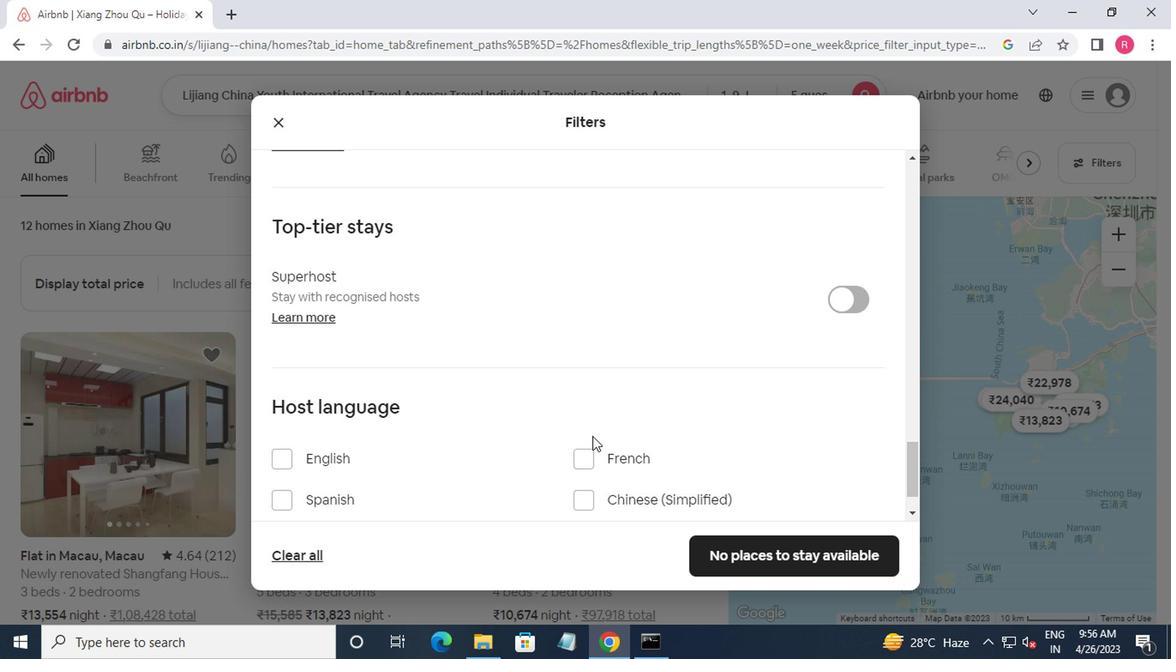 
Action: Mouse scrolled (586, 438) with delta (0, 0)
Screenshot: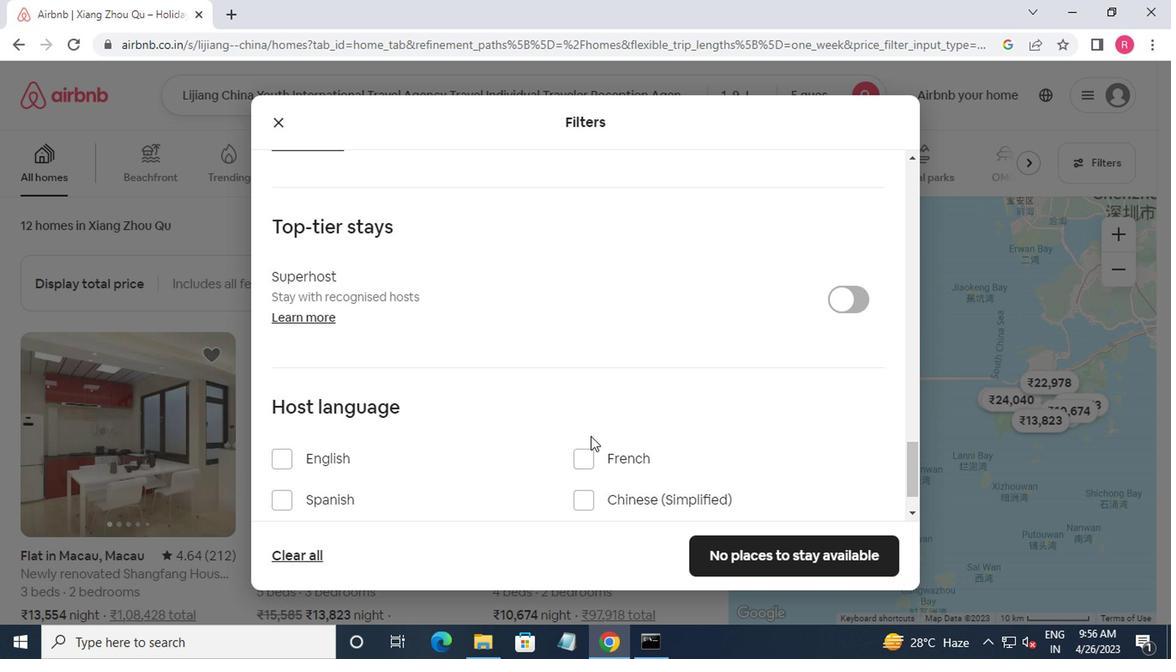 
Action: Mouse moved to (594, 449)
Screenshot: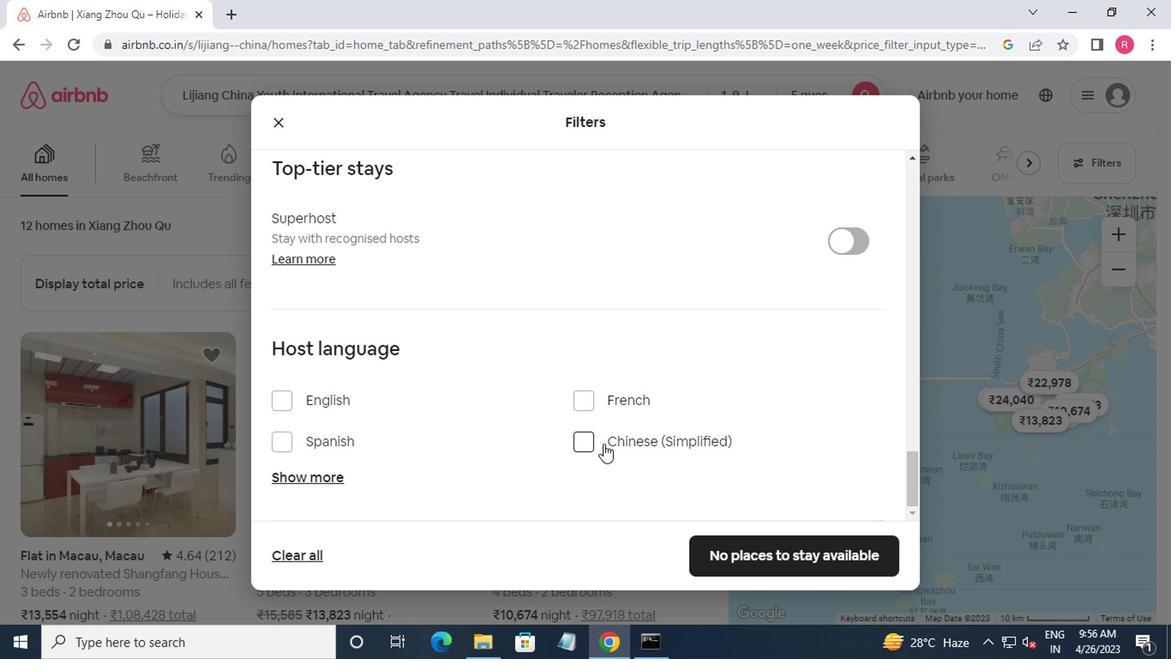 
Action: Mouse pressed left at (594, 449)
Screenshot: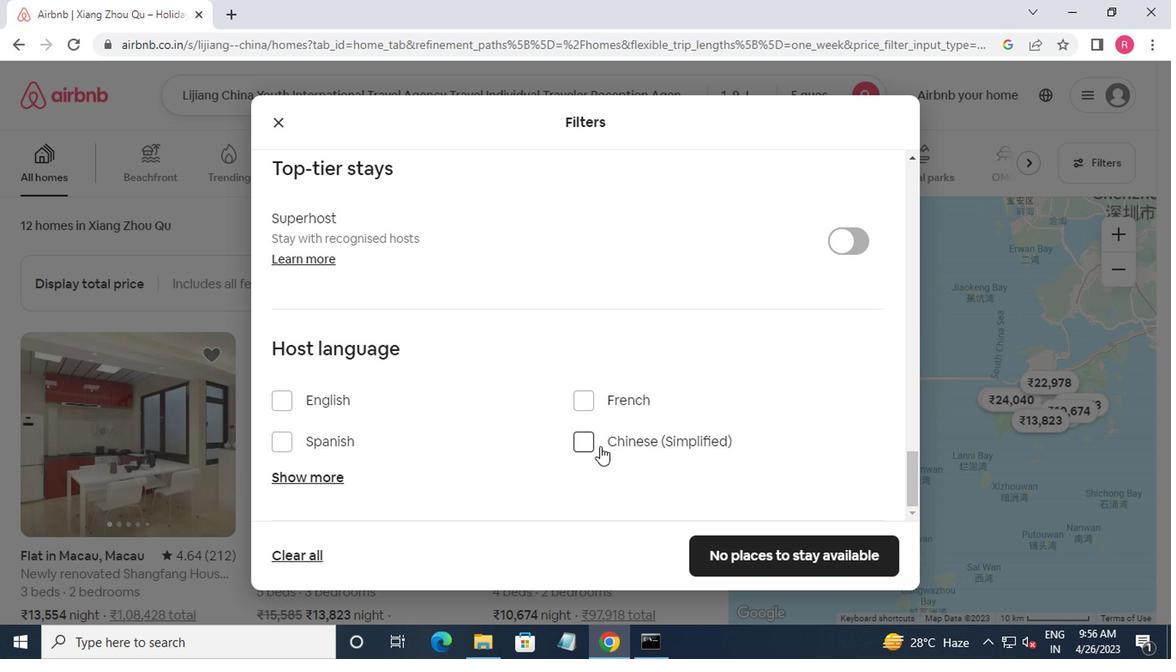 
Action: Mouse moved to (718, 548)
Screenshot: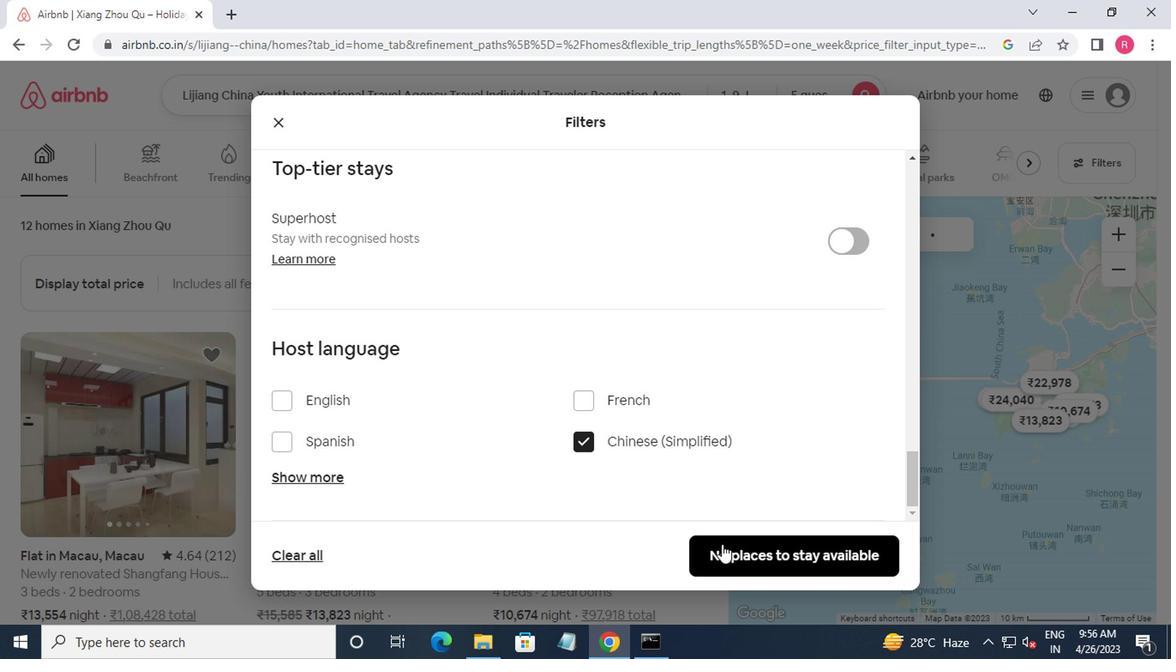 
Action: Mouse pressed left at (718, 548)
Screenshot: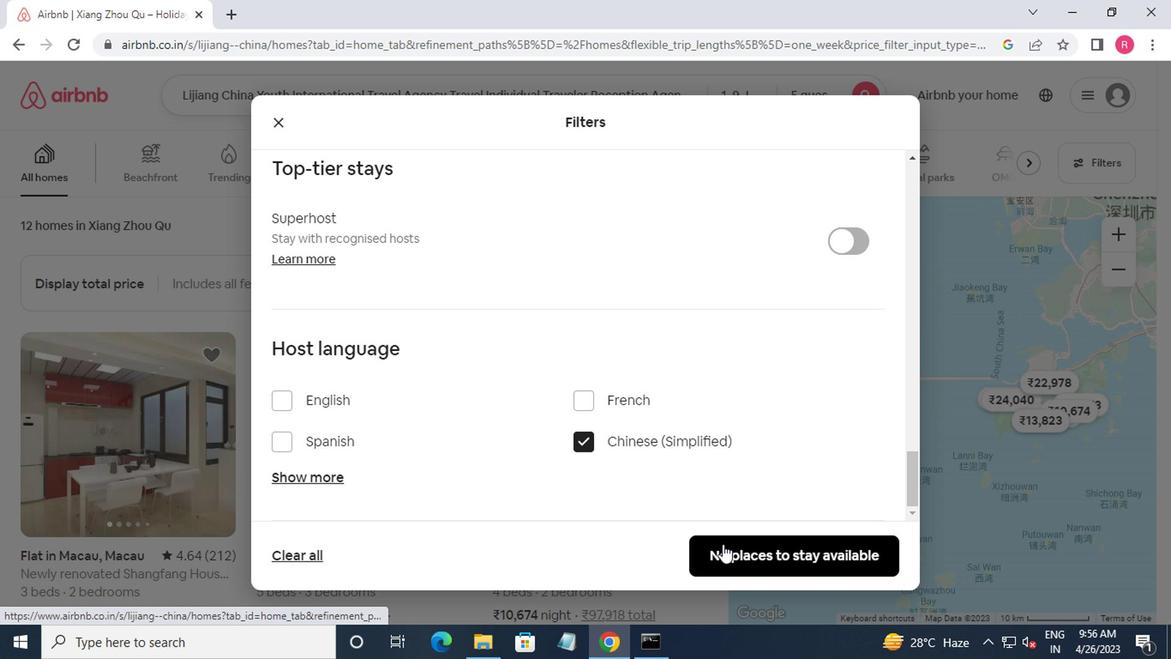 
Action: Mouse moved to (605, 308)
Screenshot: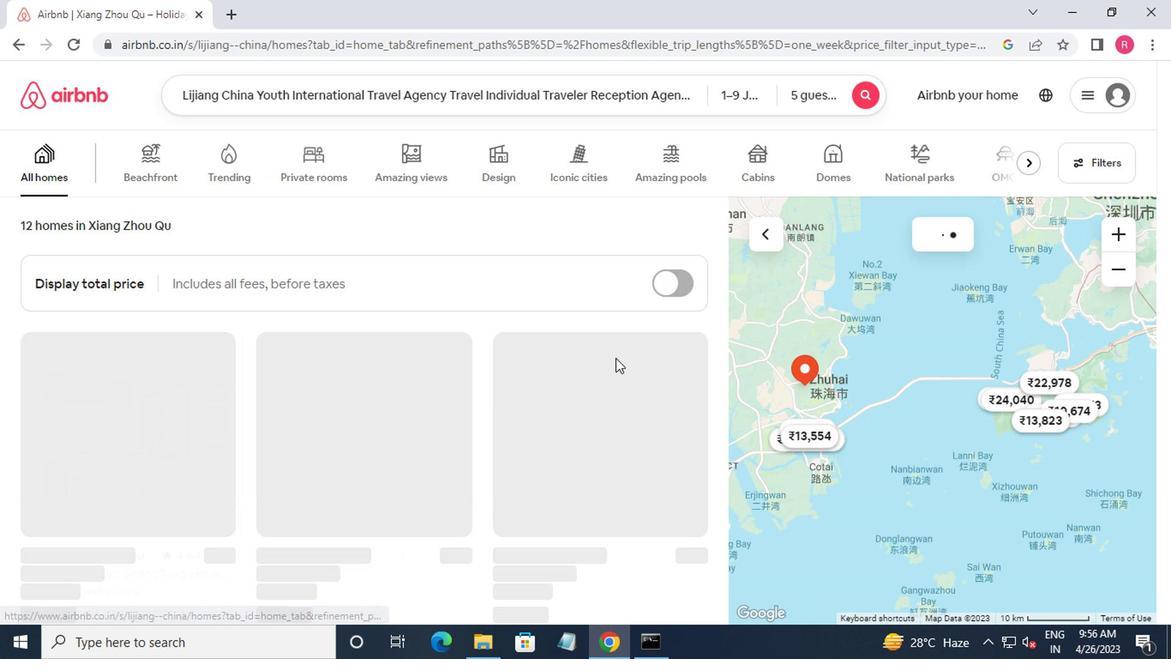 
